 Task: Find connections with filter location Berck with filter topic #househunting with filter profile language Potuguese with filter current company US Pharmacopeia with filter school Indian Institute of Technology, Madras with filter industry Consumer Goods Rental with filter service category Auto Insurance with filter keywords title Church Volunteer
Action: Mouse moved to (540, 77)
Screenshot: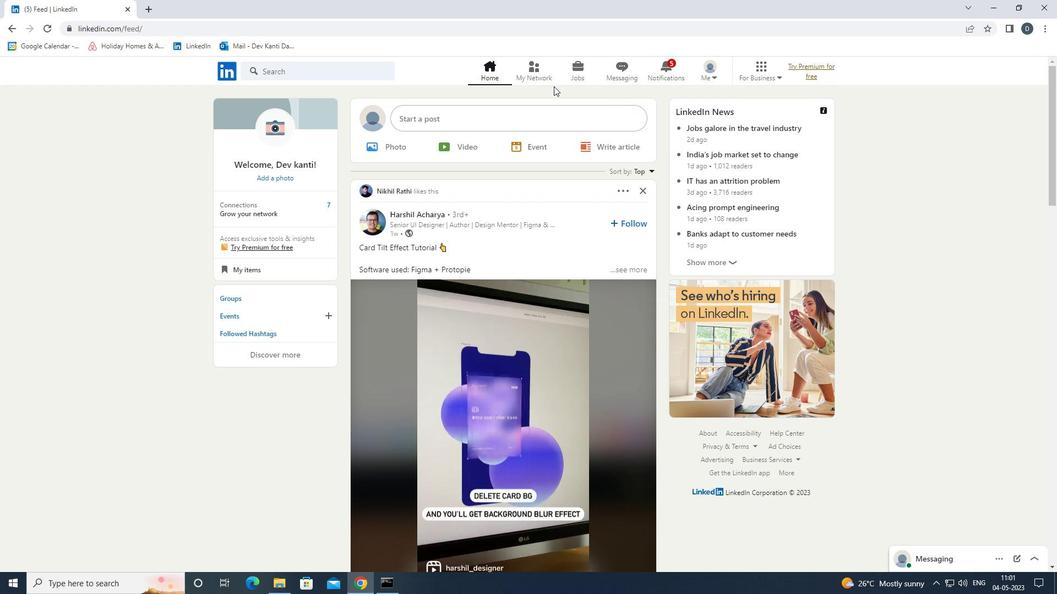 
Action: Mouse pressed left at (540, 77)
Screenshot: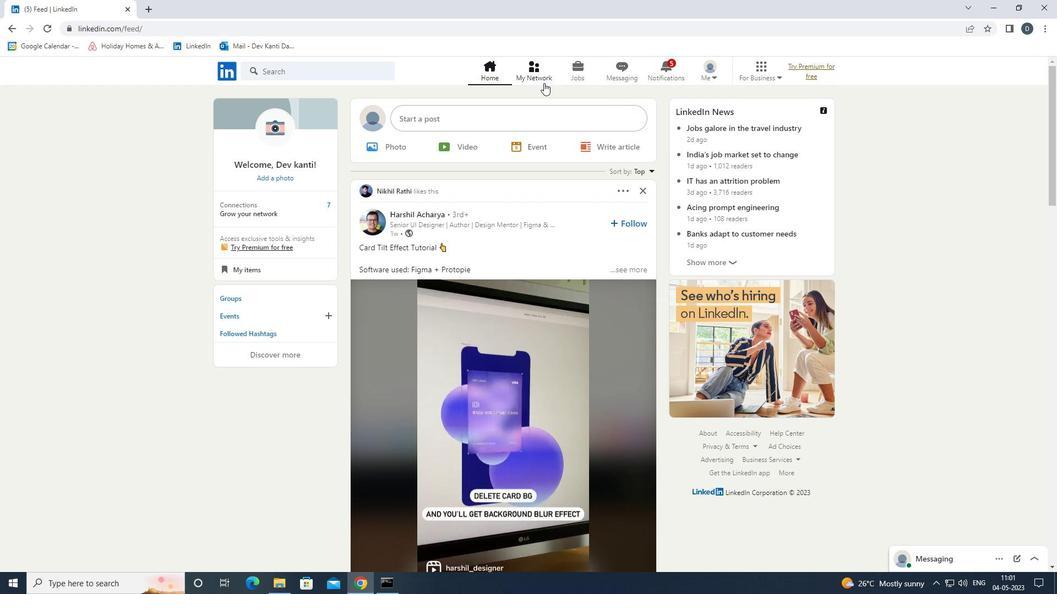 
Action: Mouse moved to (365, 132)
Screenshot: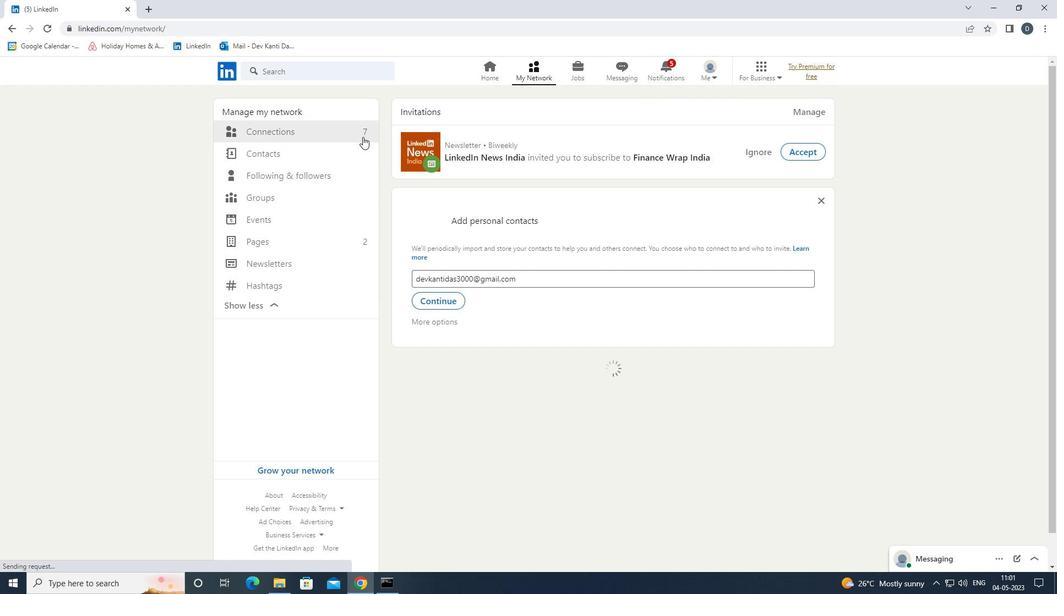 
Action: Mouse pressed left at (365, 132)
Screenshot: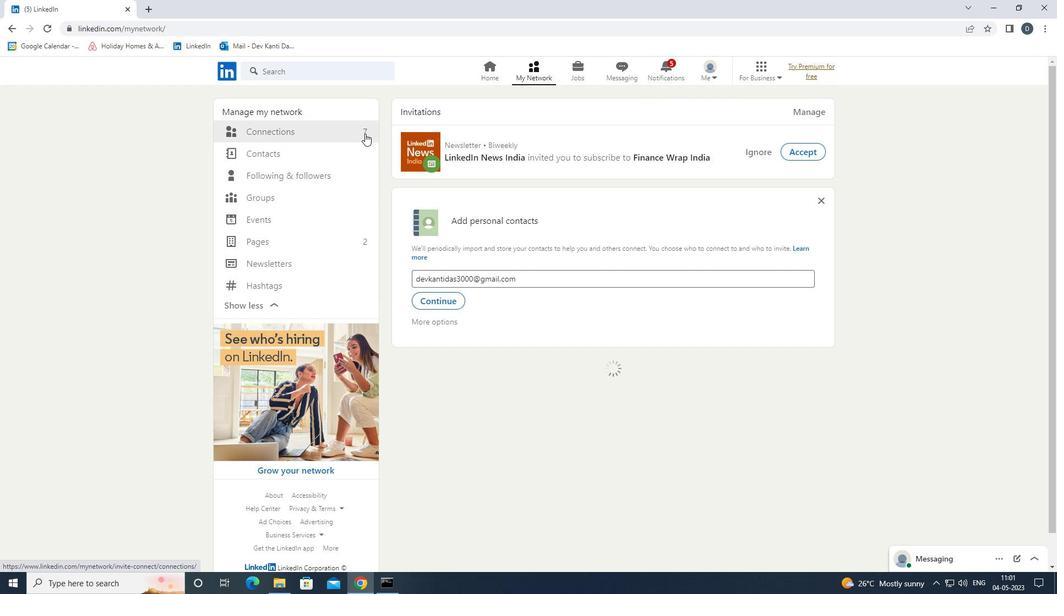 
Action: Mouse moved to (622, 134)
Screenshot: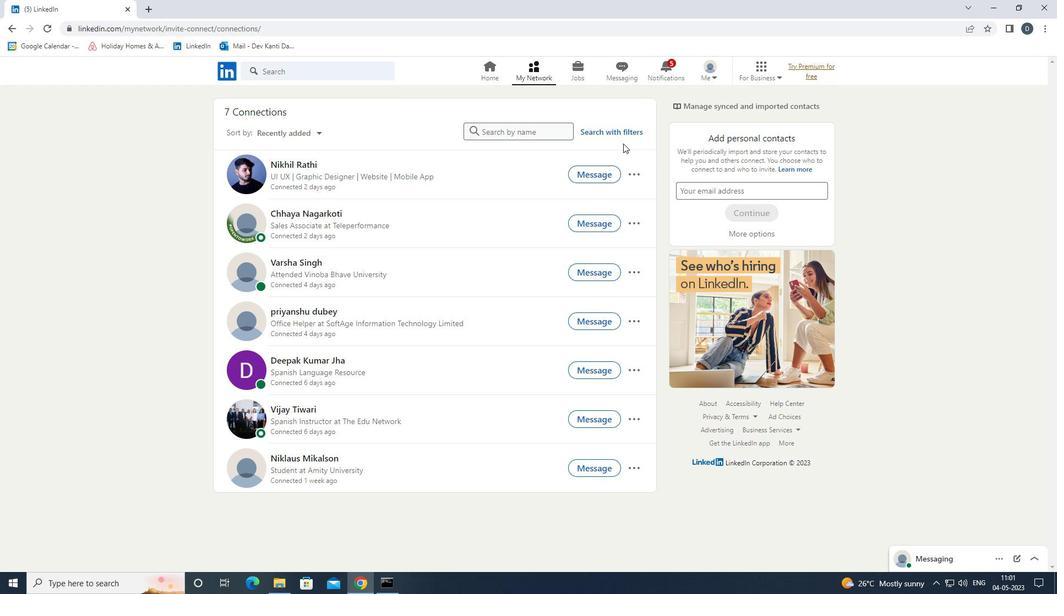 
Action: Mouse pressed left at (622, 134)
Screenshot: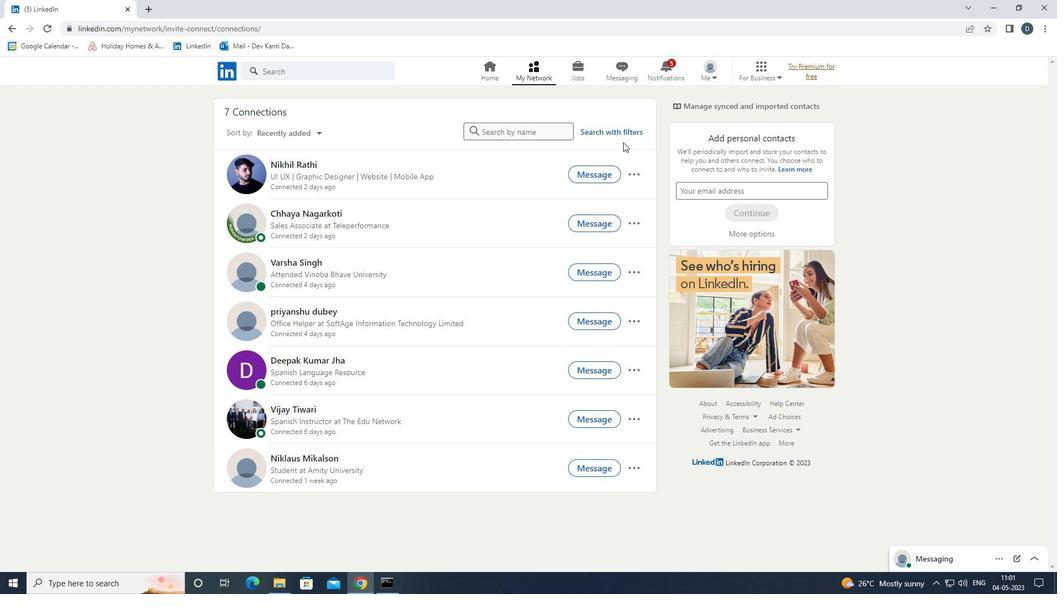 
Action: Mouse moved to (573, 102)
Screenshot: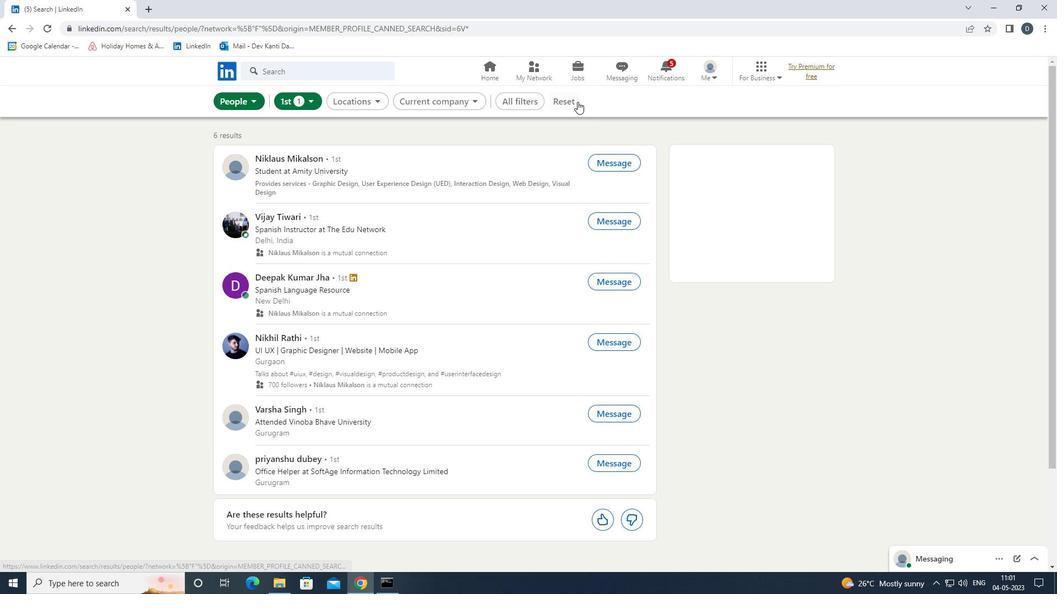 
Action: Mouse pressed left at (573, 102)
Screenshot: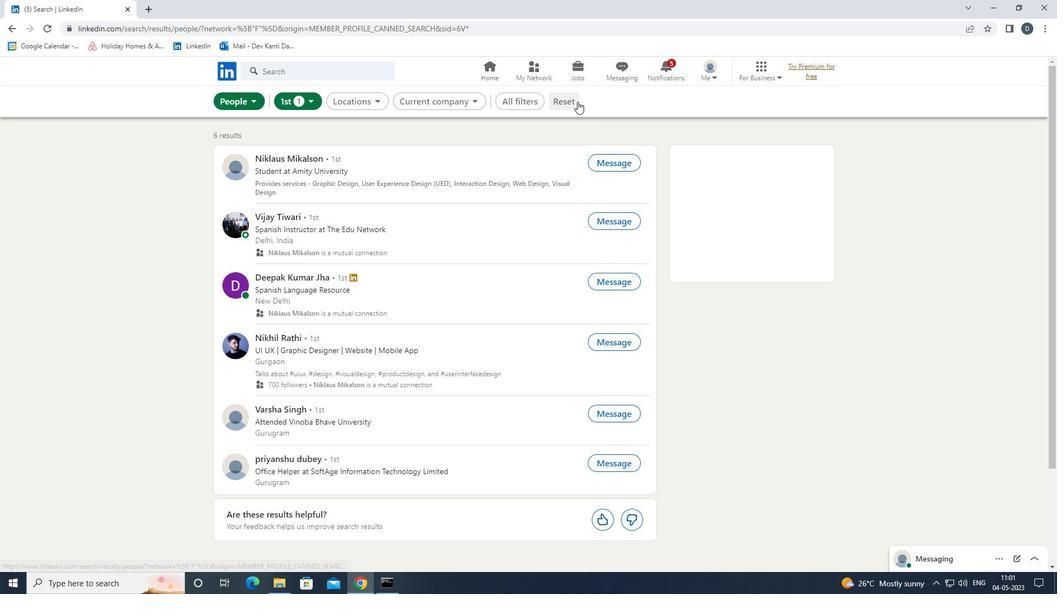 
Action: Mouse moved to (551, 98)
Screenshot: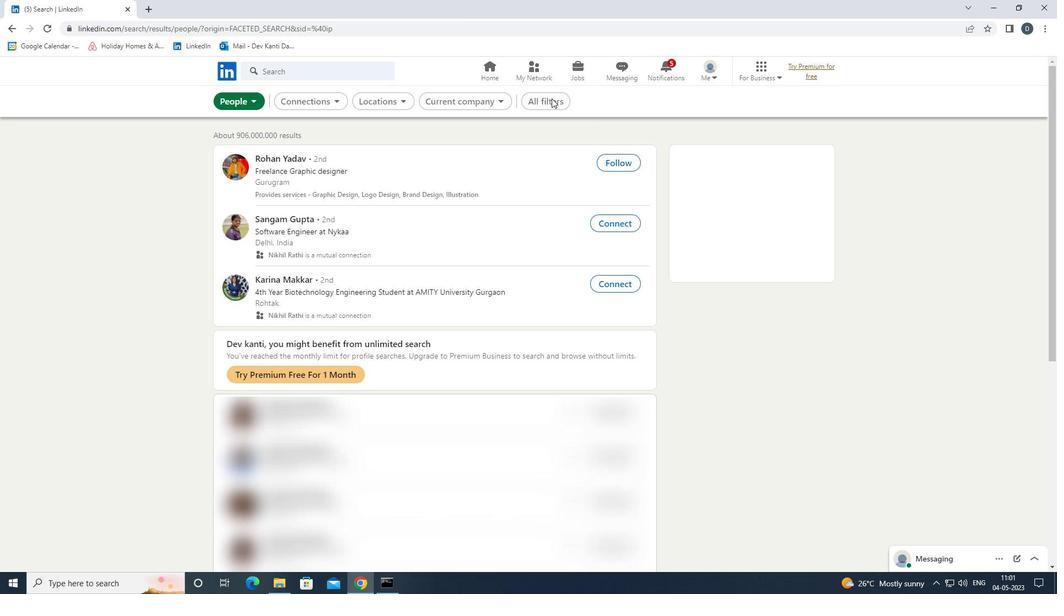 
Action: Mouse pressed left at (551, 98)
Screenshot: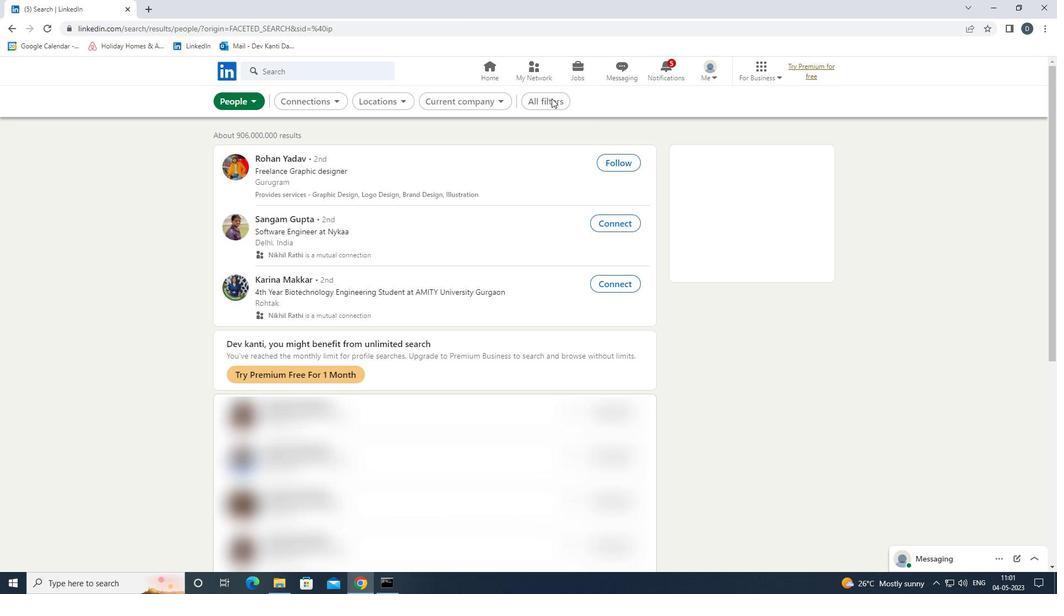 
Action: Mouse moved to (981, 357)
Screenshot: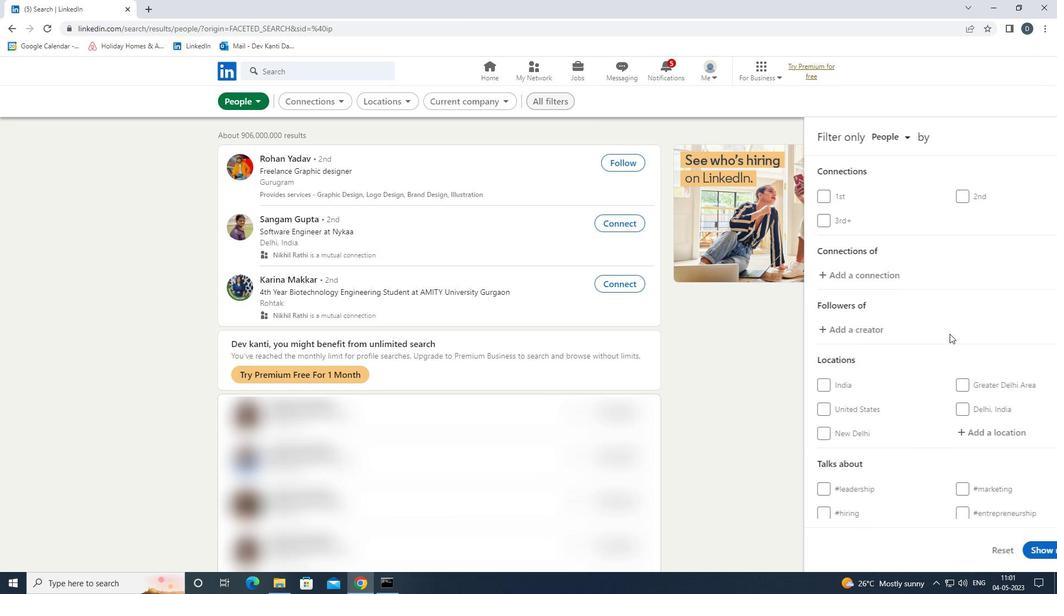 
Action: Mouse scrolled (981, 357) with delta (0, 0)
Screenshot: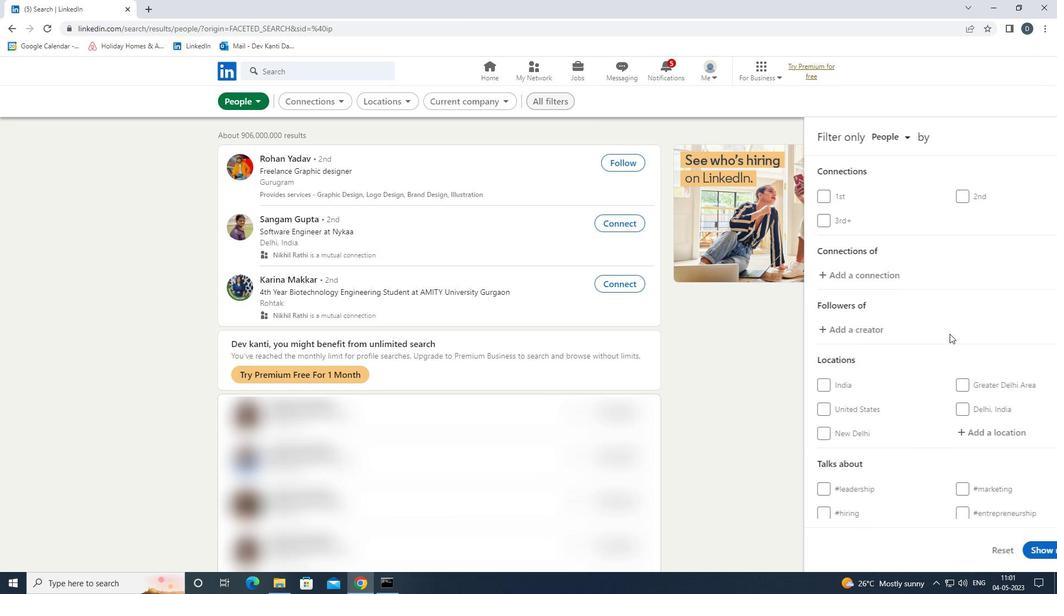 
Action: Mouse moved to (982, 357)
Screenshot: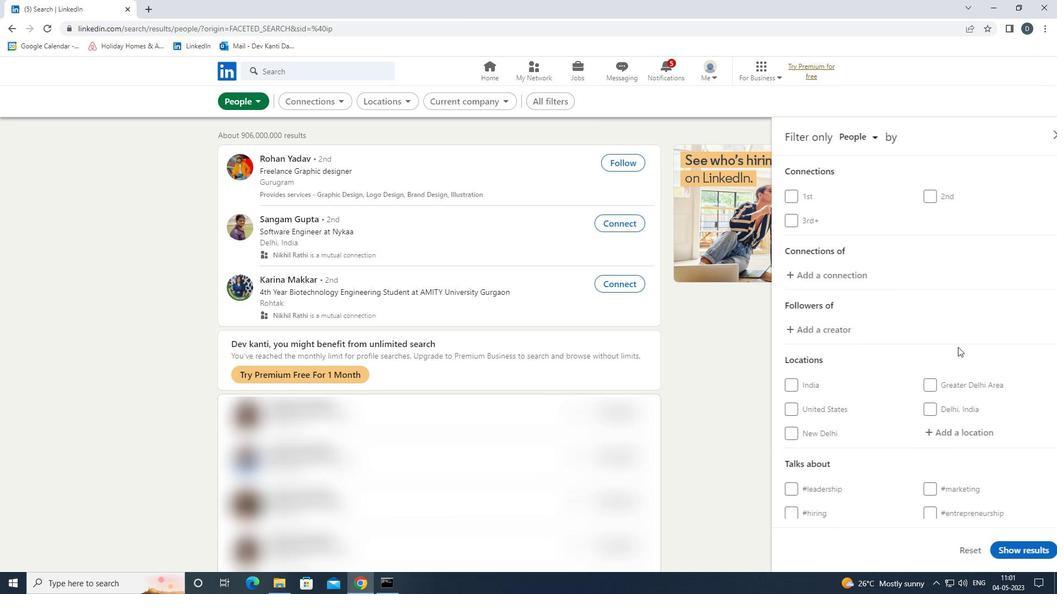 
Action: Mouse scrolled (982, 357) with delta (0, 0)
Screenshot: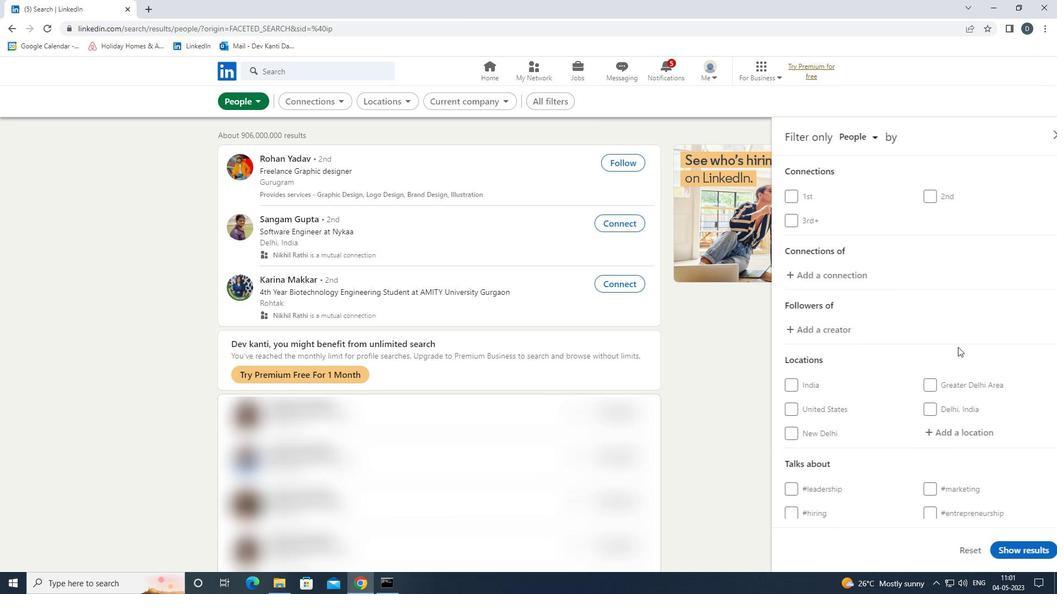 
Action: Mouse moved to (960, 327)
Screenshot: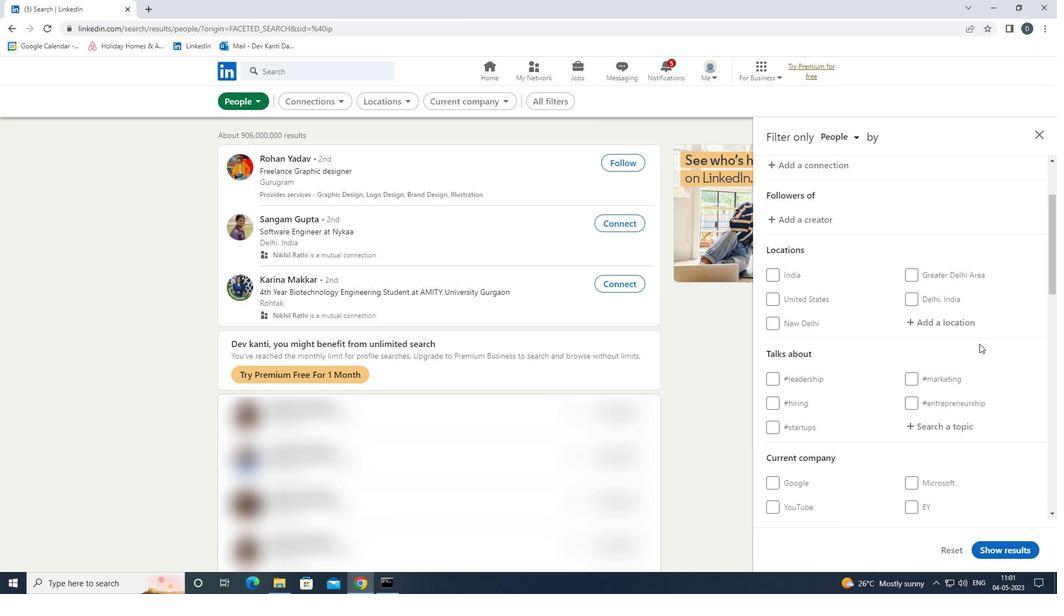 
Action: Mouse pressed left at (960, 327)
Screenshot: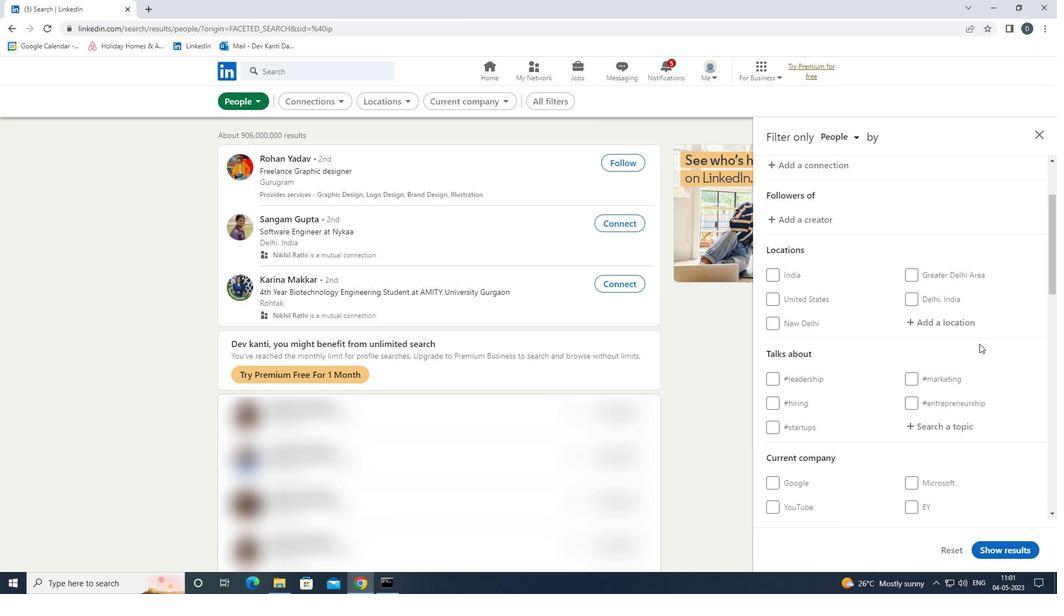 
Action: Mouse moved to (949, 329)
Screenshot: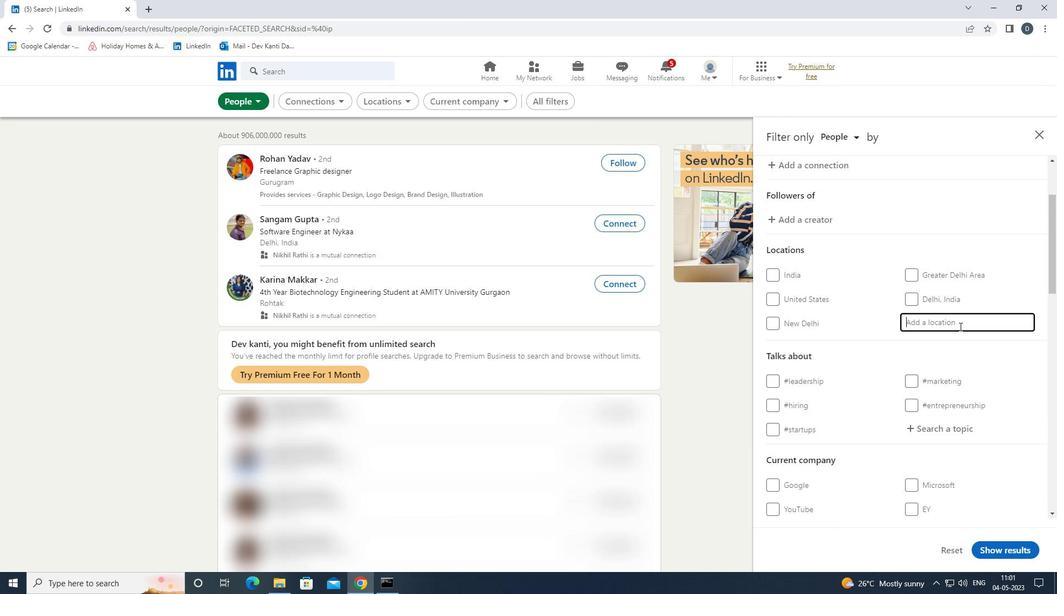 
Action: Key pressed <Key.shift>BERCK<Key.down><Key.enter>
Screenshot: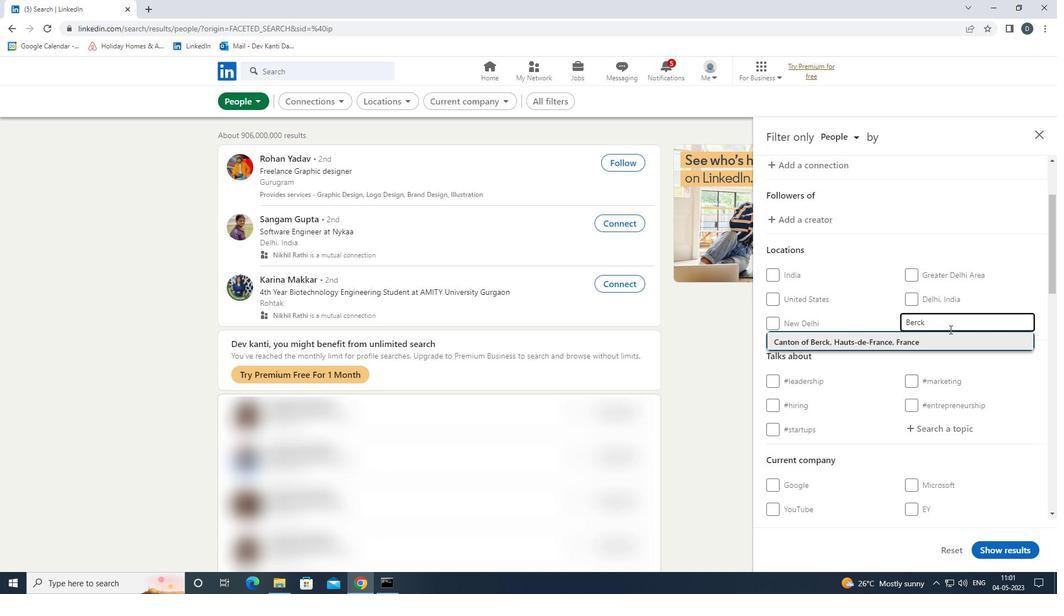 
Action: Mouse moved to (947, 332)
Screenshot: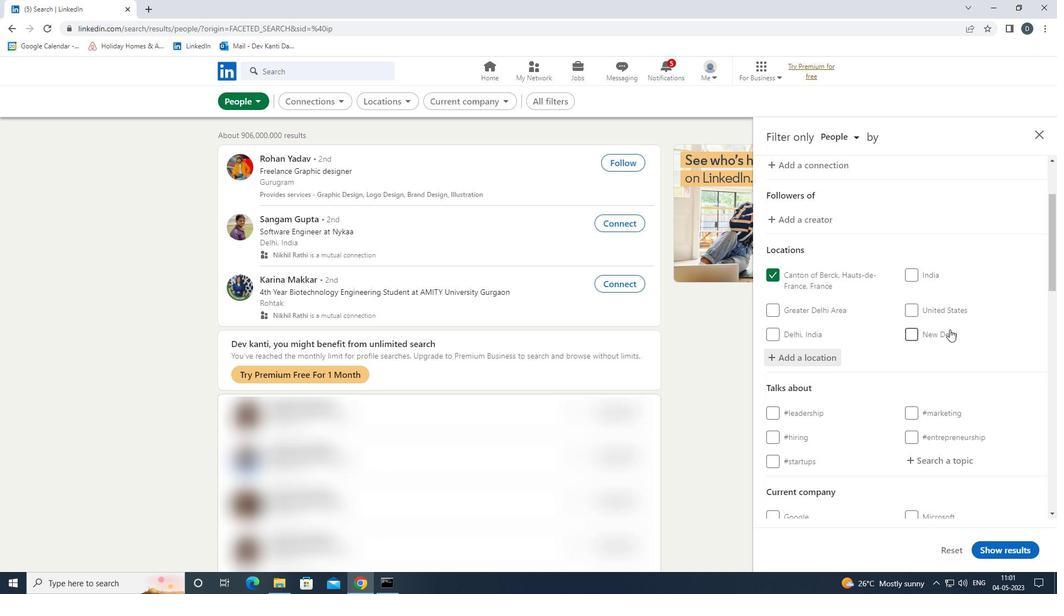 
Action: Mouse scrolled (947, 331) with delta (0, 0)
Screenshot: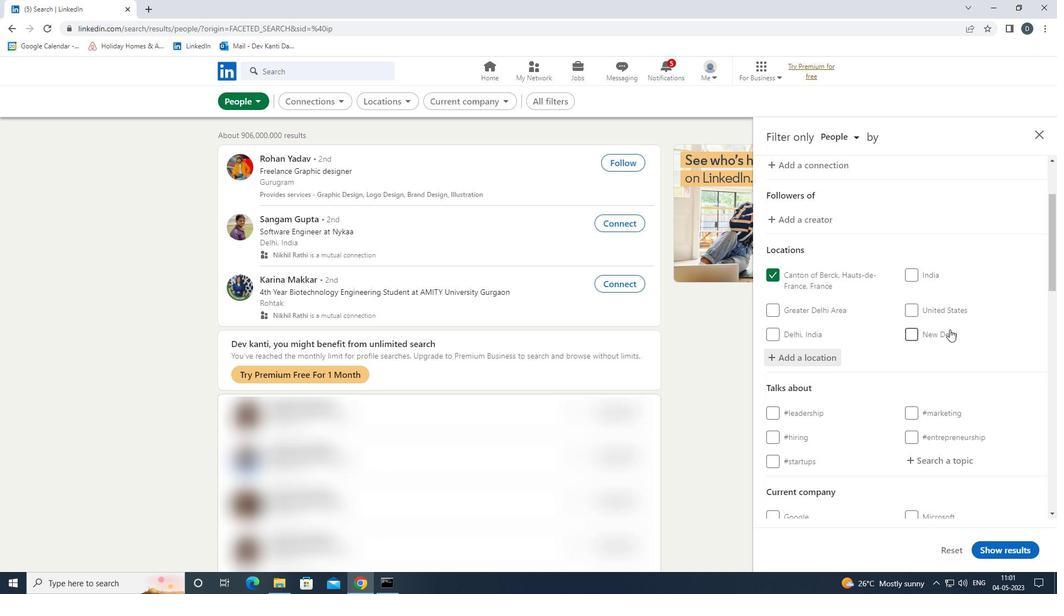 
Action: Mouse moved to (945, 336)
Screenshot: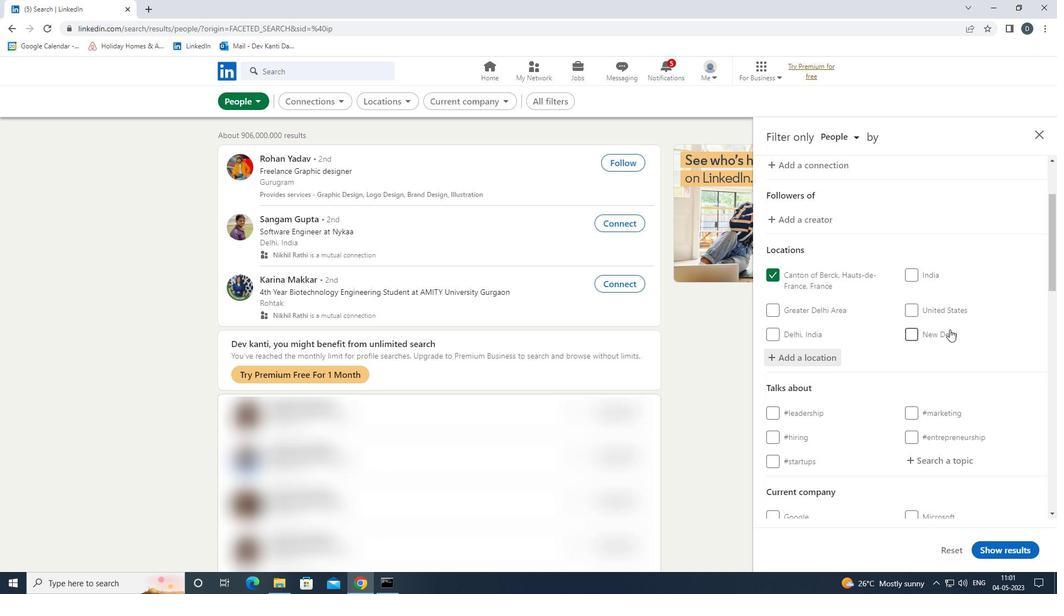 
Action: Mouse scrolled (945, 335) with delta (0, 0)
Screenshot: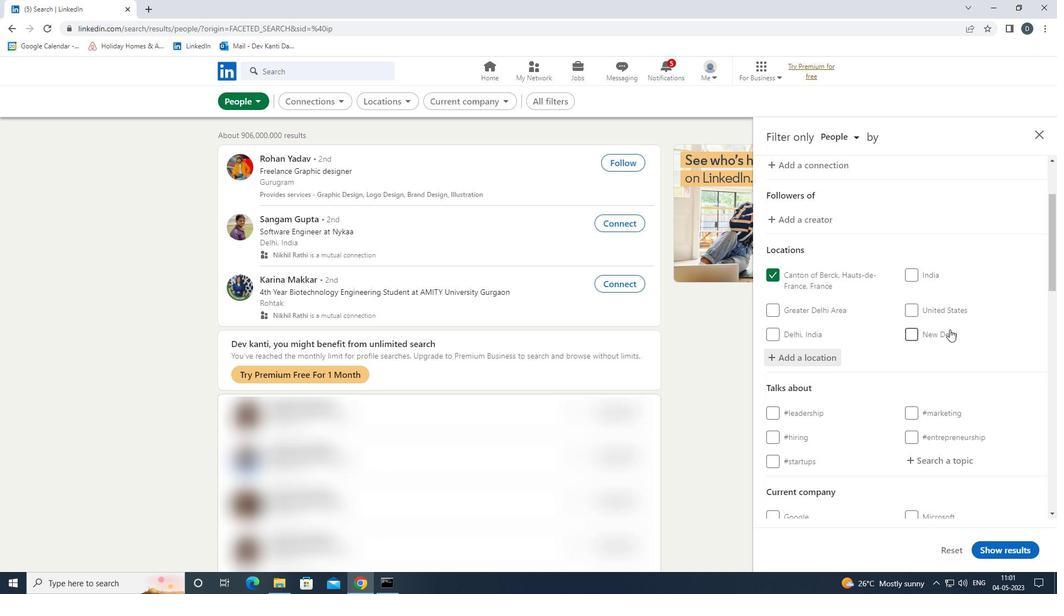 
Action: Mouse moved to (945, 336)
Screenshot: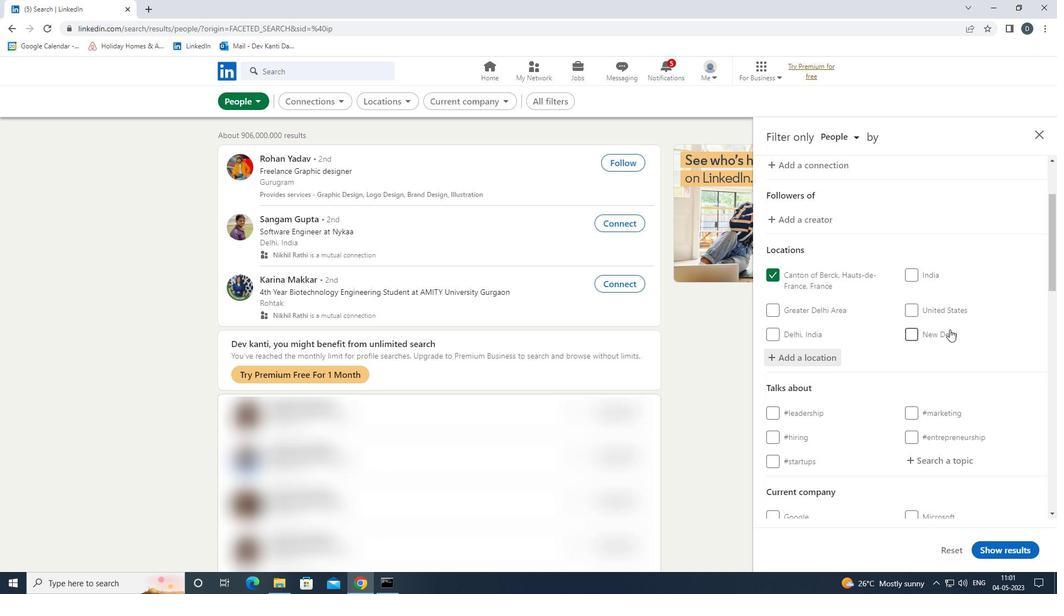 
Action: Mouse scrolled (945, 335) with delta (0, 0)
Screenshot: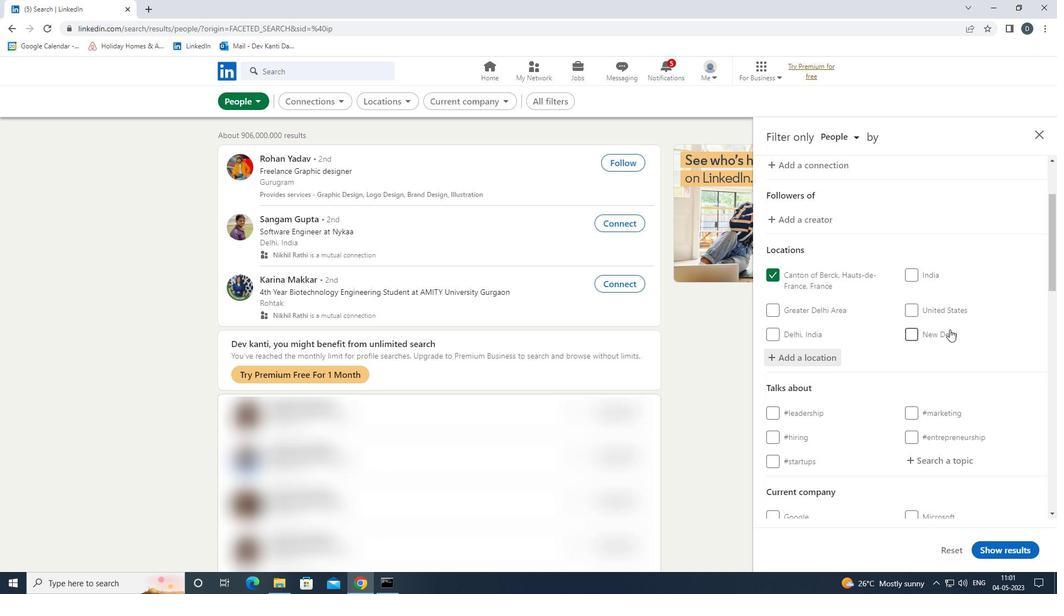
Action: Mouse moved to (943, 310)
Screenshot: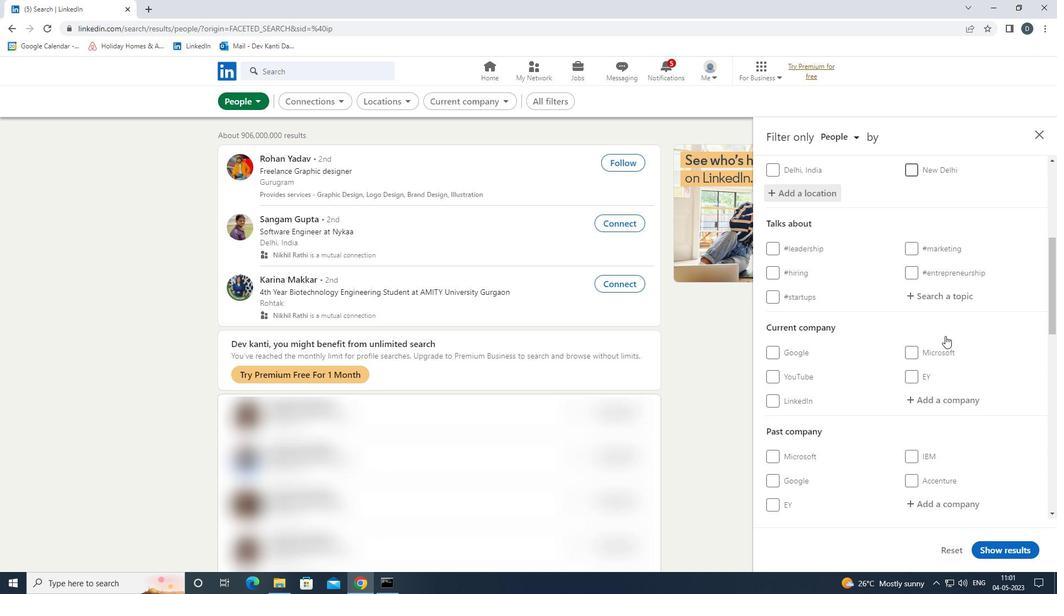 
Action: Mouse pressed left at (943, 310)
Screenshot: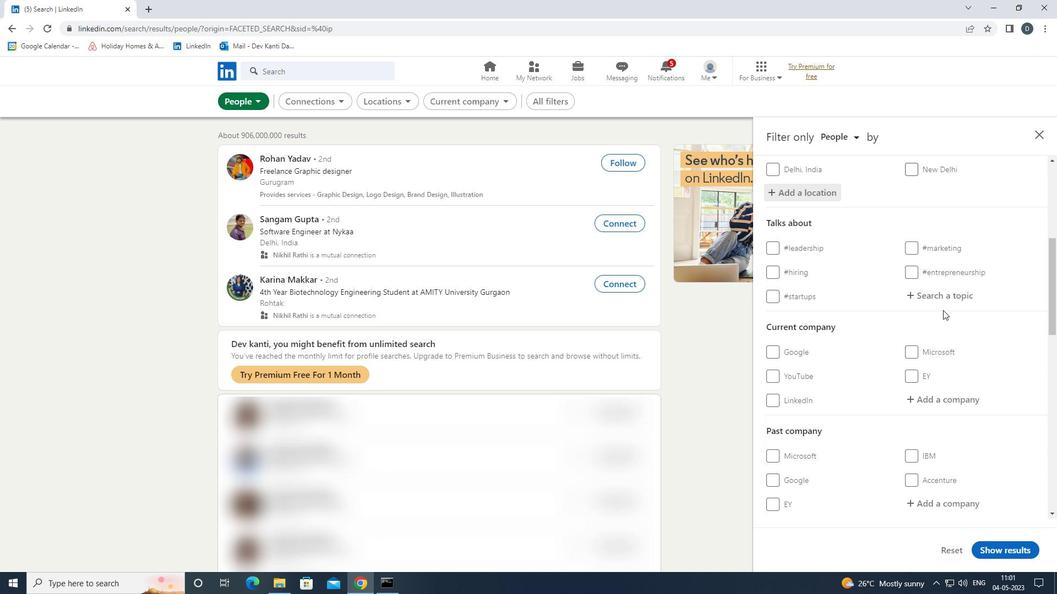 
Action: Mouse moved to (945, 304)
Screenshot: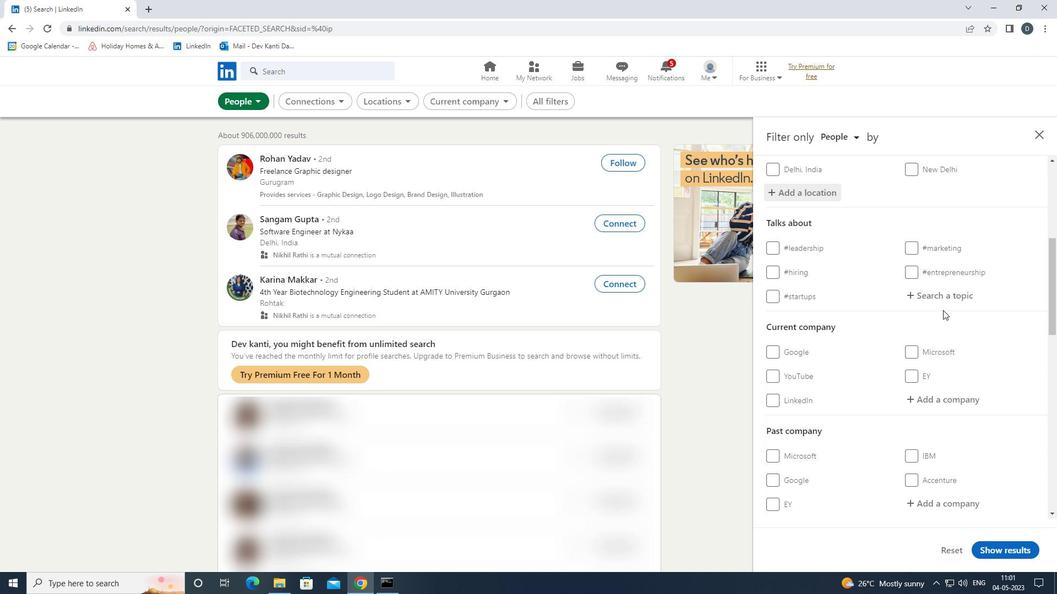 
Action: Mouse pressed left at (945, 304)
Screenshot: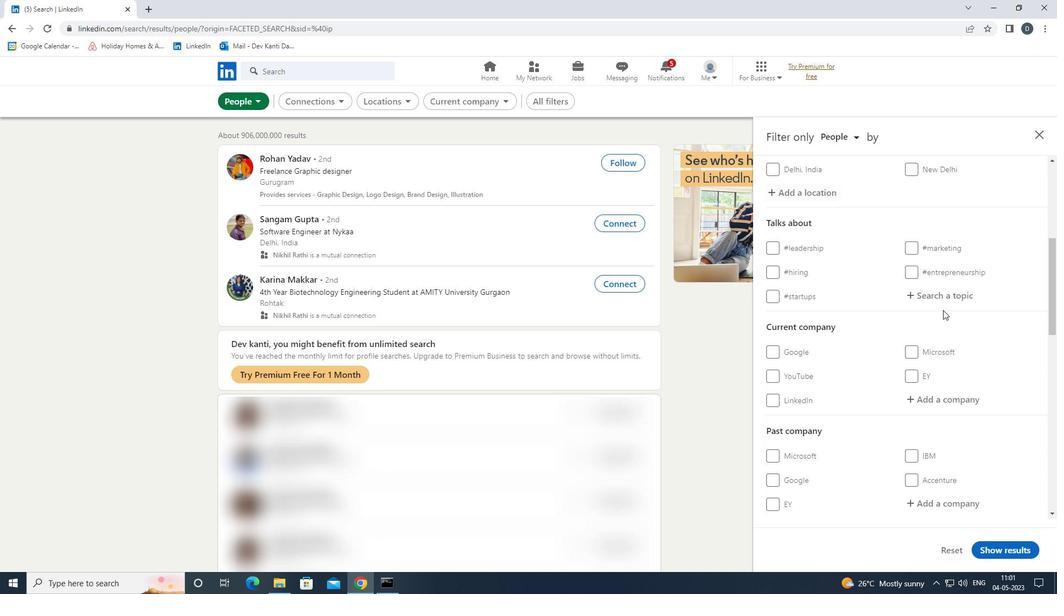 
Action: Mouse moved to (949, 299)
Screenshot: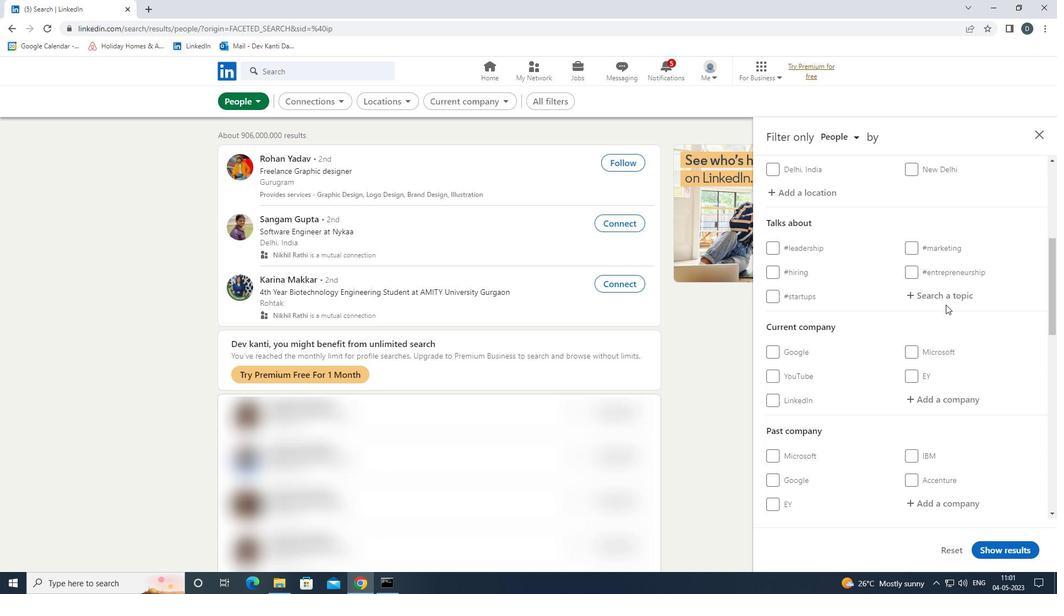 
Action: Mouse pressed left at (949, 299)
Screenshot: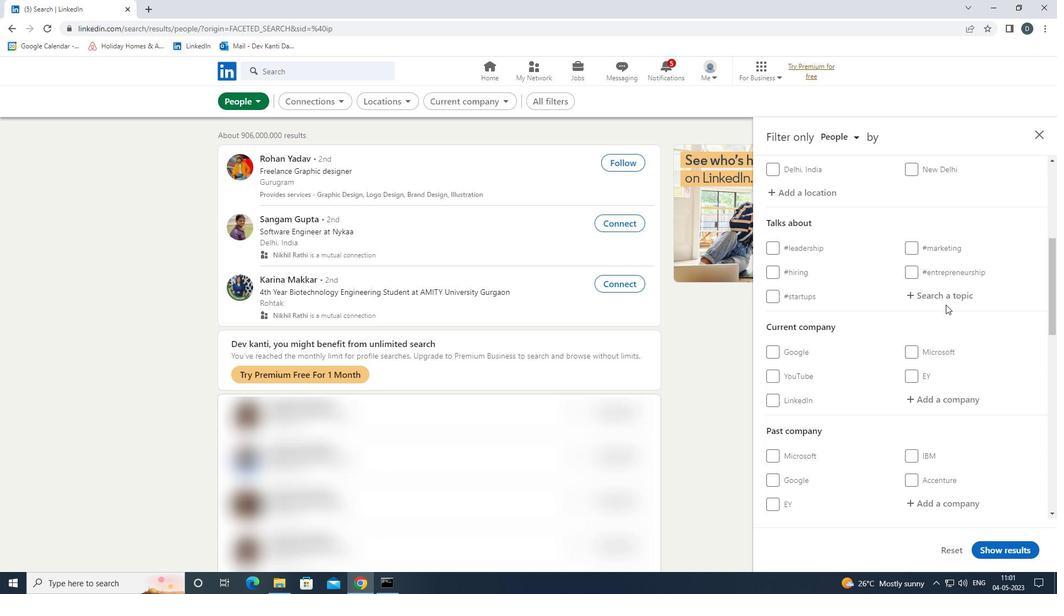 
Action: Mouse moved to (948, 299)
Screenshot: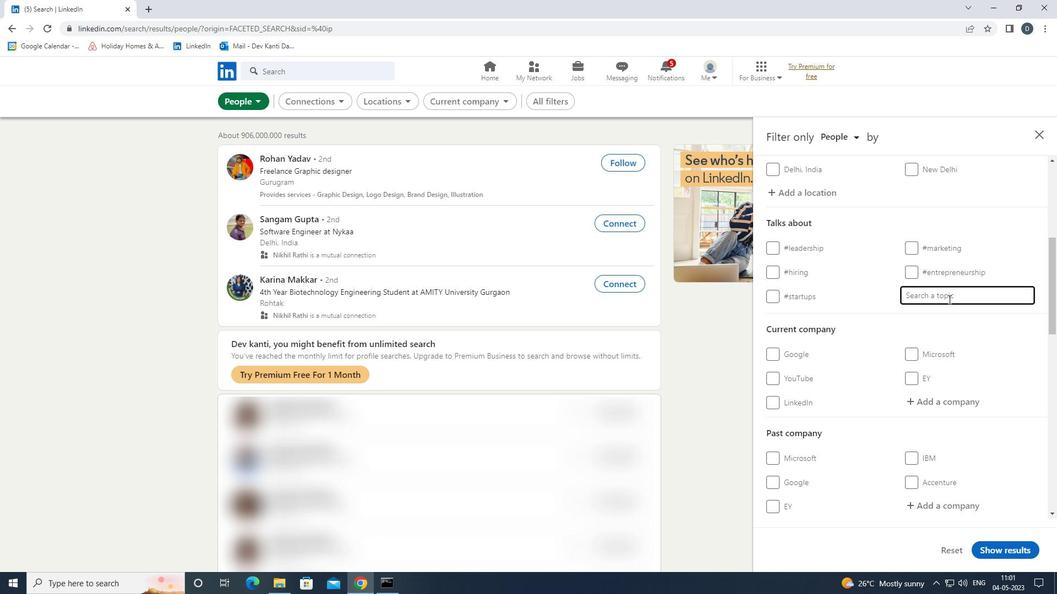 
Action: Key pressed HOUSEHUNTING<Key.down><Key.enter>
Screenshot: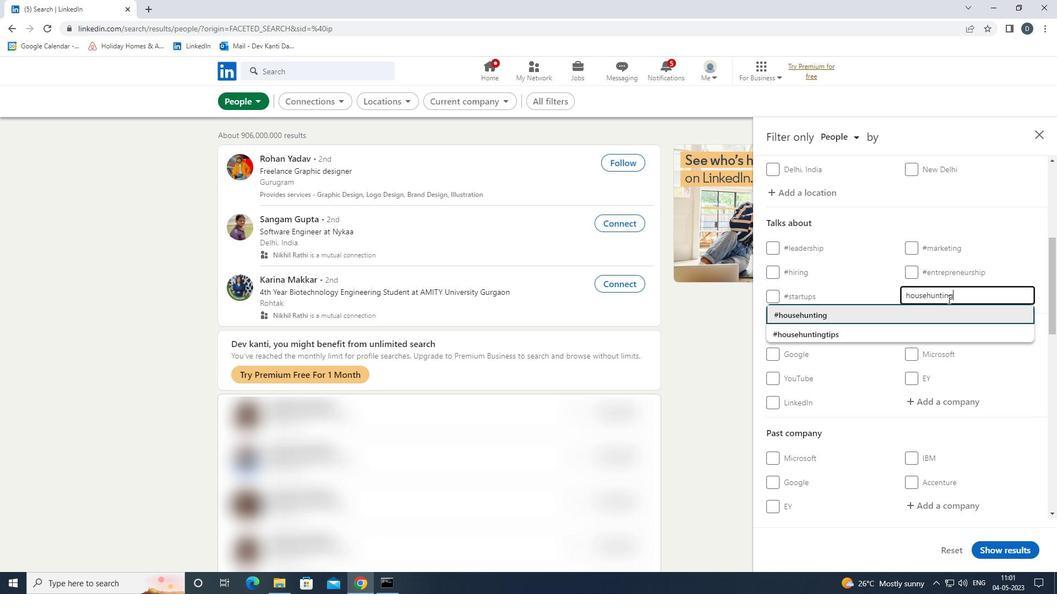 
Action: Mouse moved to (941, 322)
Screenshot: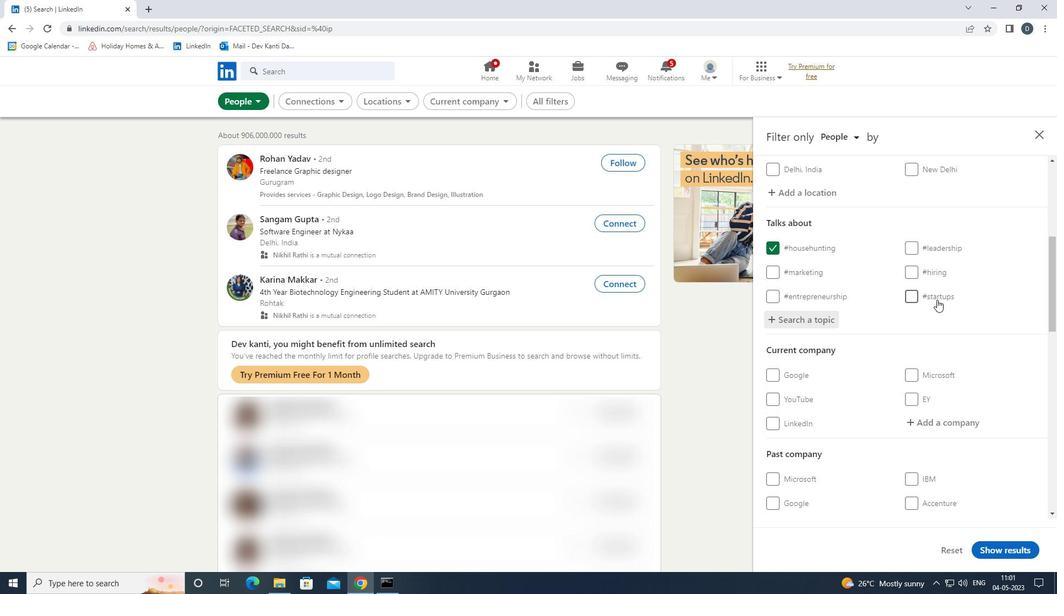 
Action: Mouse scrolled (941, 321) with delta (0, 0)
Screenshot: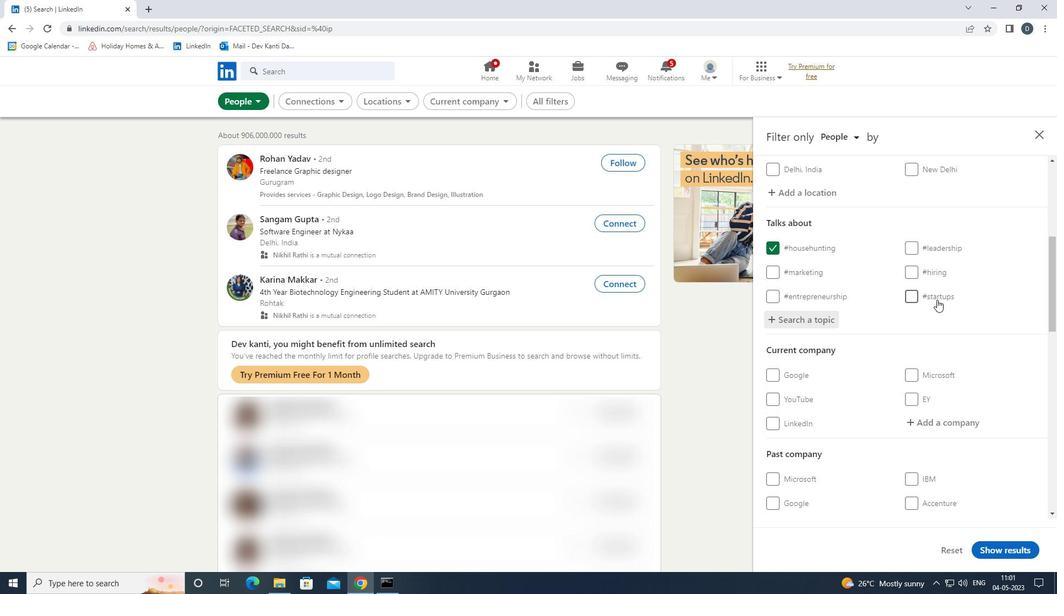 
Action: Mouse moved to (941, 322)
Screenshot: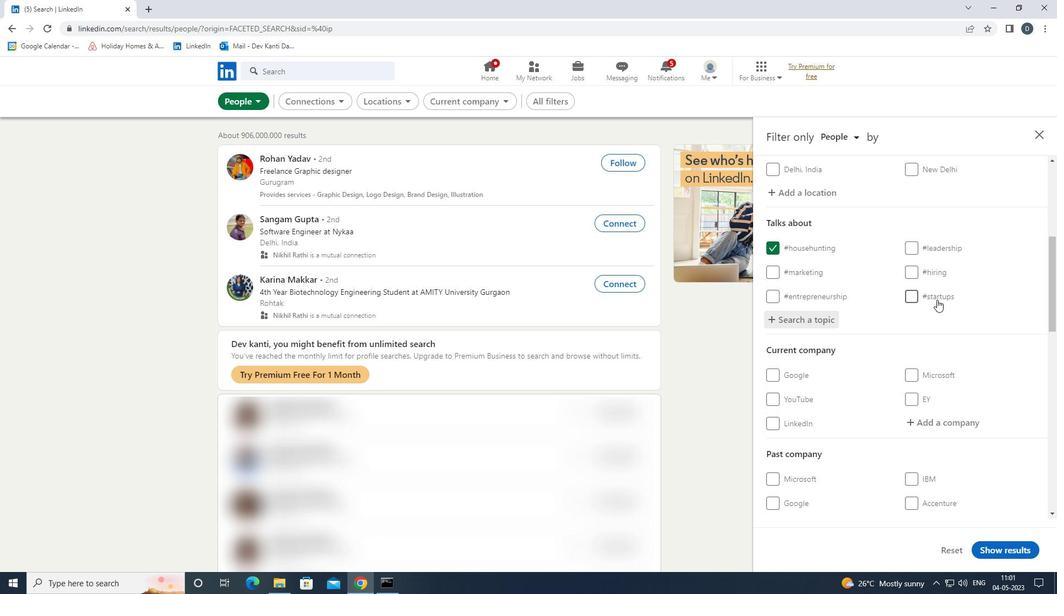 
Action: Mouse scrolled (941, 322) with delta (0, 0)
Screenshot: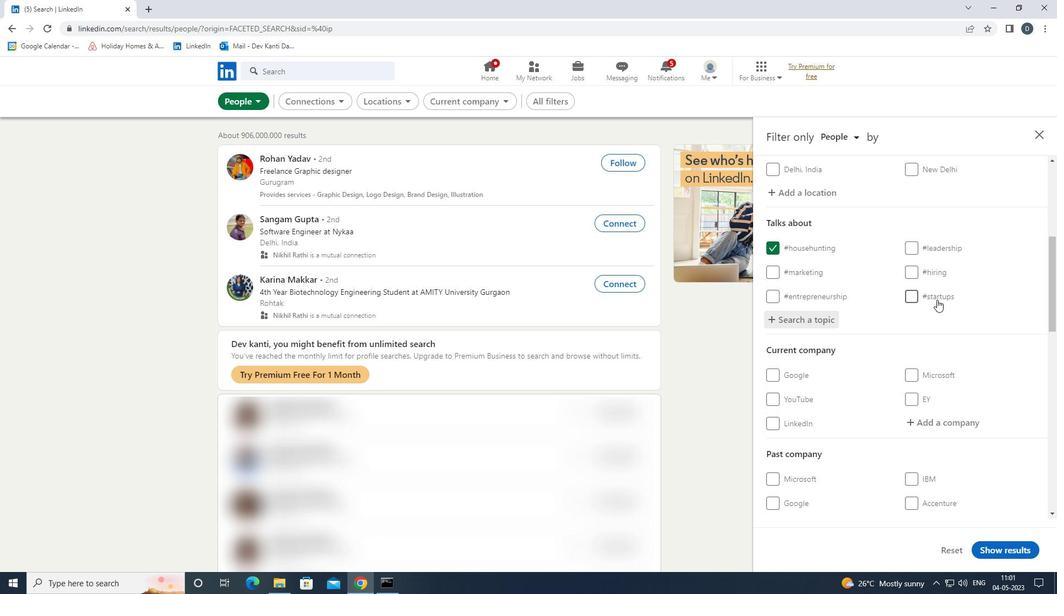 
Action: Mouse moved to (941, 323)
Screenshot: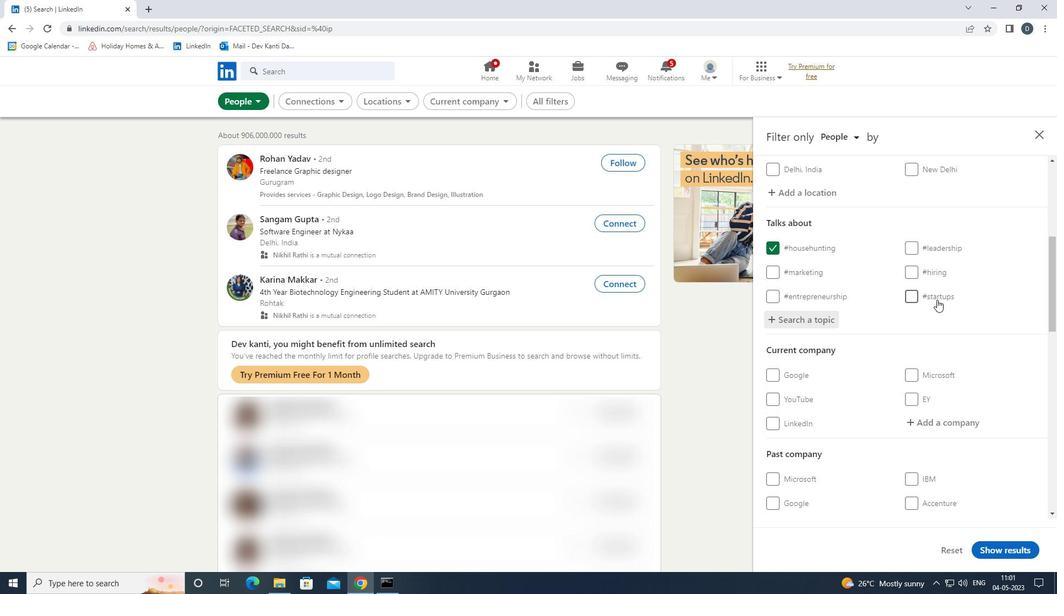 
Action: Mouse scrolled (941, 322) with delta (0, 0)
Screenshot: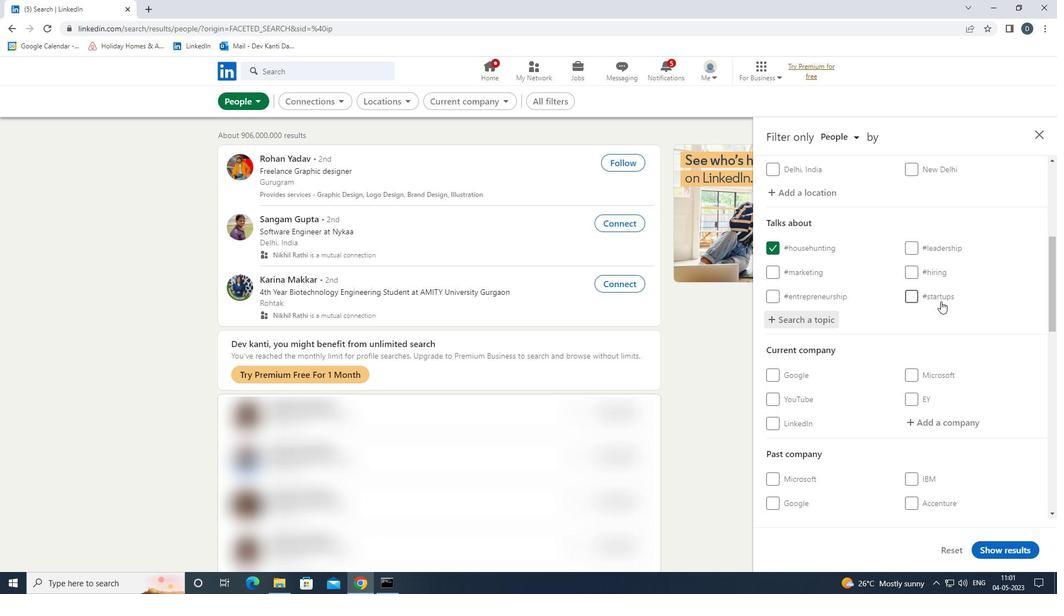 
Action: Mouse moved to (940, 329)
Screenshot: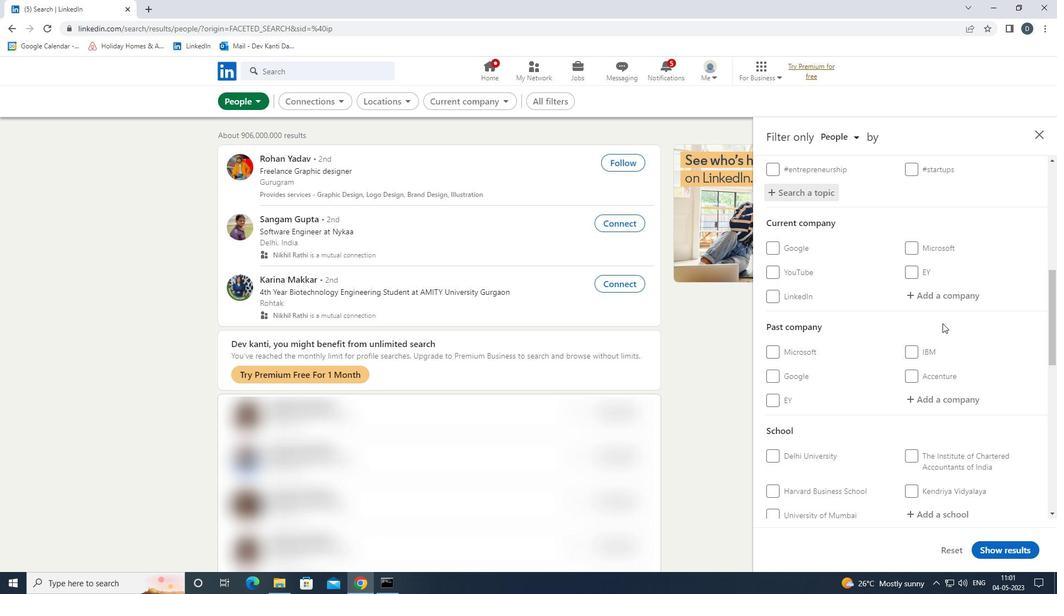 
Action: Mouse scrolled (940, 328) with delta (0, 0)
Screenshot: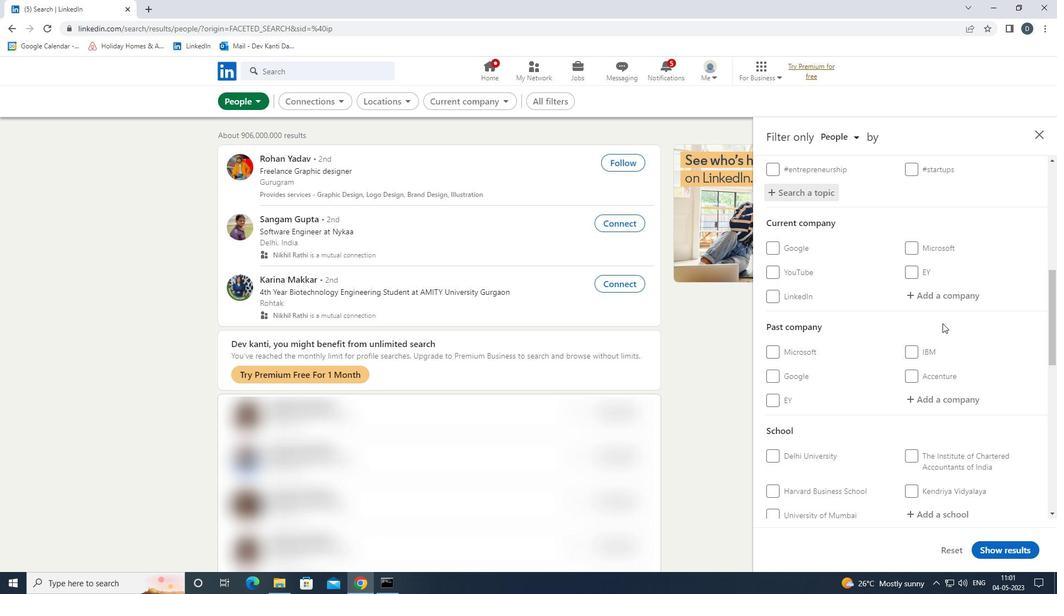 
Action: Mouse scrolled (940, 328) with delta (0, 0)
Screenshot: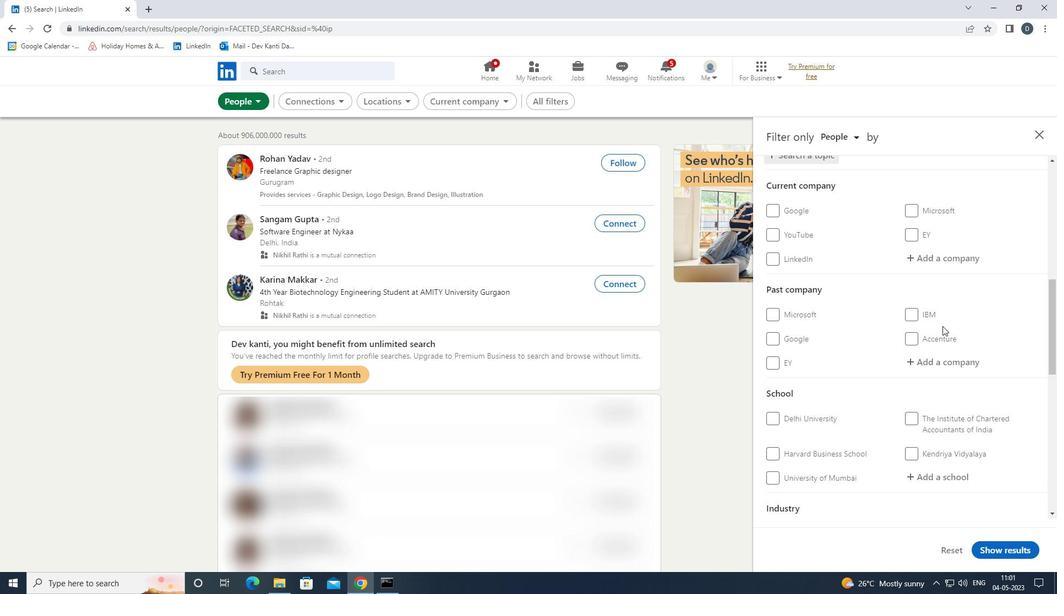
Action: Mouse scrolled (940, 328) with delta (0, 0)
Screenshot: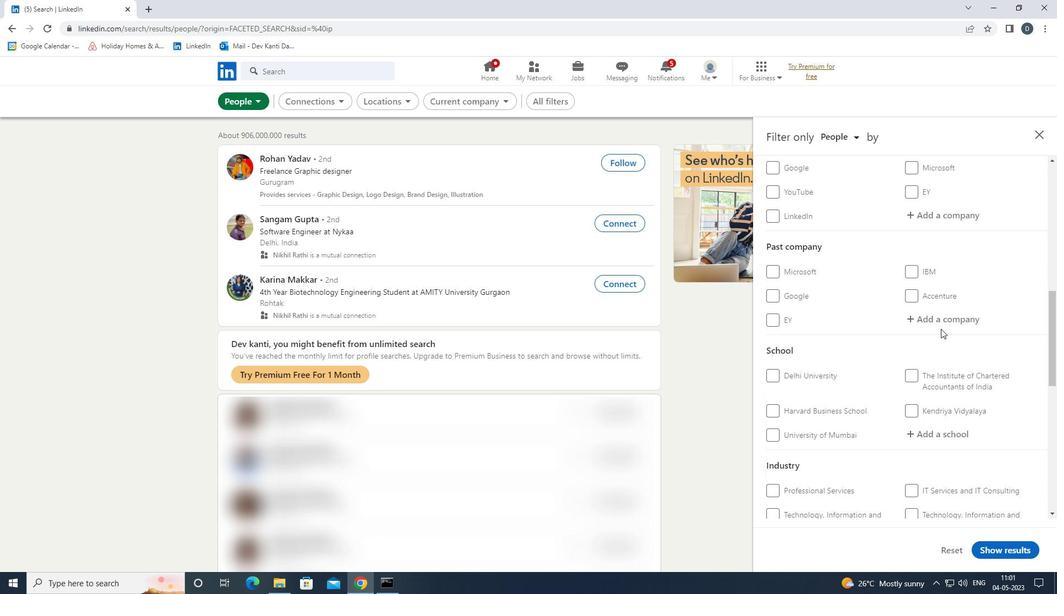 
Action: Mouse moved to (937, 320)
Screenshot: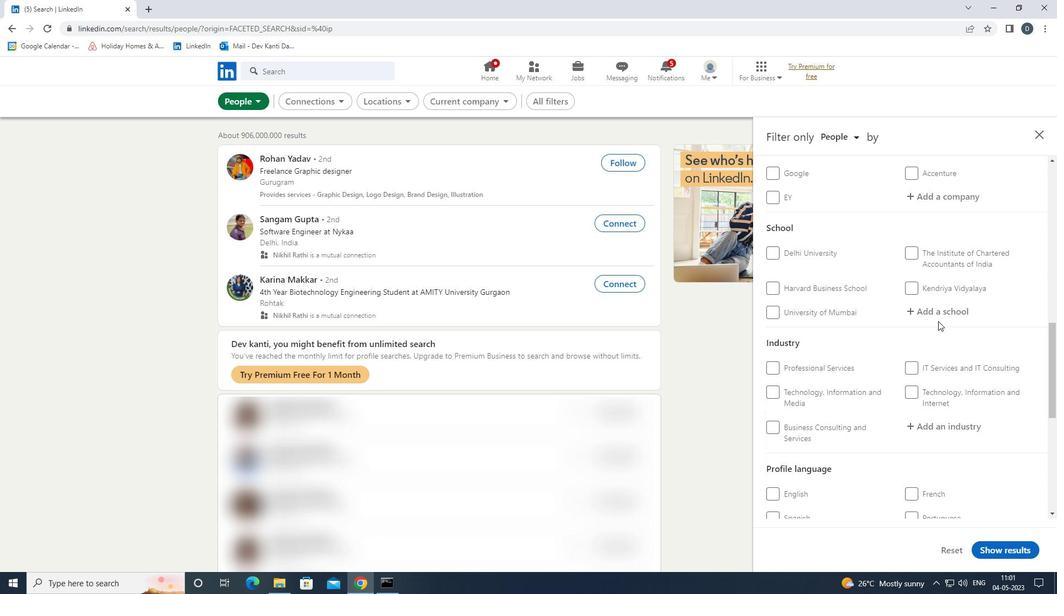 
Action: Mouse scrolled (937, 320) with delta (0, 0)
Screenshot: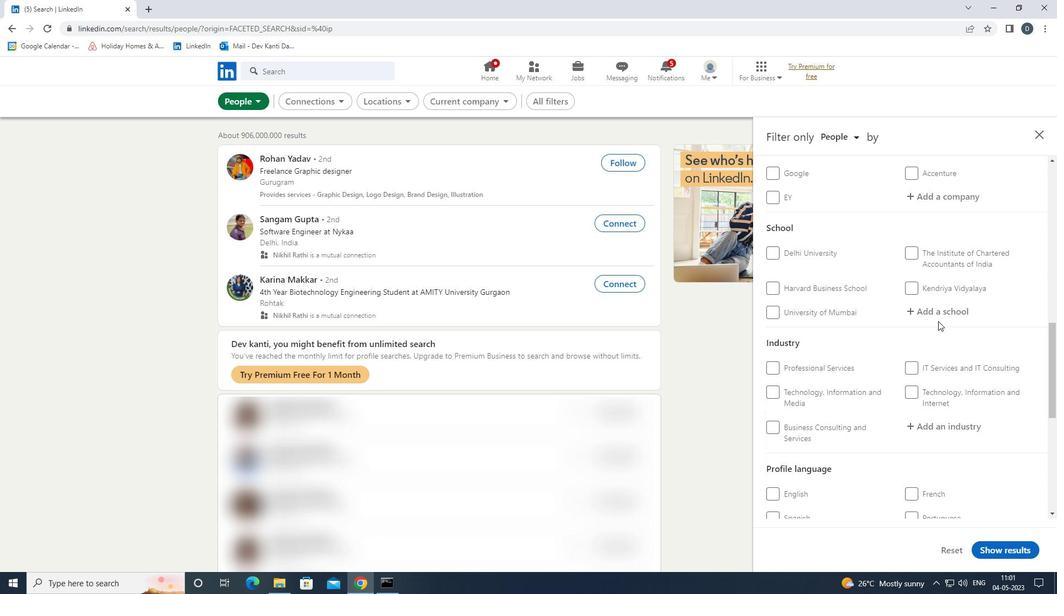 
Action: Mouse scrolled (937, 320) with delta (0, 0)
Screenshot: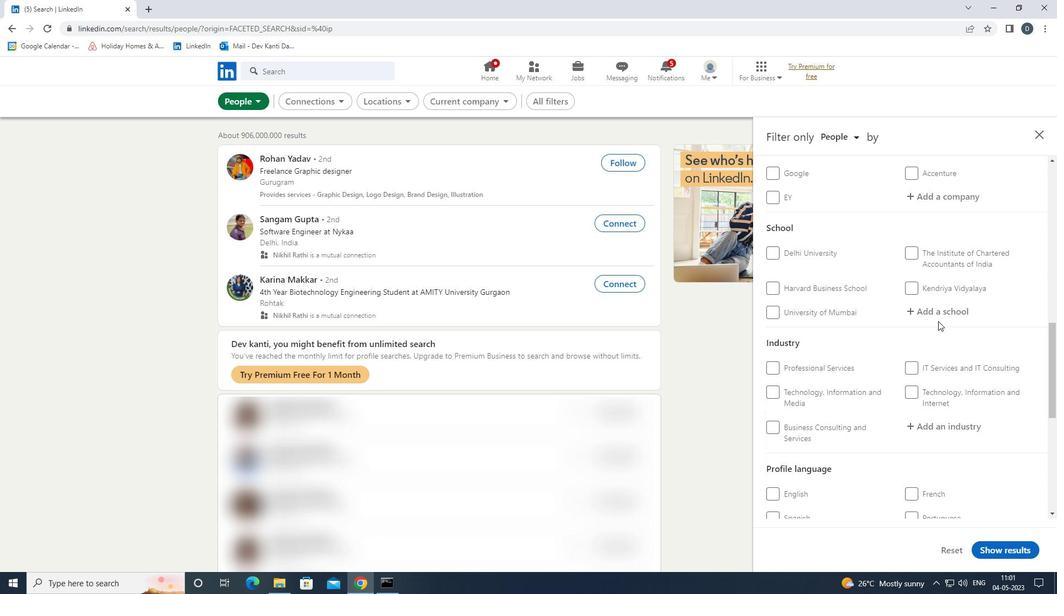 
Action: Mouse scrolled (937, 320) with delta (0, 0)
Screenshot: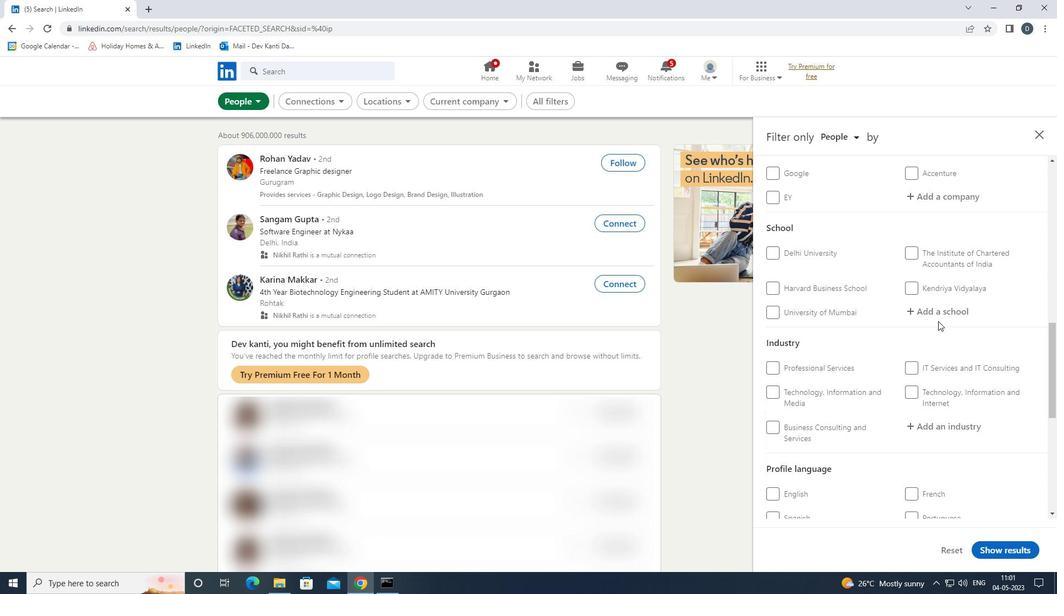 
Action: Mouse scrolled (937, 320) with delta (0, 0)
Screenshot: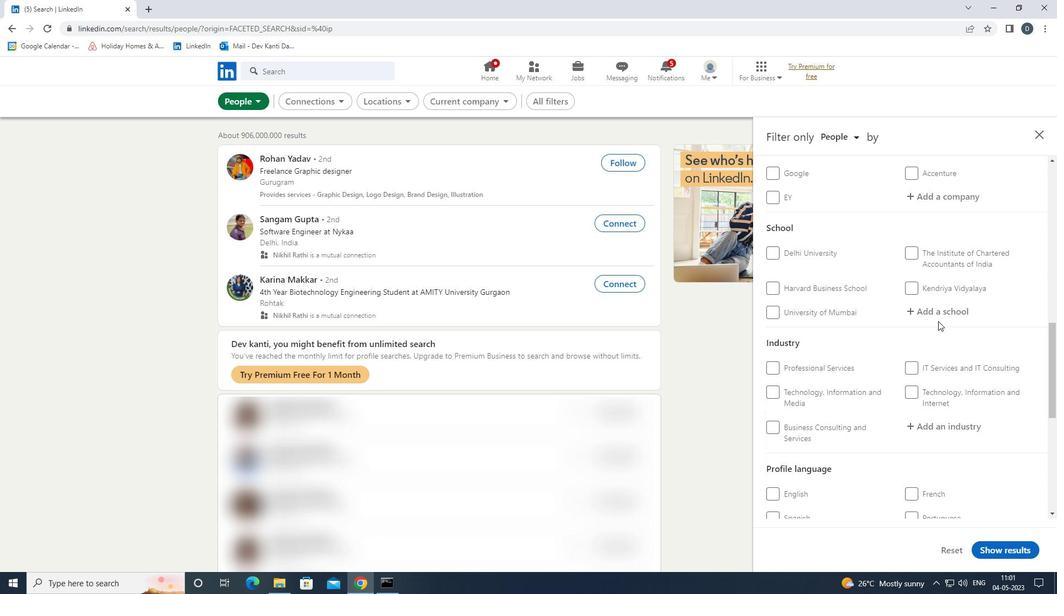 
Action: Mouse moved to (936, 320)
Screenshot: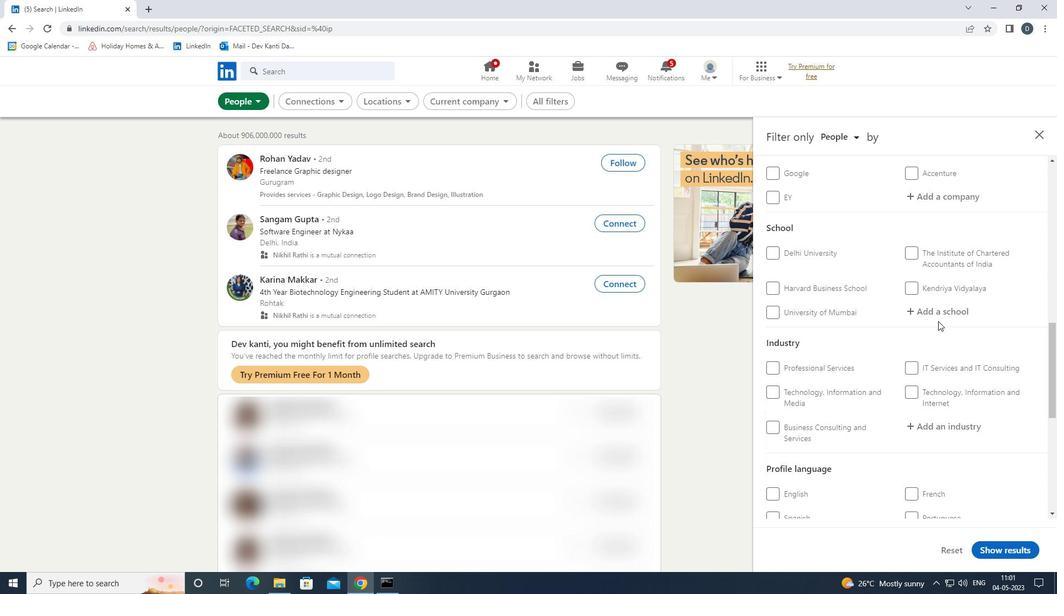 
Action: Mouse scrolled (936, 320) with delta (0, 0)
Screenshot: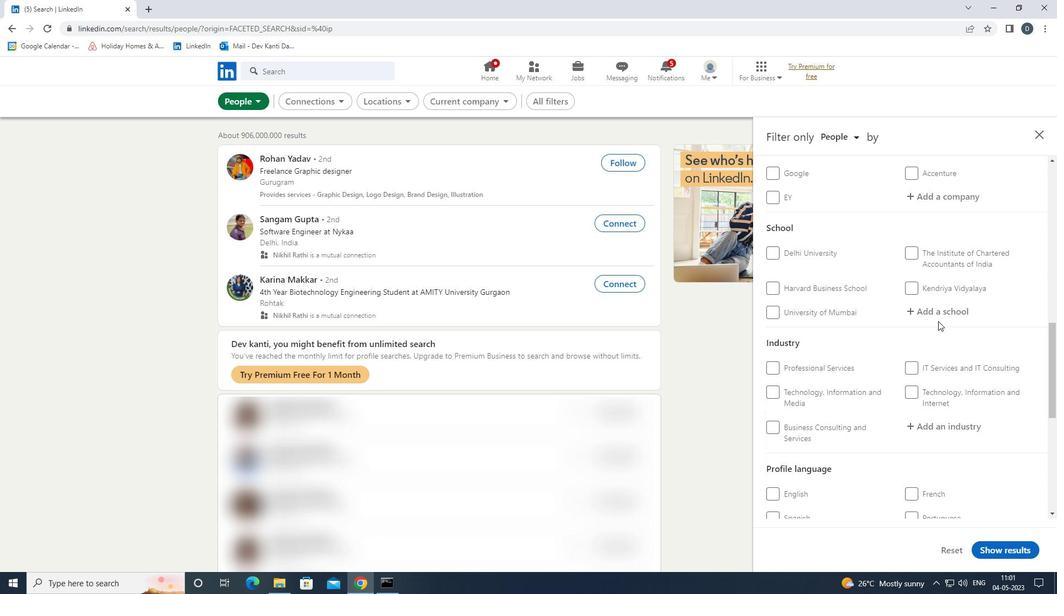
Action: Mouse moved to (919, 242)
Screenshot: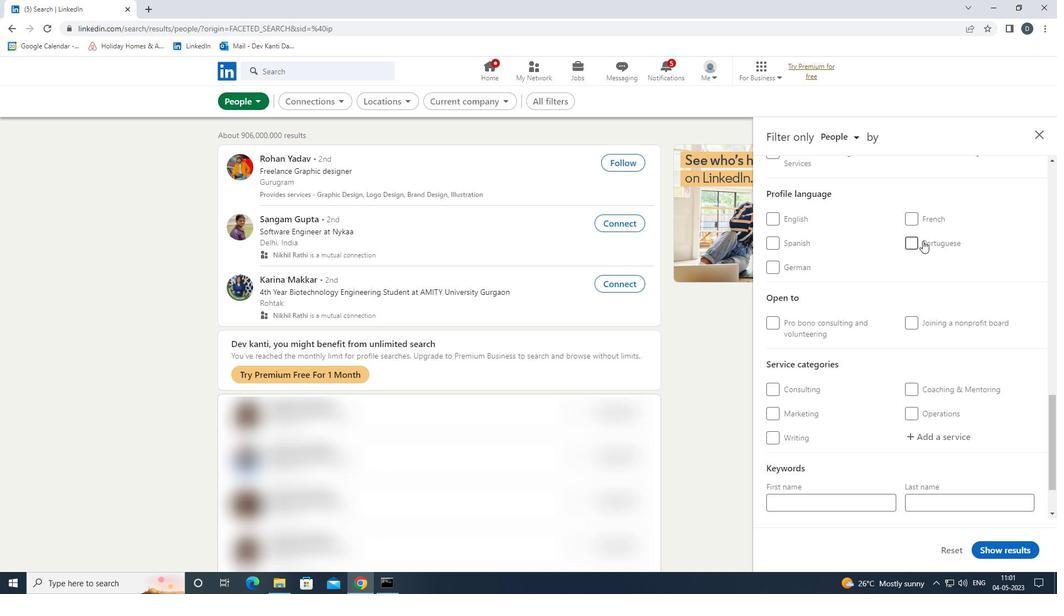 
Action: Mouse pressed left at (919, 242)
Screenshot: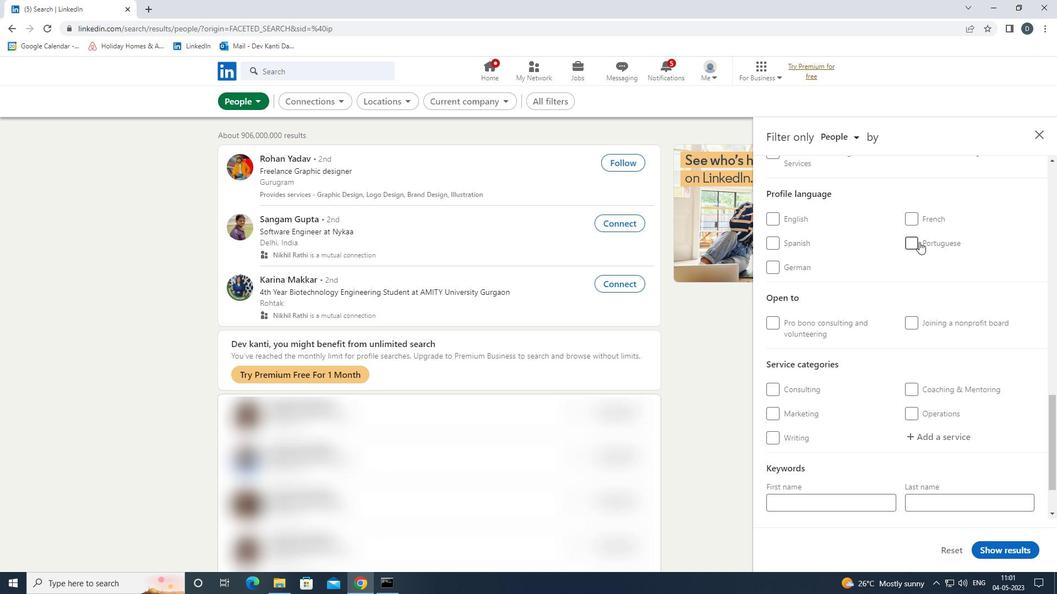 
Action: Mouse moved to (924, 282)
Screenshot: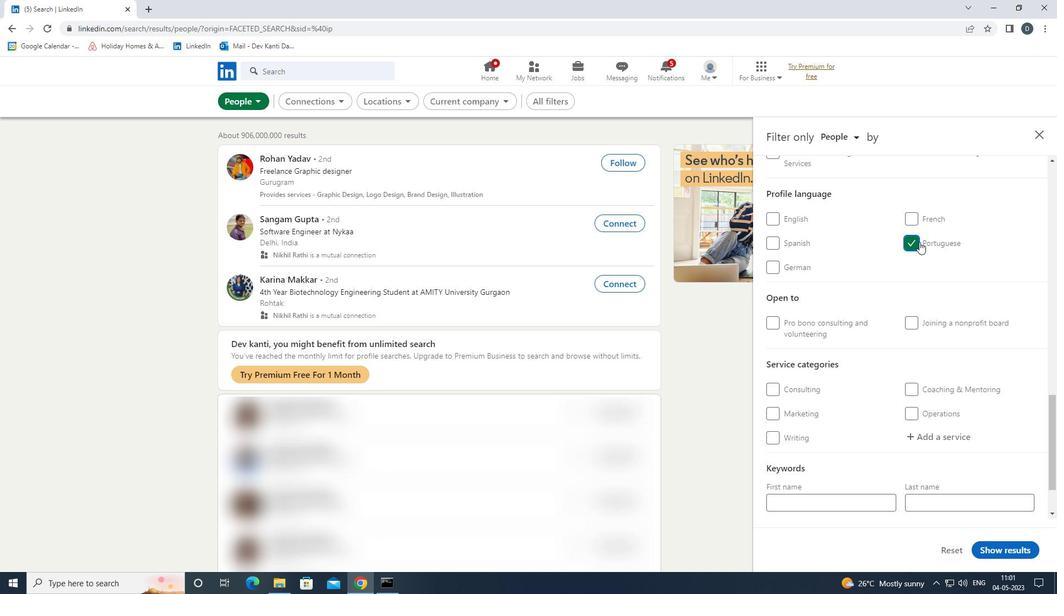 
Action: Mouse scrolled (924, 283) with delta (0, 0)
Screenshot: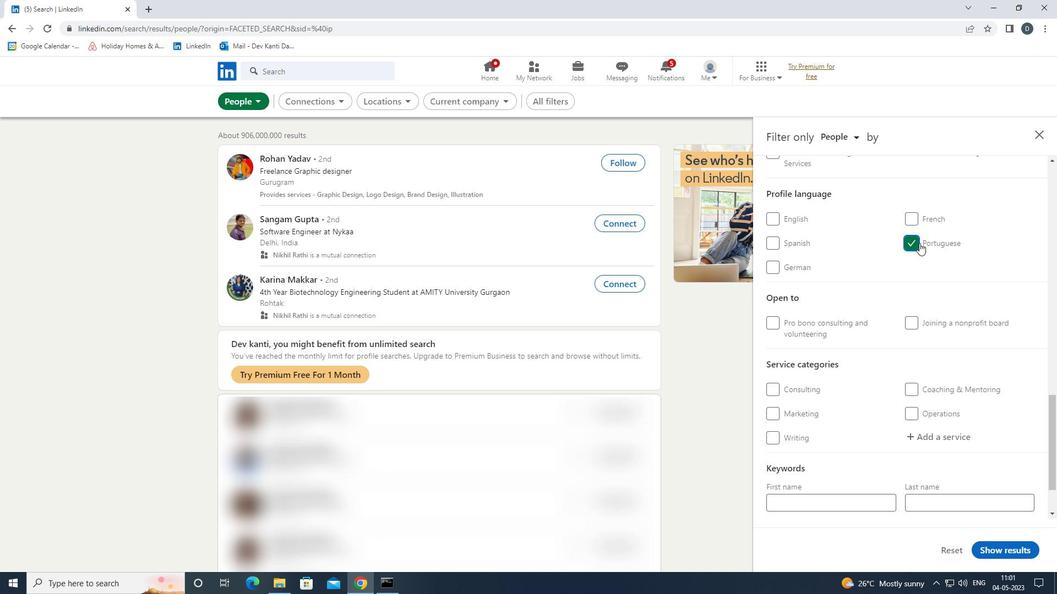 
Action: Mouse scrolled (924, 283) with delta (0, 0)
Screenshot: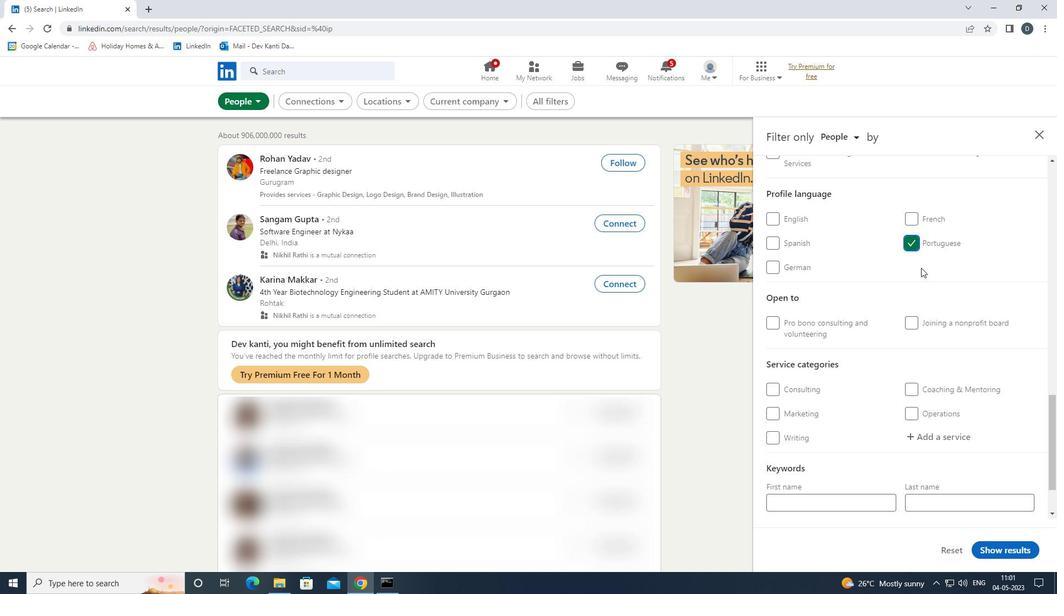 
Action: Mouse scrolled (924, 283) with delta (0, 0)
Screenshot: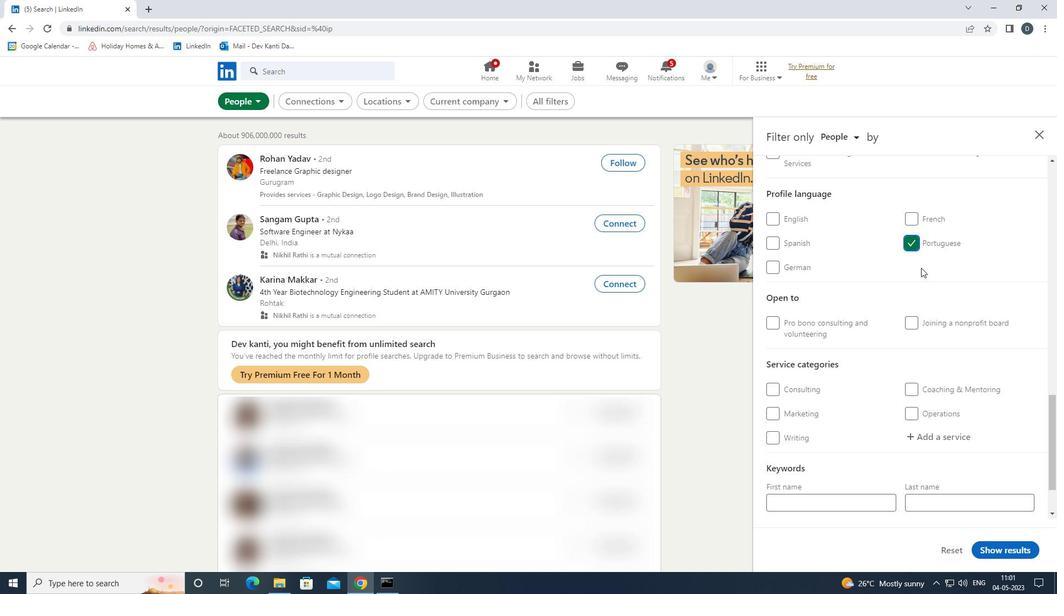 
Action: Mouse scrolled (924, 283) with delta (0, 0)
Screenshot: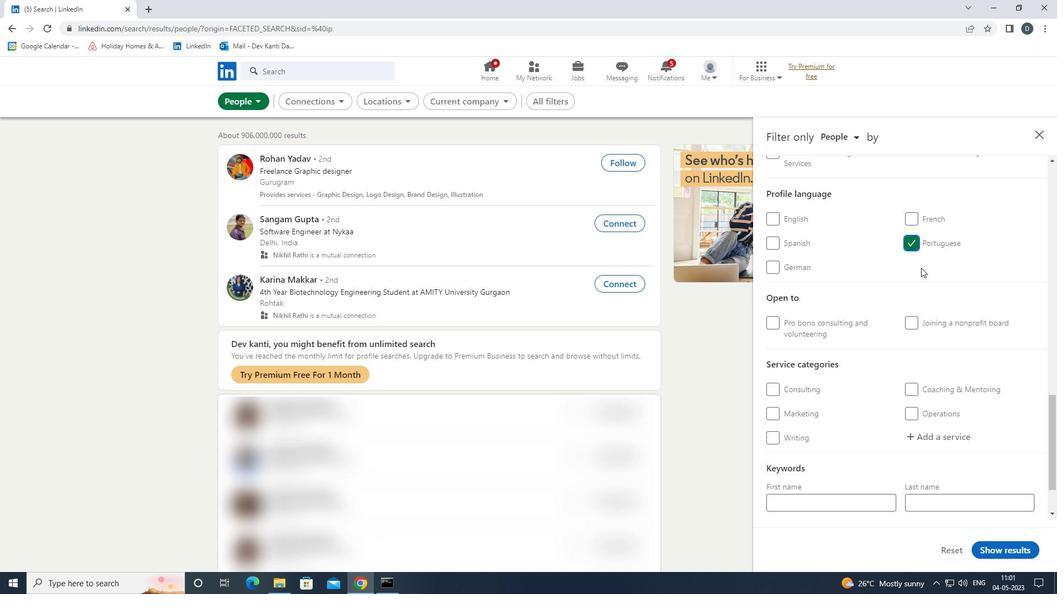 
Action: Mouse scrolled (924, 283) with delta (0, 0)
Screenshot: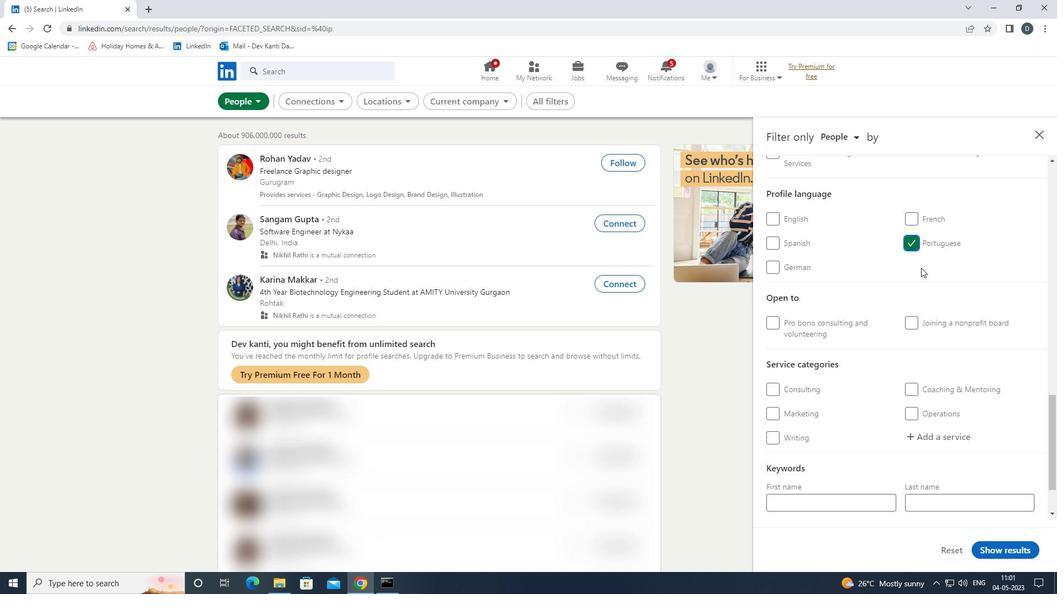 
Action: Mouse scrolled (924, 283) with delta (0, 0)
Screenshot: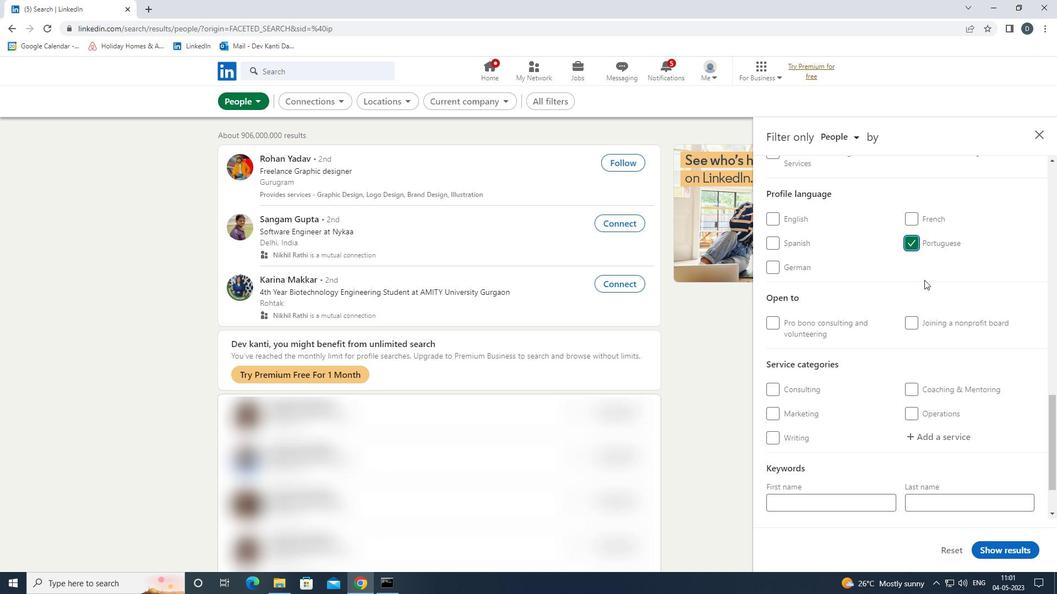 
Action: Mouse scrolled (924, 283) with delta (0, 0)
Screenshot: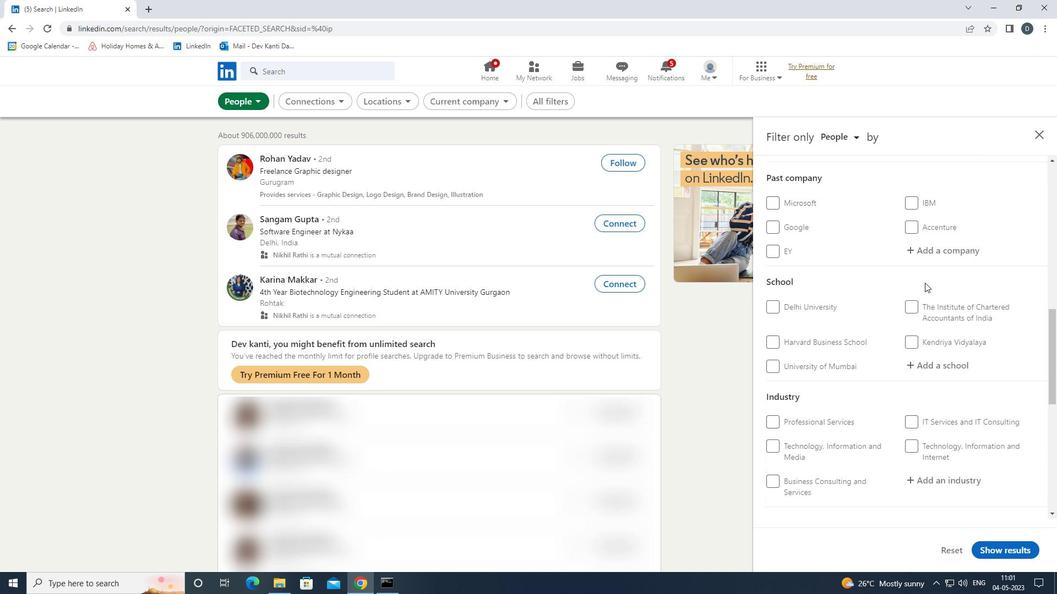 
Action: Mouse moved to (924, 275)
Screenshot: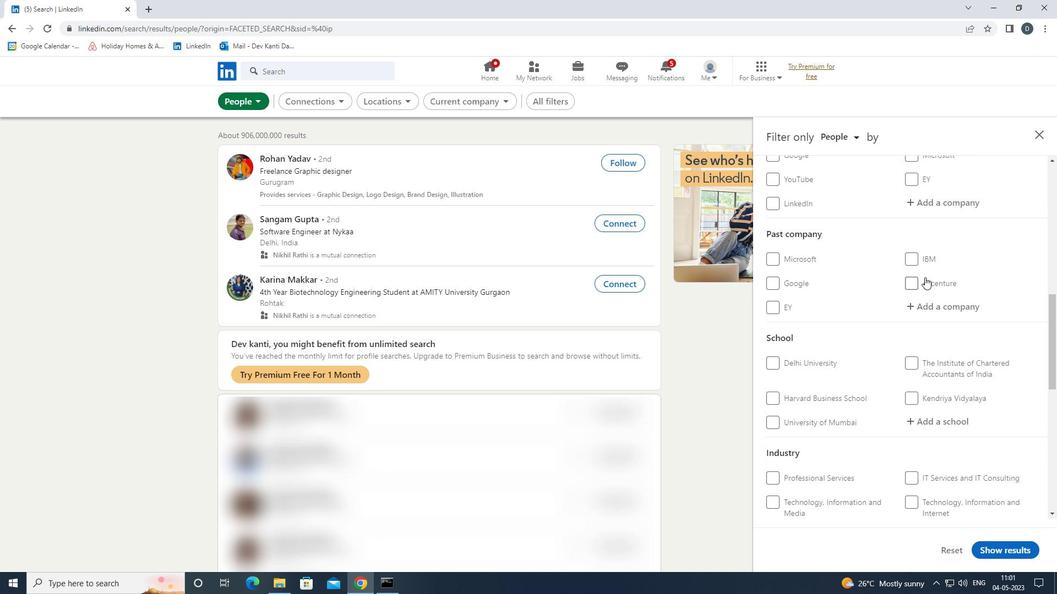 
Action: Mouse scrolled (924, 276) with delta (0, 0)
Screenshot: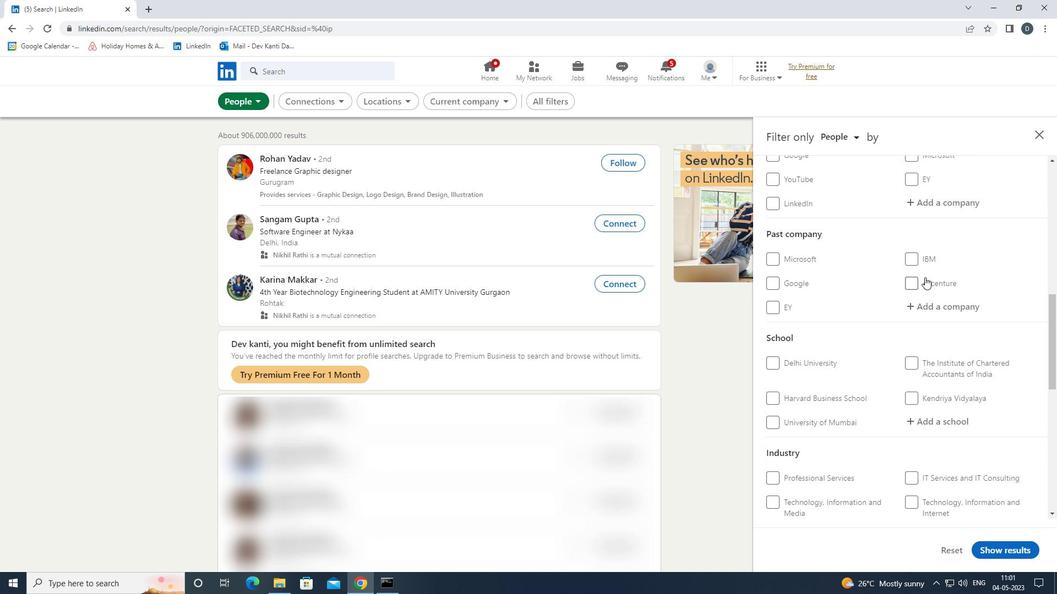 
Action: Mouse moved to (923, 260)
Screenshot: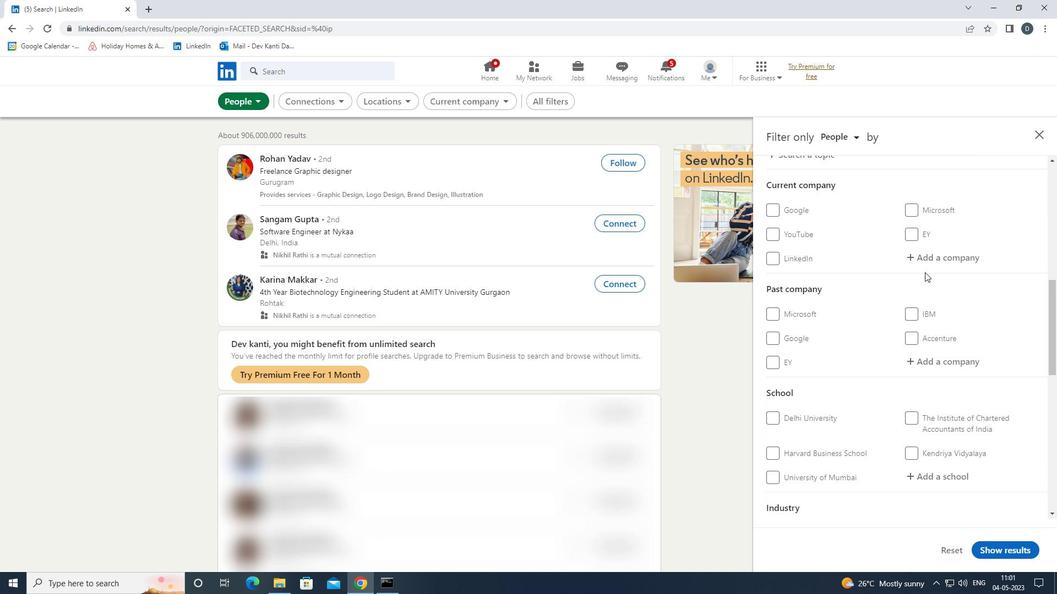 
Action: Mouse pressed left at (923, 260)
Screenshot: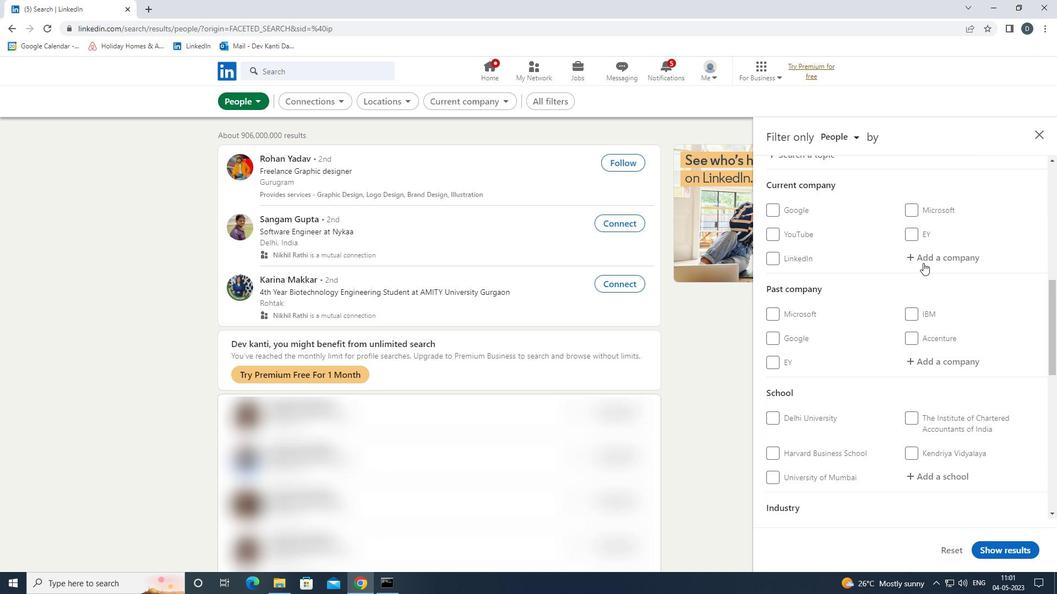 
Action: Mouse moved to (919, 268)
Screenshot: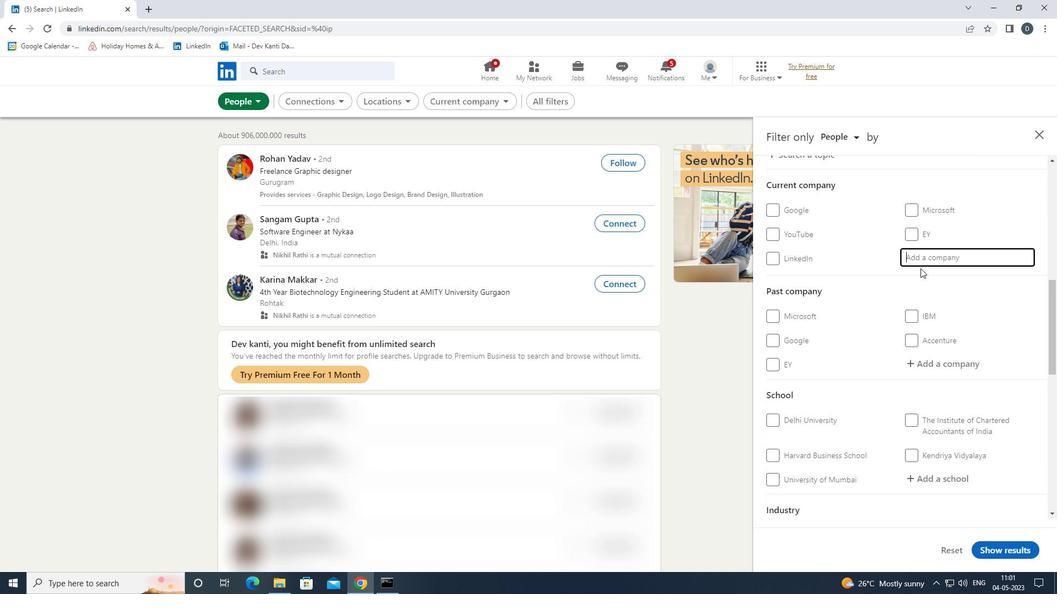 
Action: Key pressed <Key.shift>US<Key.space><Key.shift>PHAR<Key.down><Key.enter>
Screenshot: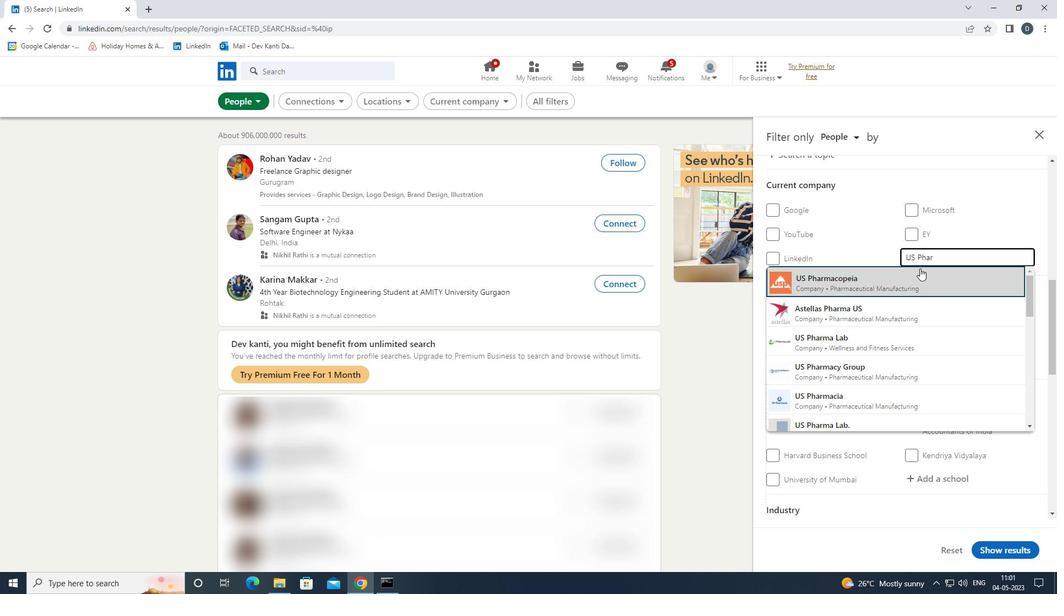 
Action: Mouse scrolled (919, 268) with delta (0, 0)
Screenshot: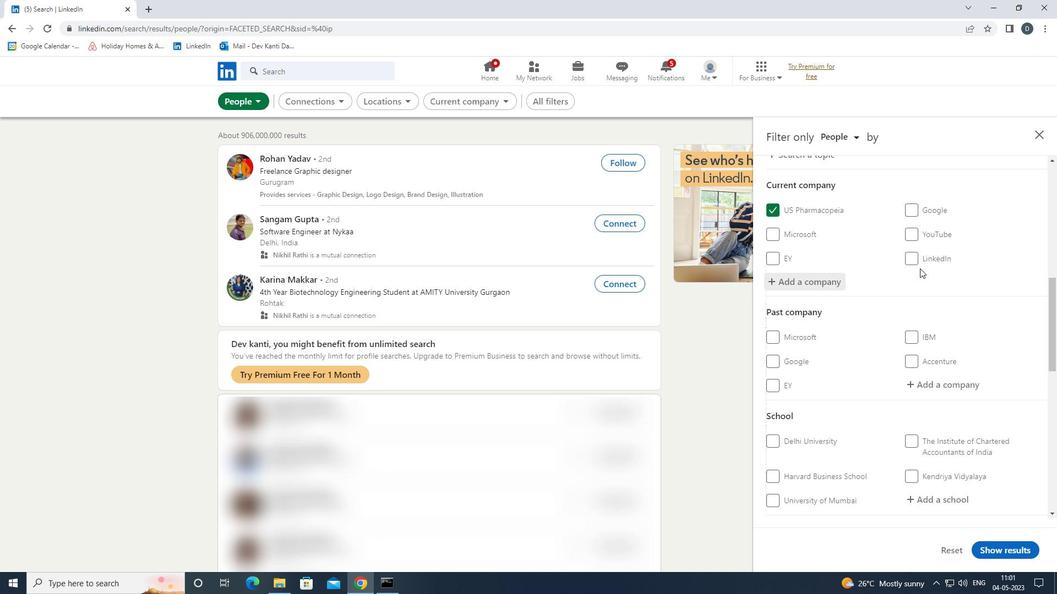 
Action: Mouse moved to (918, 276)
Screenshot: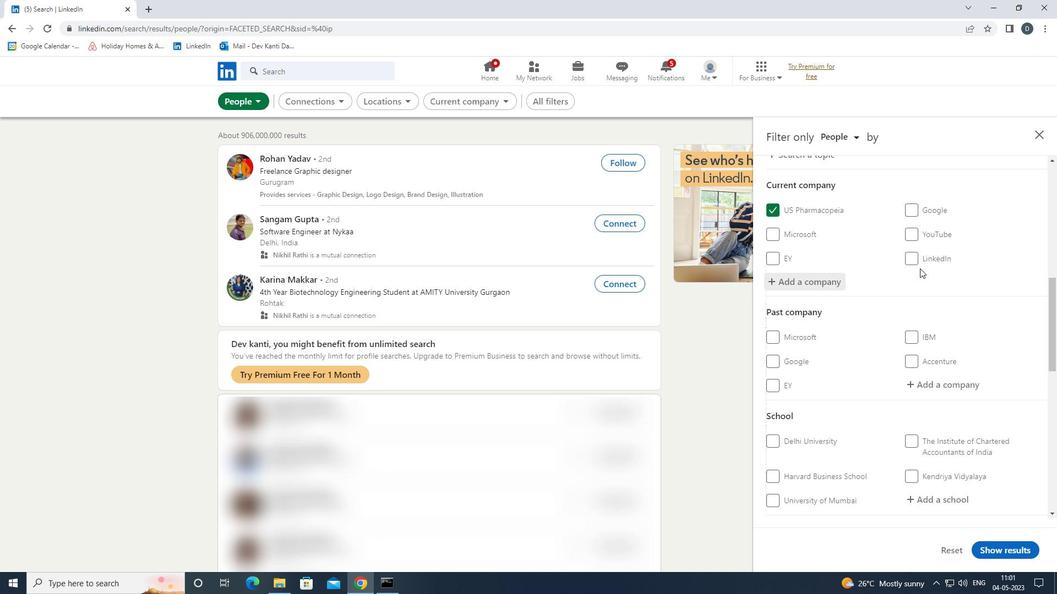 
Action: Mouse scrolled (918, 275) with delta (0, 0)
Screenshot: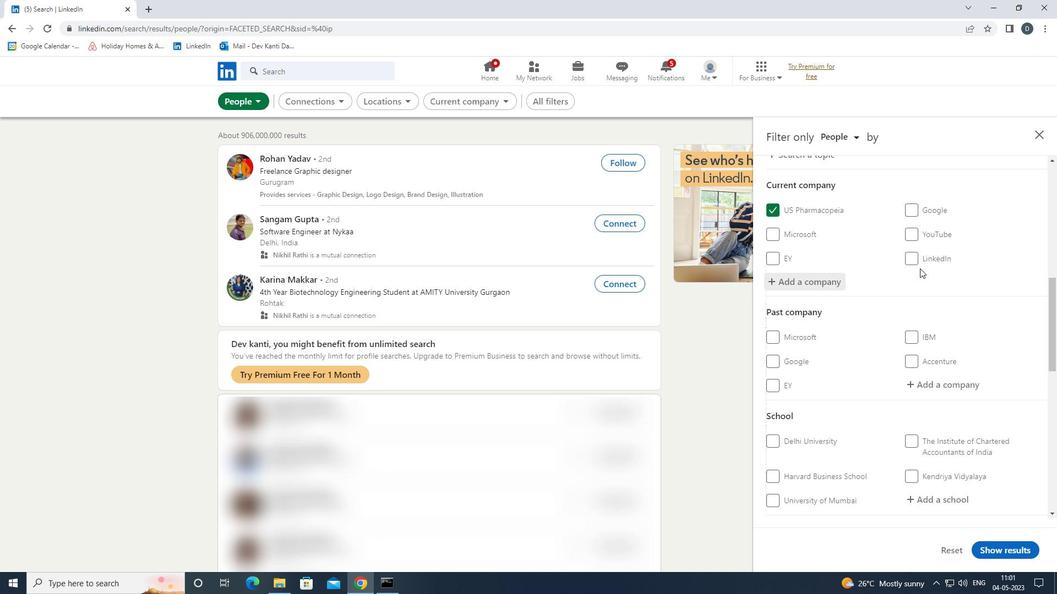 
Action: Mouse moved to (918, 280)
Screenshot: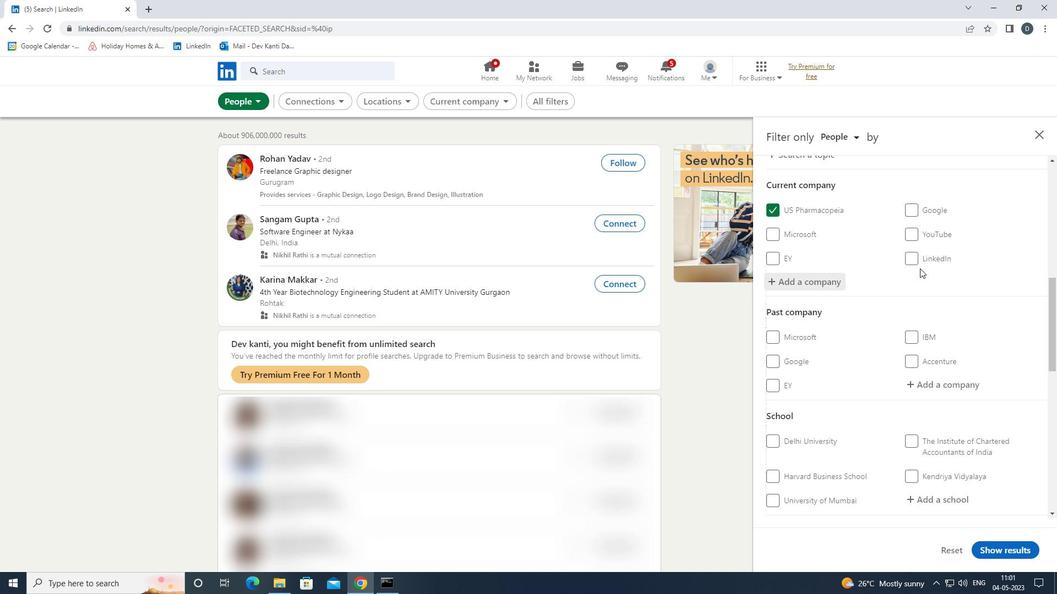 
Action: Mouse scrolled (918, 279) with delta (0, 0)
Screenshot: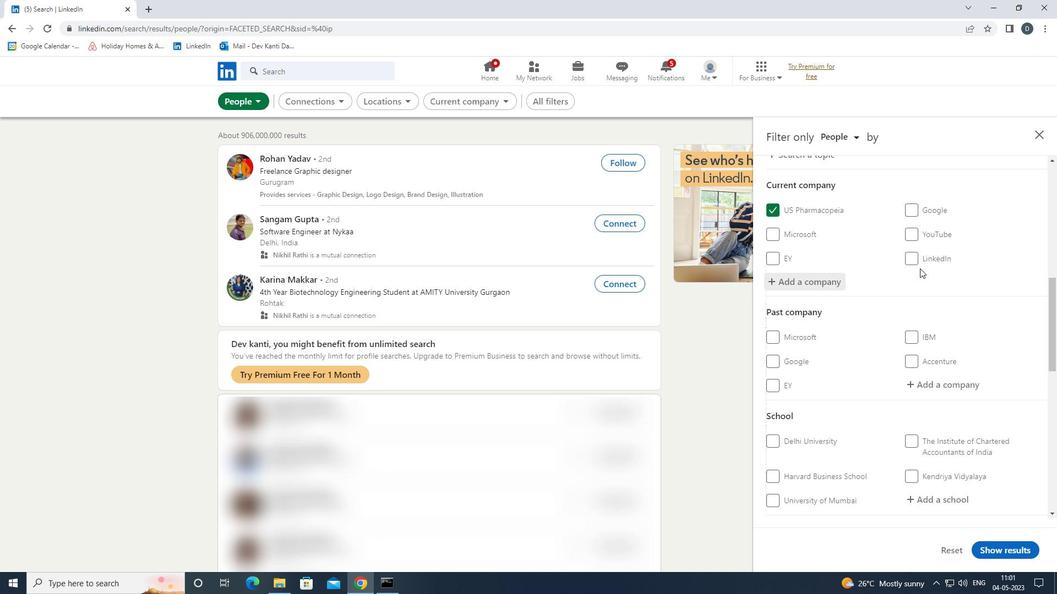 
Action: Mouse moved to (918, 280)
Screenshot: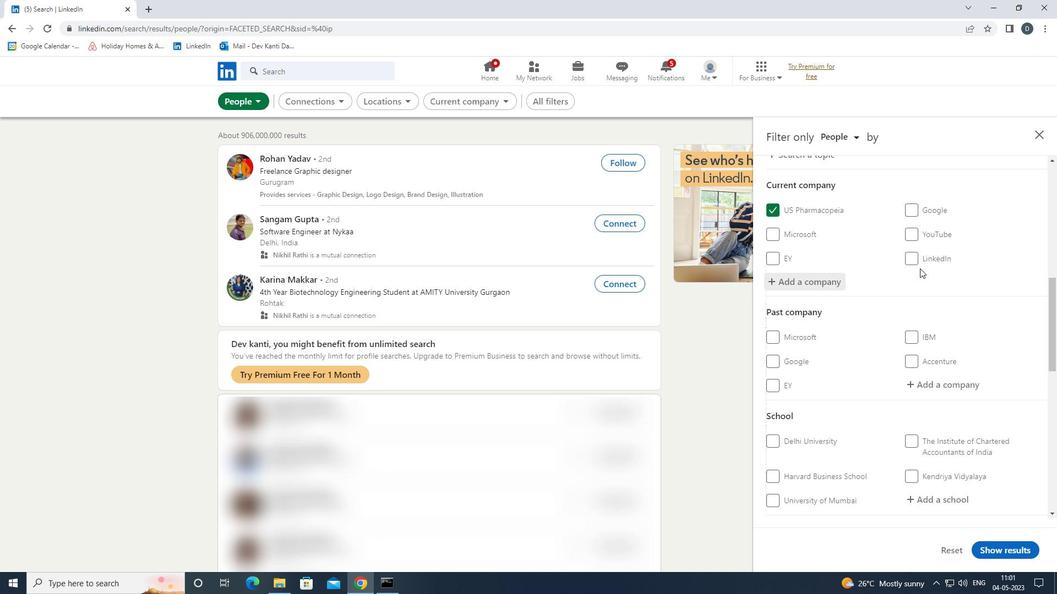 
Action: Mouse scrolled (918, 279) with delta (0, 0)
Screenshot: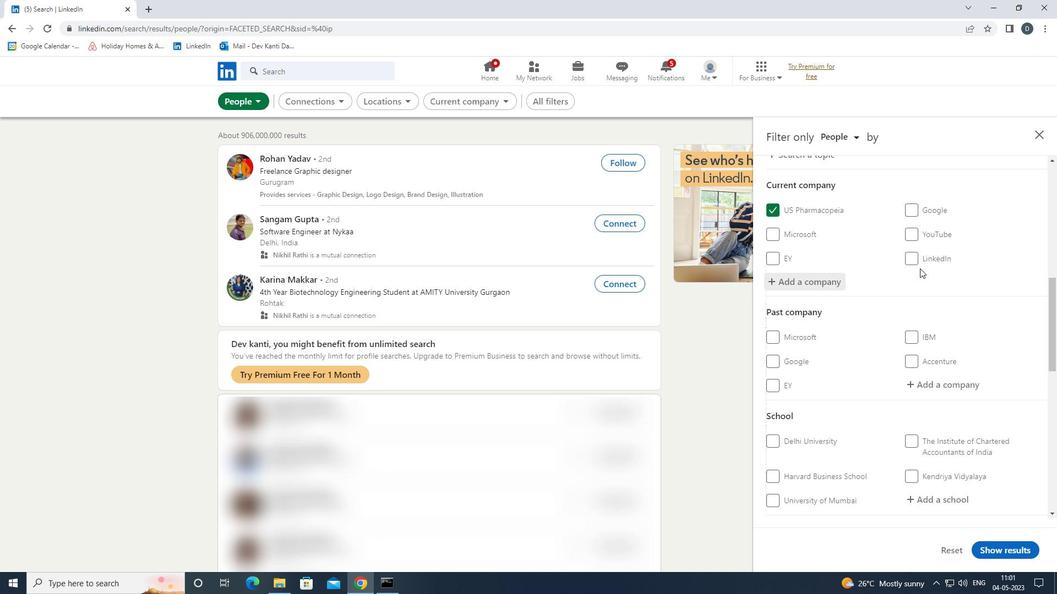 
Action: Mouse moved to (920, 281)
Screenshot: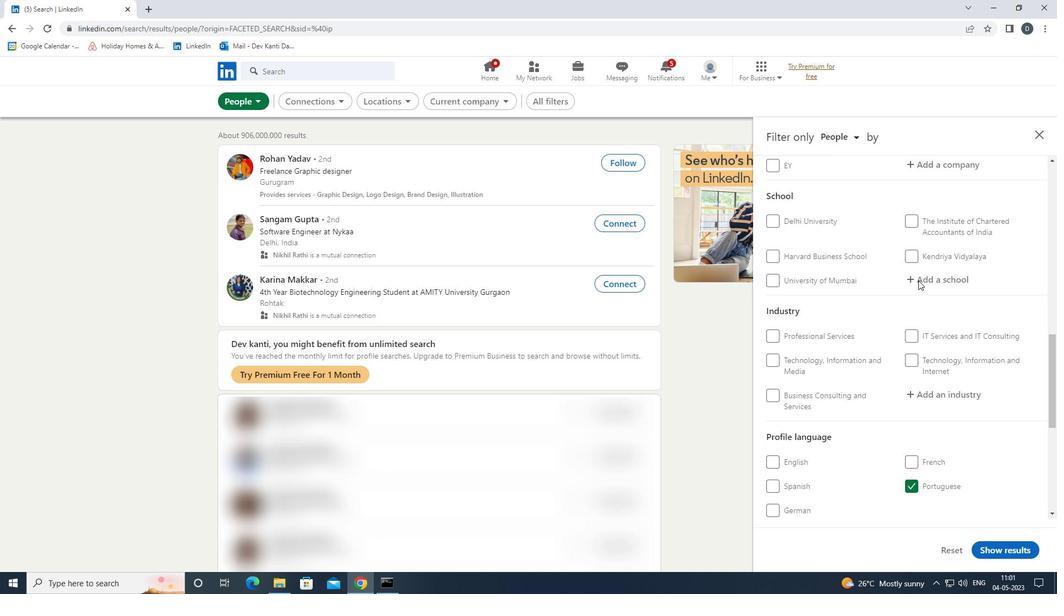 
Action: Mouse pressed left at (920, 281)
Screenshot: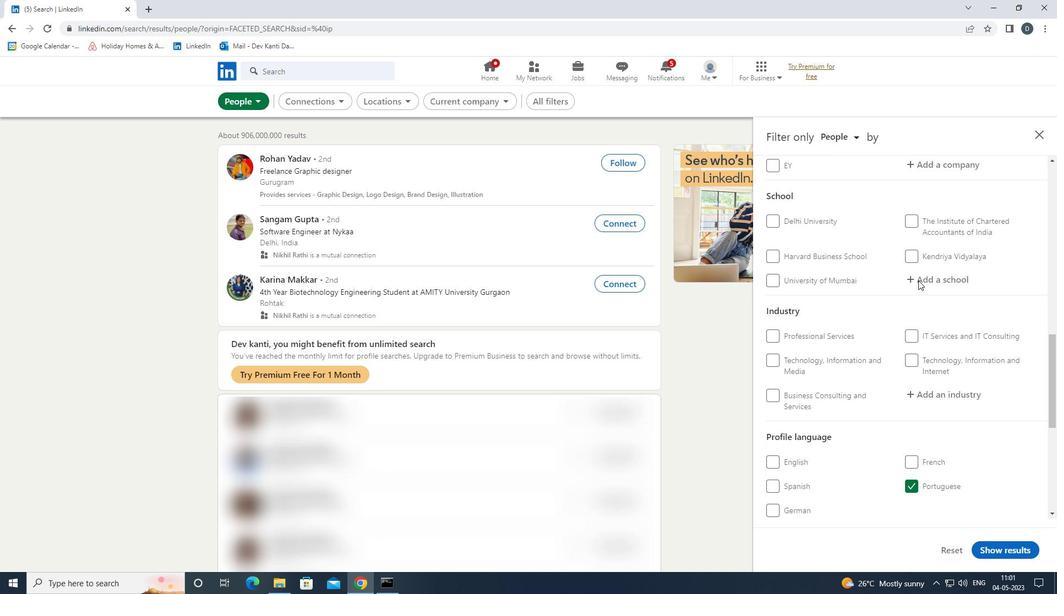 
Action: Mouse moved to (920, 281)
Screenshot: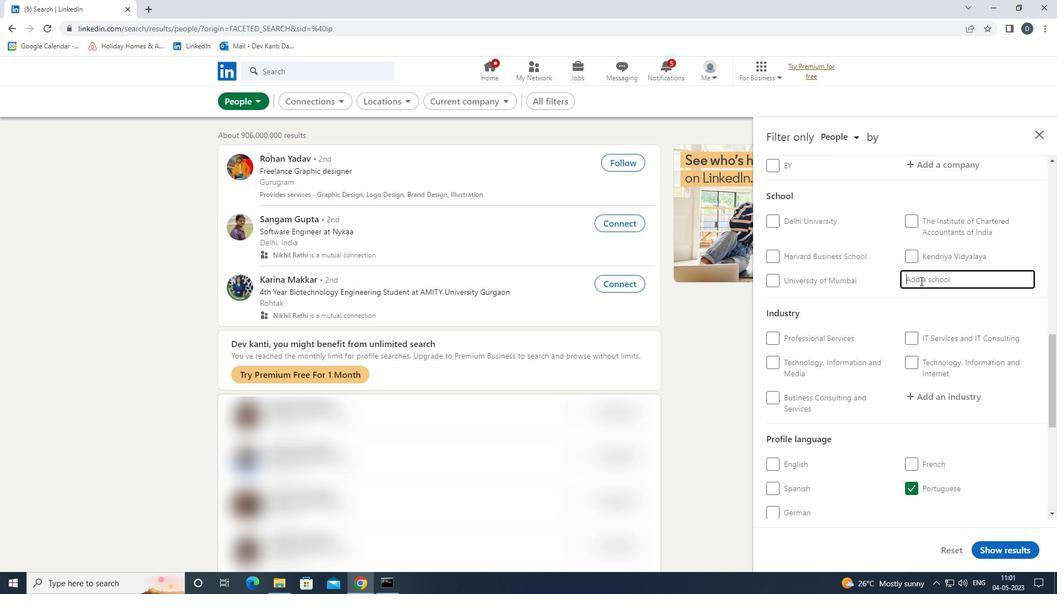 
Action: Key pressed <Key.shift>INDIAN<Key.space><Key.shift>INSTITUTE<Key.space>OF<Key.space><Key.shift>TECHNOLOGY<Key.down><Key.down><Key.enter>
Screenshot: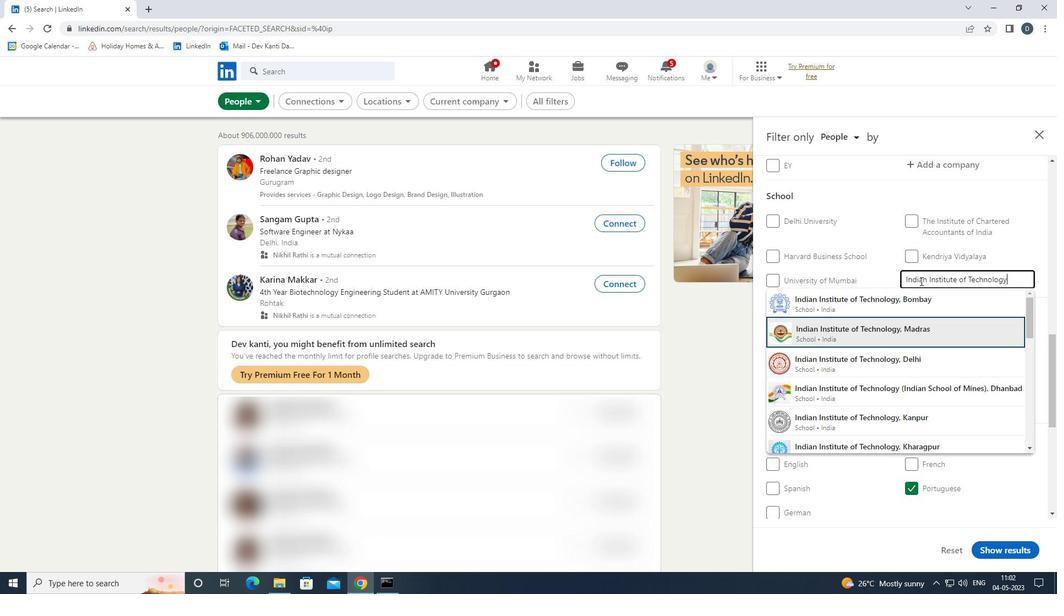 
Action: Mouse moved to (926, 251)
Screenshot: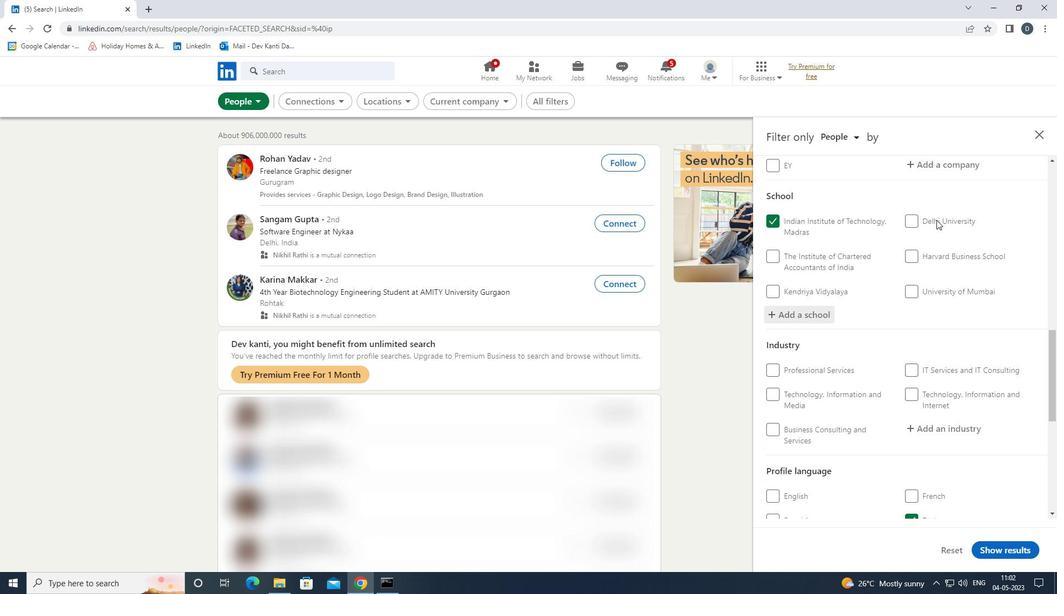 
Action: Mouse scrolled (926, 251) with delta (0, 0)
Screenshot: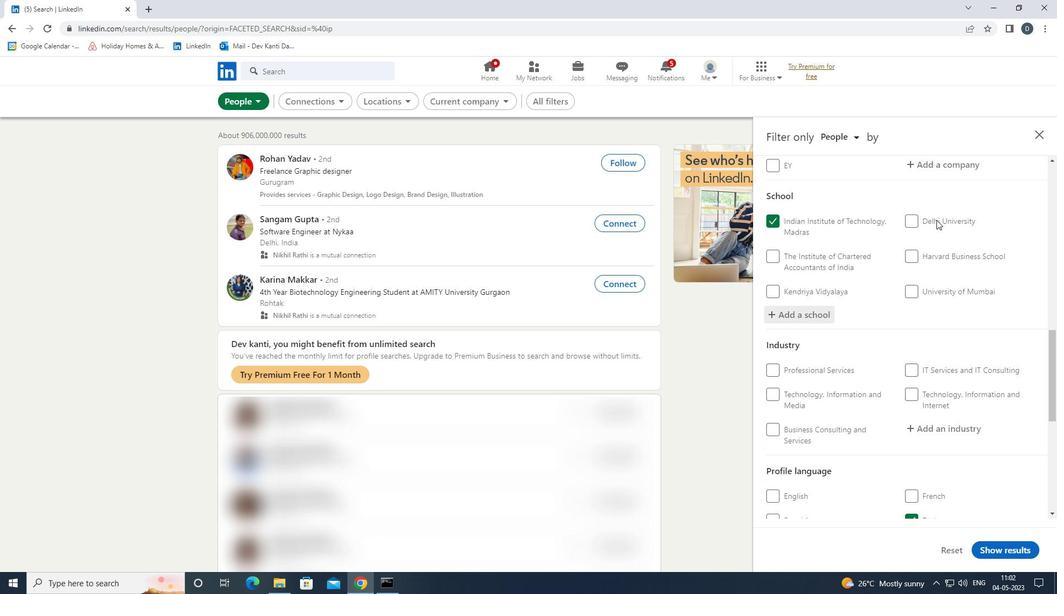 
Action: Mouse moved to (926, 255)
Screenshot: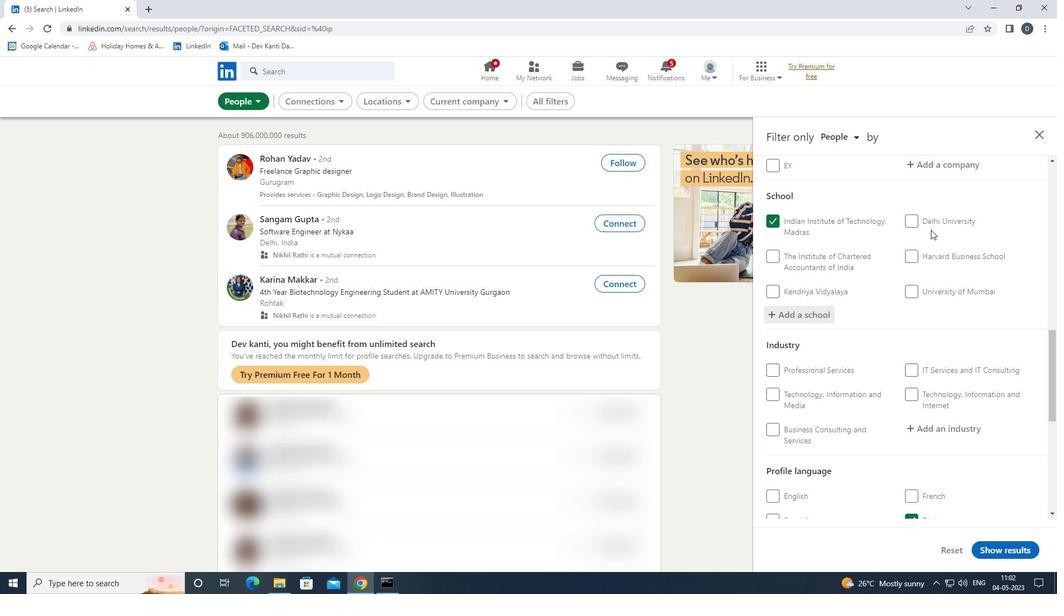 
Action: Mouse scrolled (926, 255) with delta (0, 0)
Screenshot: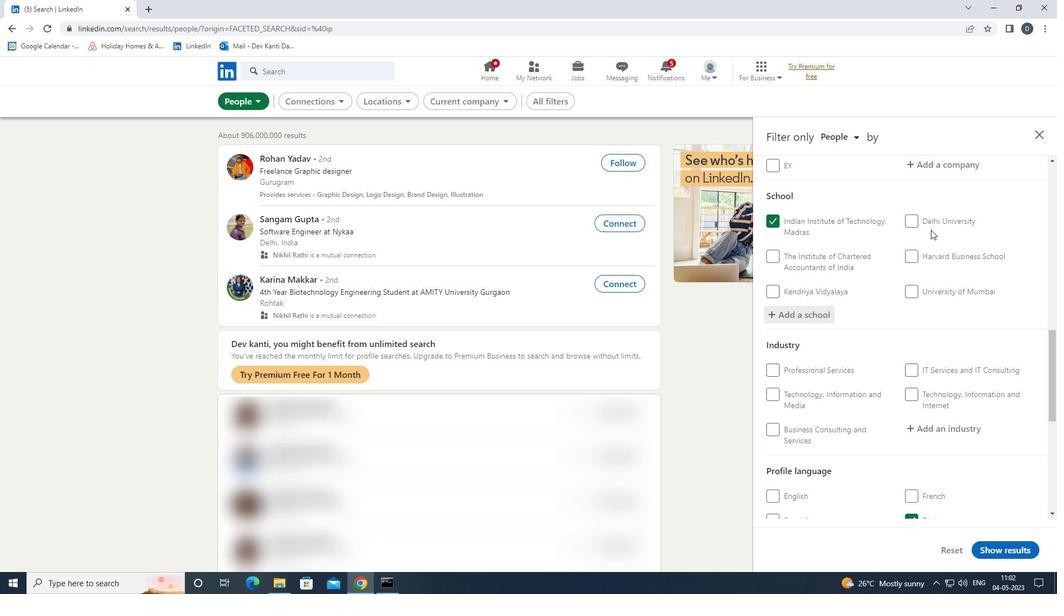 
Action: Mouse moved to (952, 319)
Screenshot: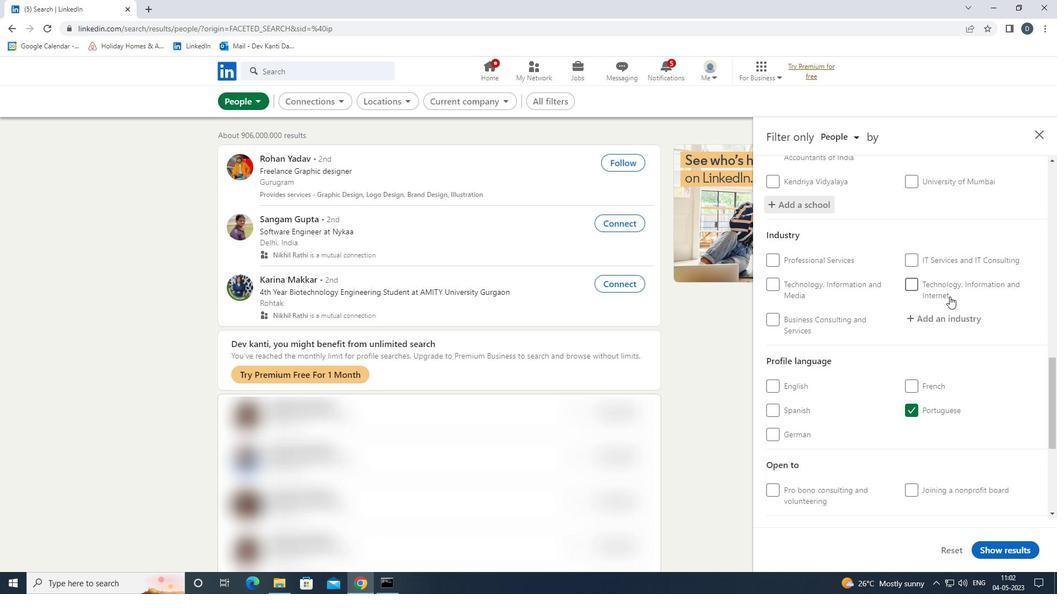 
Action: Mouse pressed left at (952, 319)
Screenshot: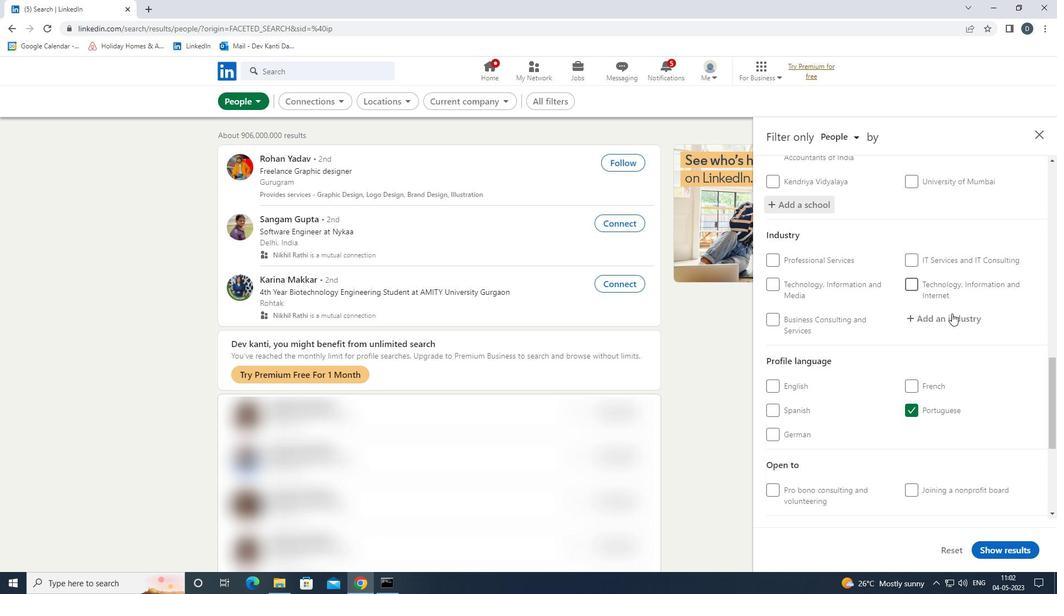 
Action: Mouse moved to (953, 319)
Screenshot: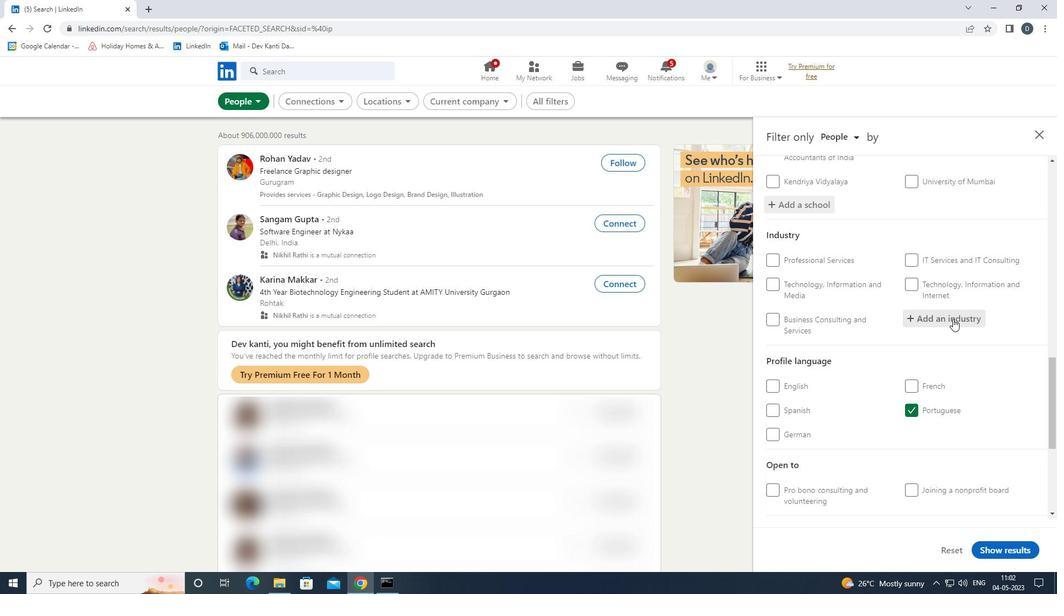 
Action: Key pressed <Key.shift>CONSUMER<Key.space><Key.shift>GOODS<Key.down><Key.enter><Key.down><Key.down><Key.down><Key.enter>
Screenshot: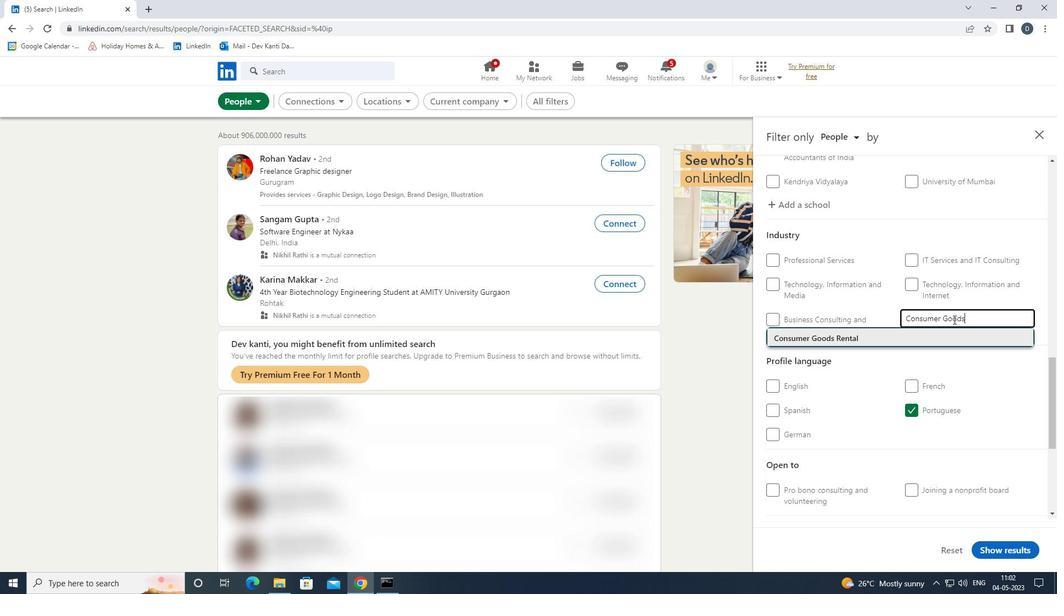 
Action: Mouse moved to (949, 320)
Screenshot: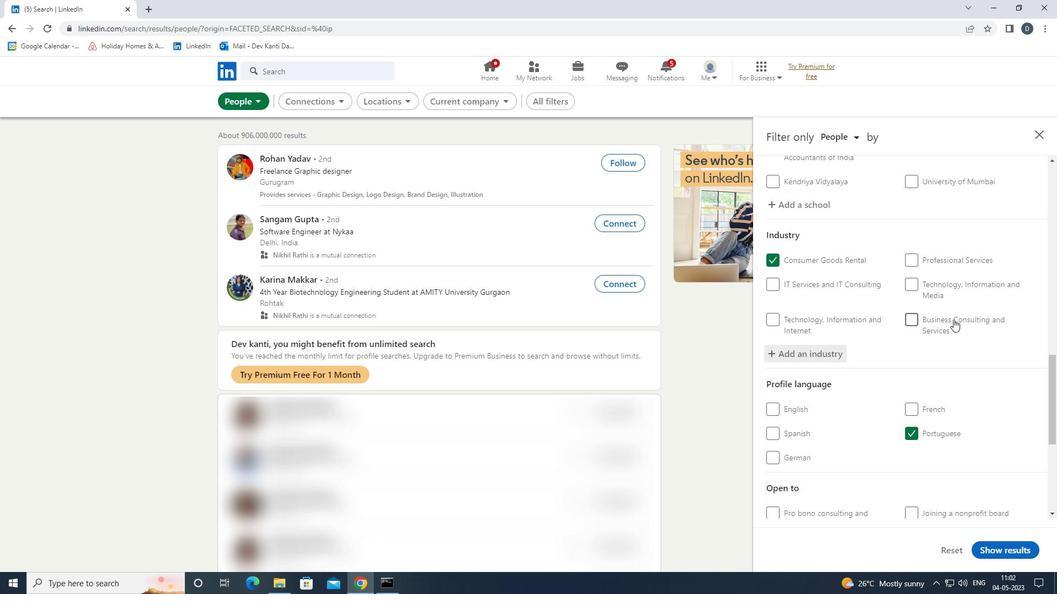 
Action: Mouse scrolled (949, 319) with delta (0, 0)
Screenshot: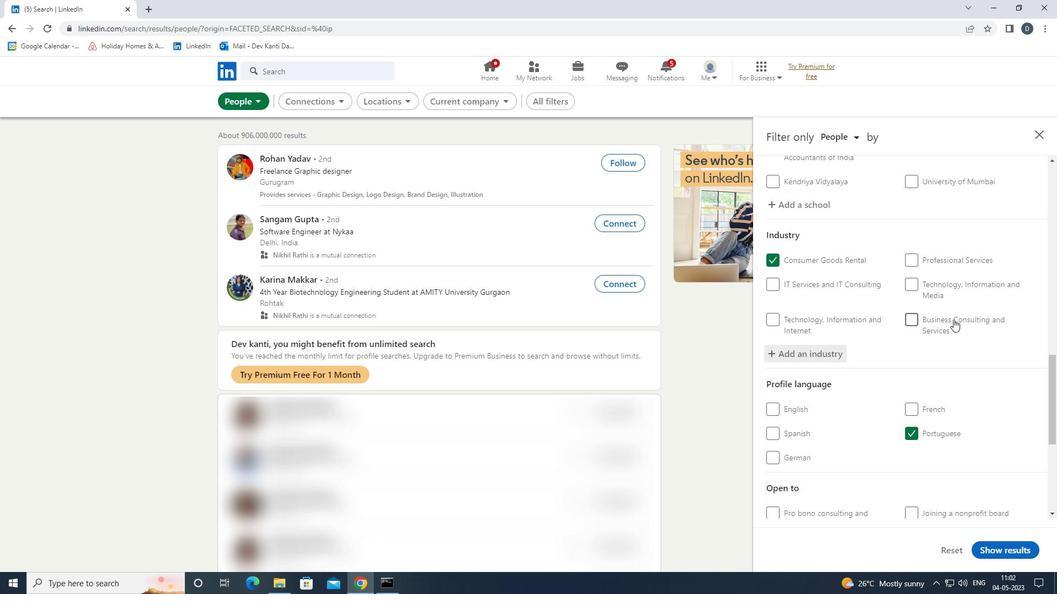
Action: Mouse scrolled (949, 319) with delta (0, 0)
Screenshot: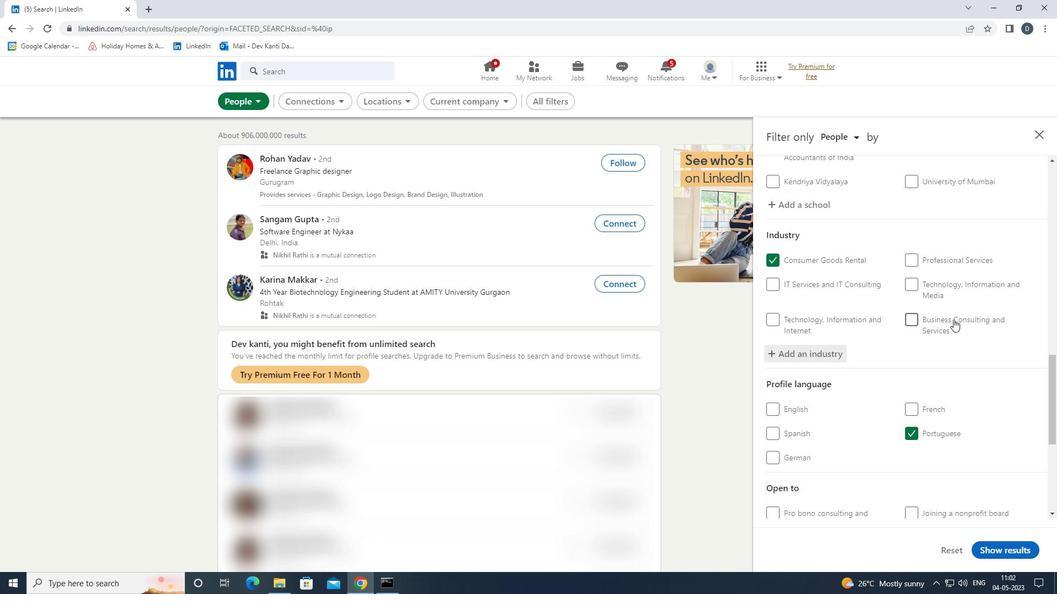 
Action: Mouse scrolled (949, 319) with delta (0, 0)
Screenshot: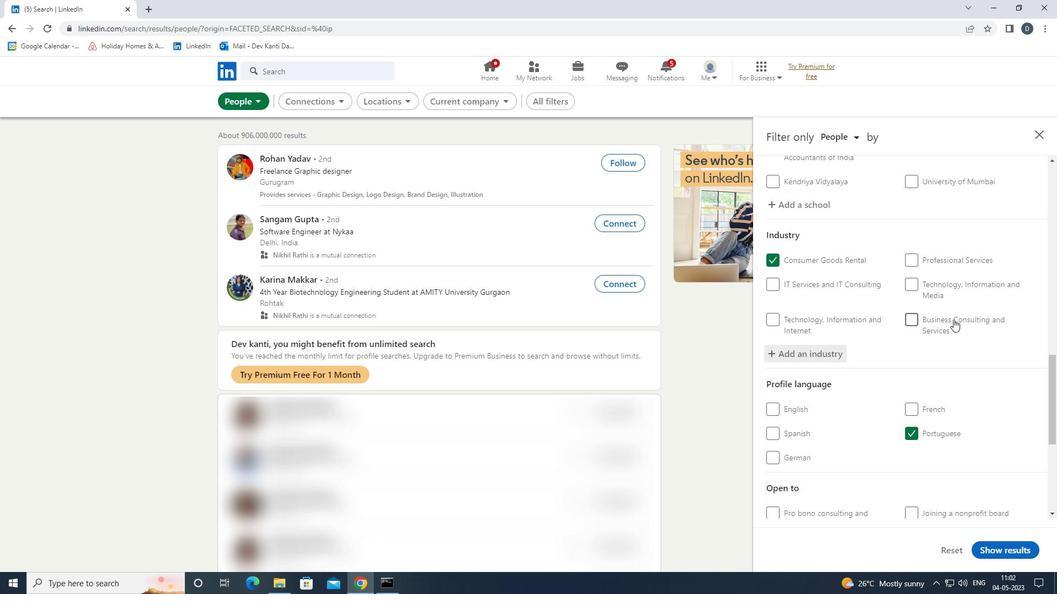 
Action: Mouse scrolled (949, 319) with delta (0, 0)
Screenshot: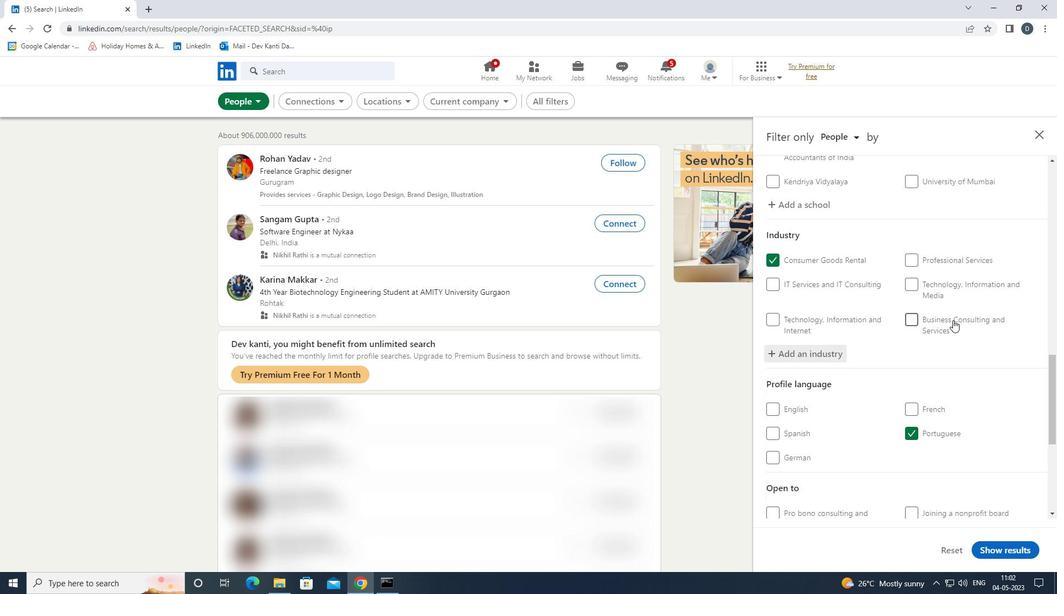 
Action: Mouse moved to (945, 323)
Screenshot: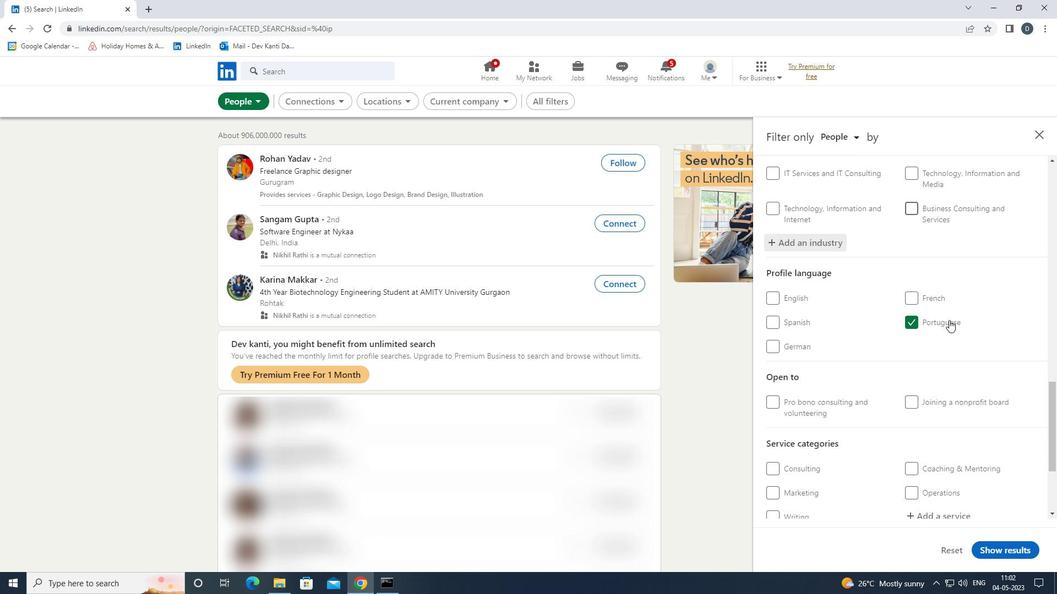 
Action: Mouse scrolled (945, 322) with delta (0, 0)
Screenshot: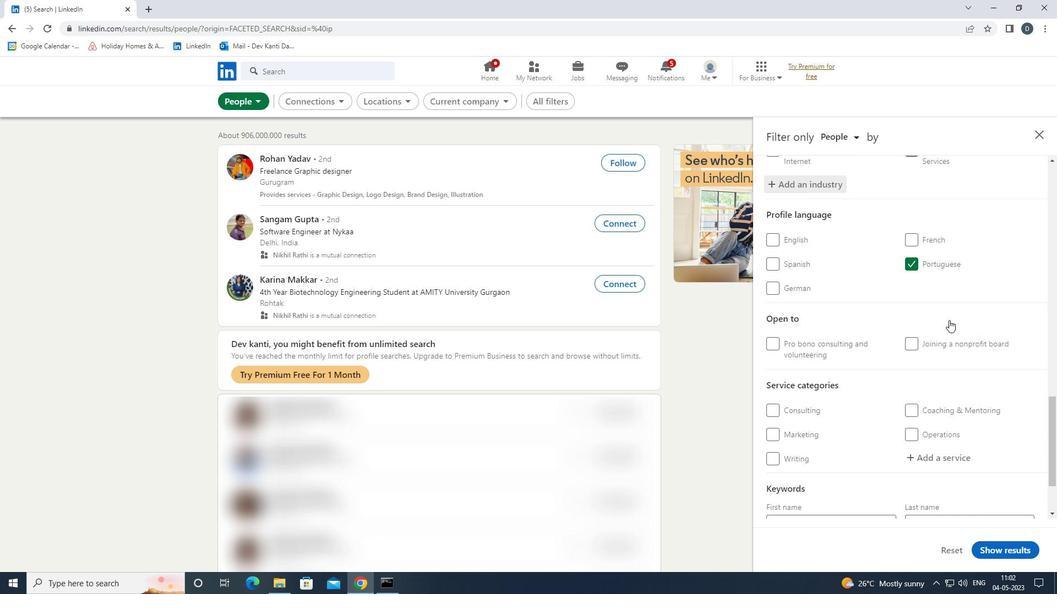 
Action: Mouse moved to (945, 323)
Screenshot: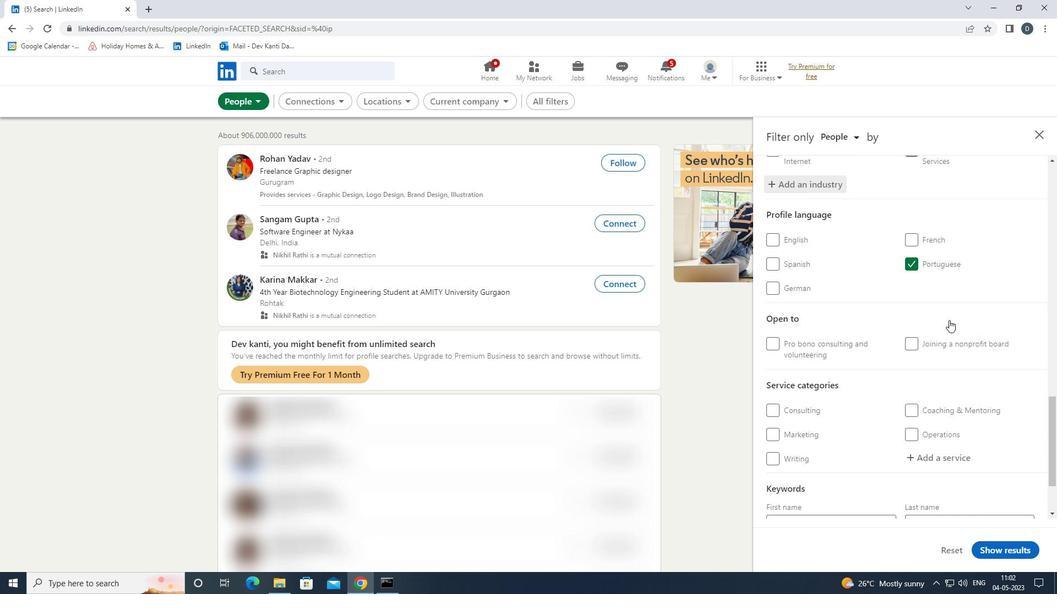 
Action: Mouse scrolled (945, 323) with delta (0, 0)
Screenshot: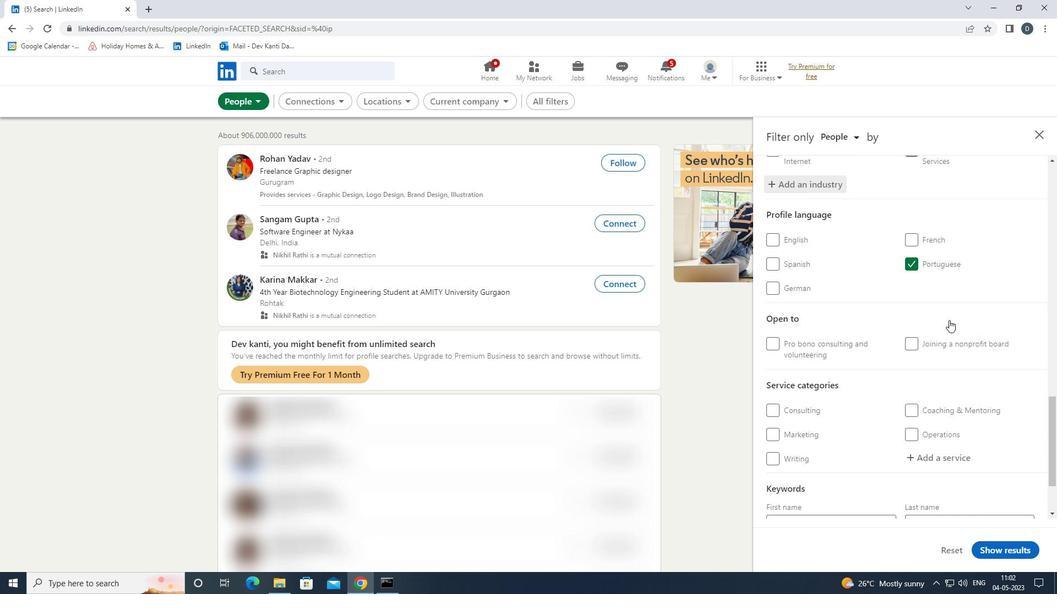 
Action: Mouse moved to (943, 361)
Screenshot: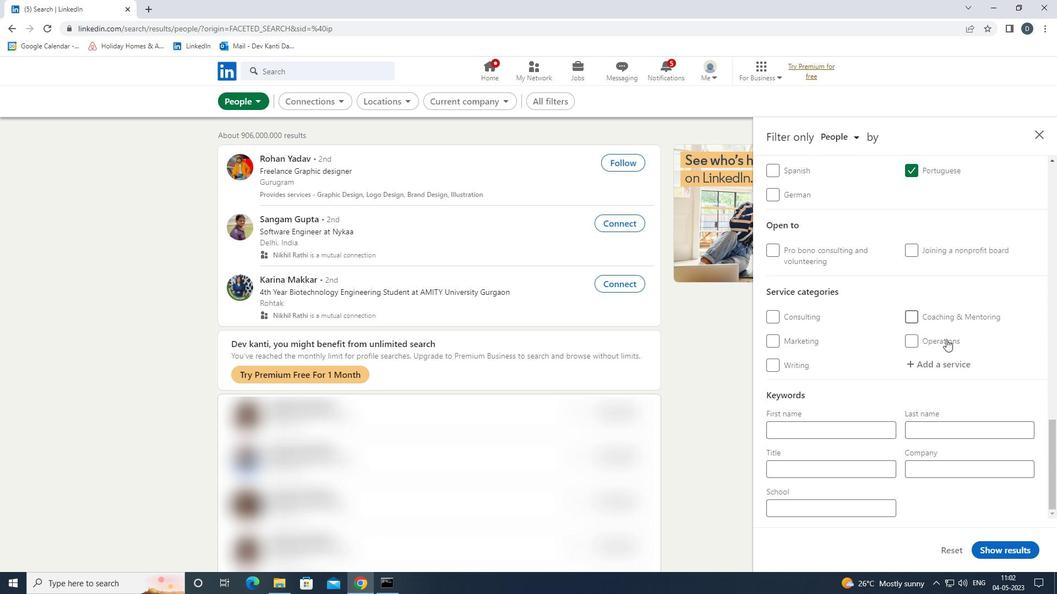 
Action: Mouse pressed left at (943, 361)
Screenshot: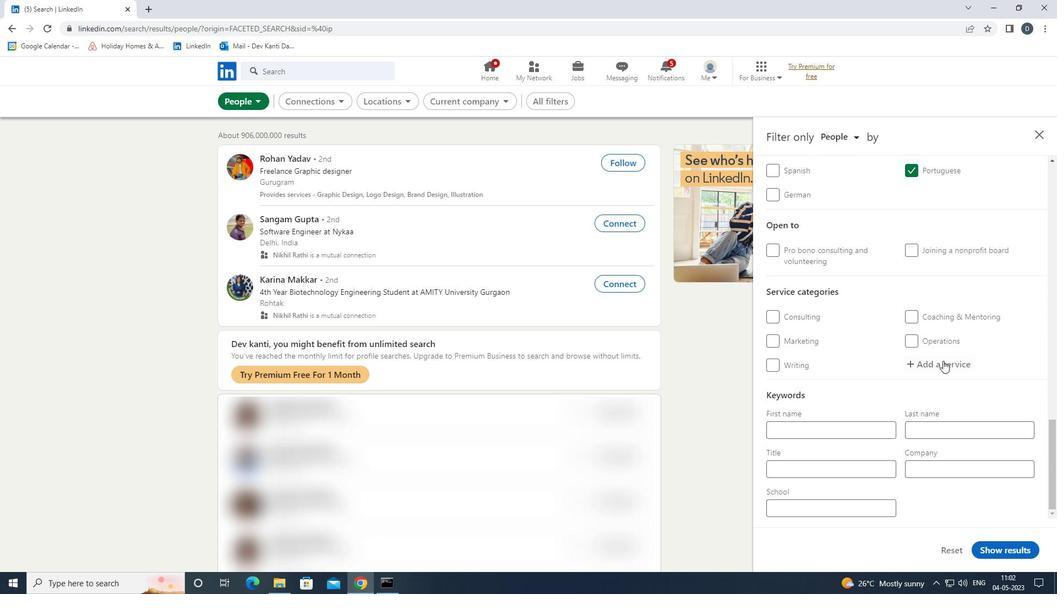 
Action: Key pressed <Key.shift>AUTO<Key.space><Key.shift>INSUA<Key.down><Key.backspace><Key.down><Key.enter>
Screenshot: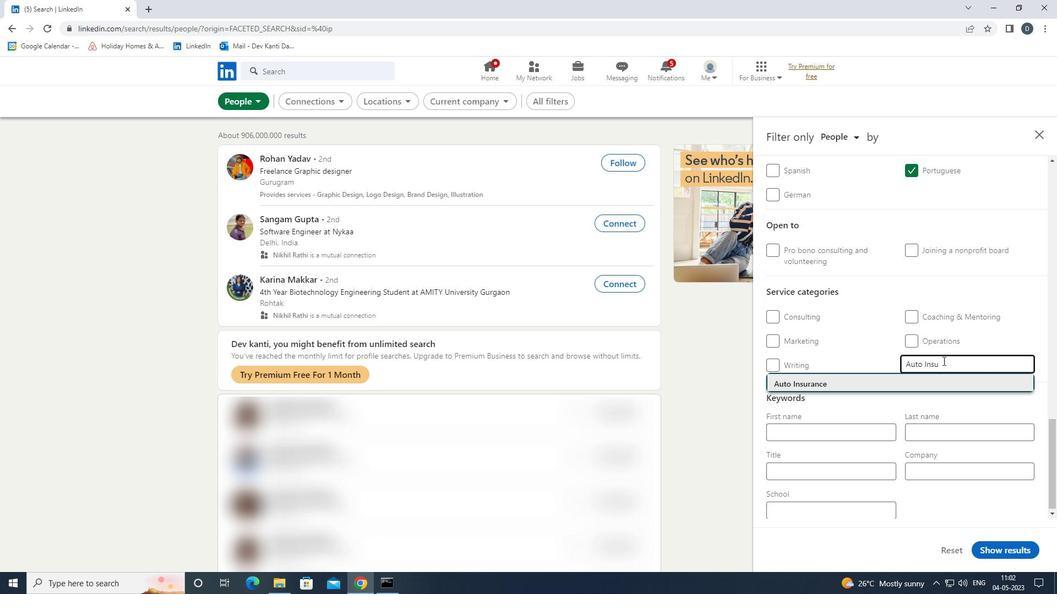 
Action: Mouse moved to (942, 361)
Screenshot: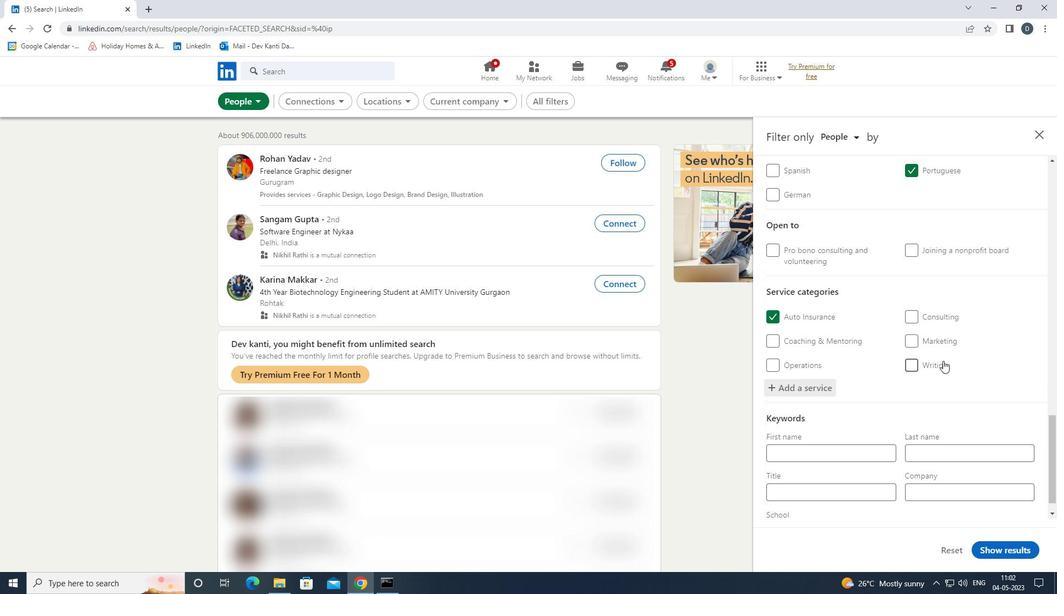 
Action: Mouse scrolled (942, 360) with delta (0, 0)
Screenshot: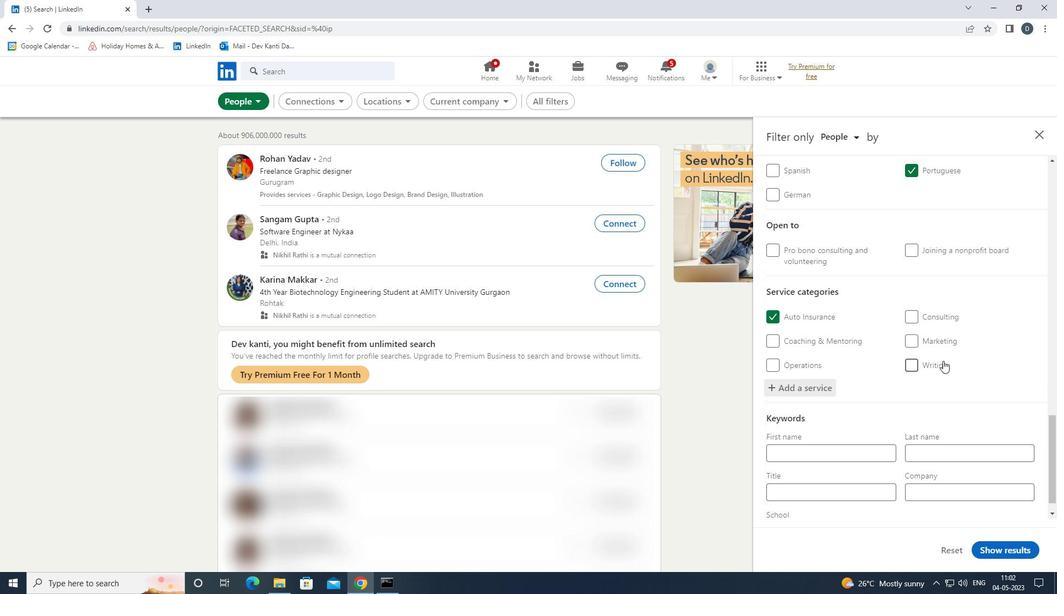 
Action: Mouse moved to (939, 367)
Screenshot: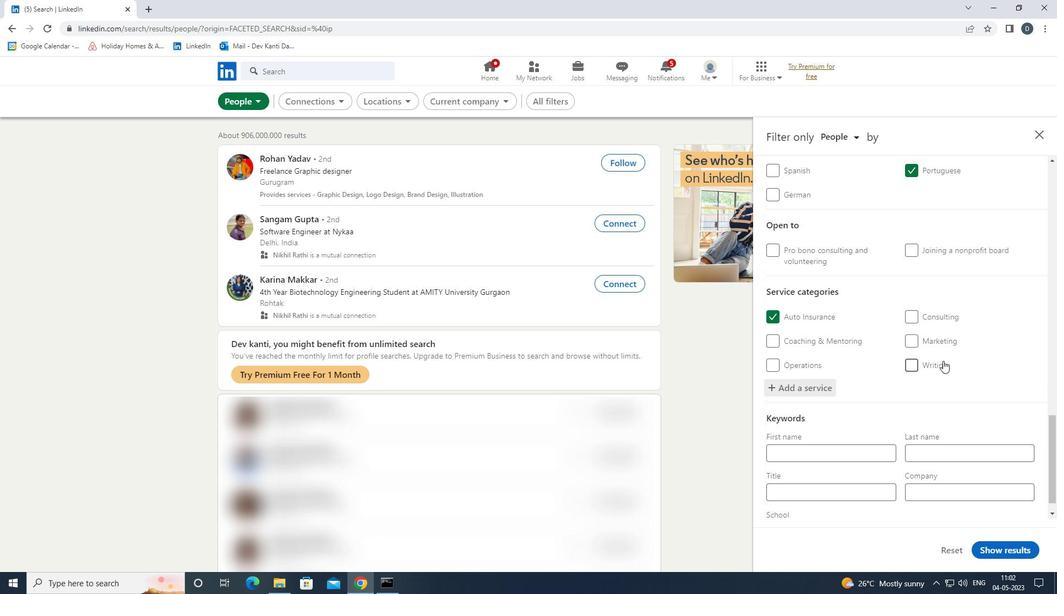 
Action: Mouse scrolled (939, 366) with delta (0, 0)
Screenshot: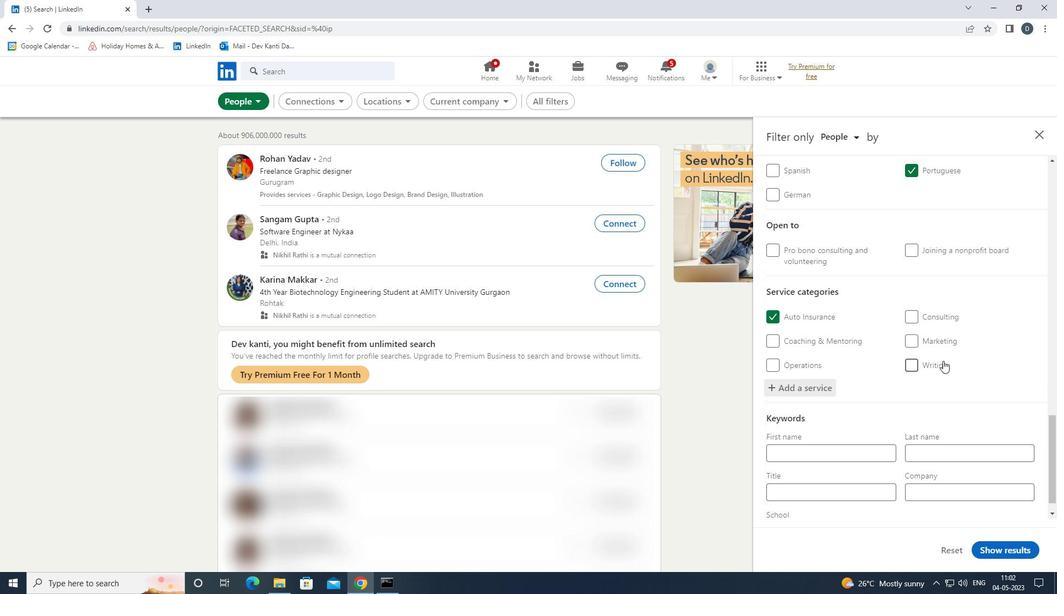 
Action: Mouse moved to (938, 369)
Screenshot: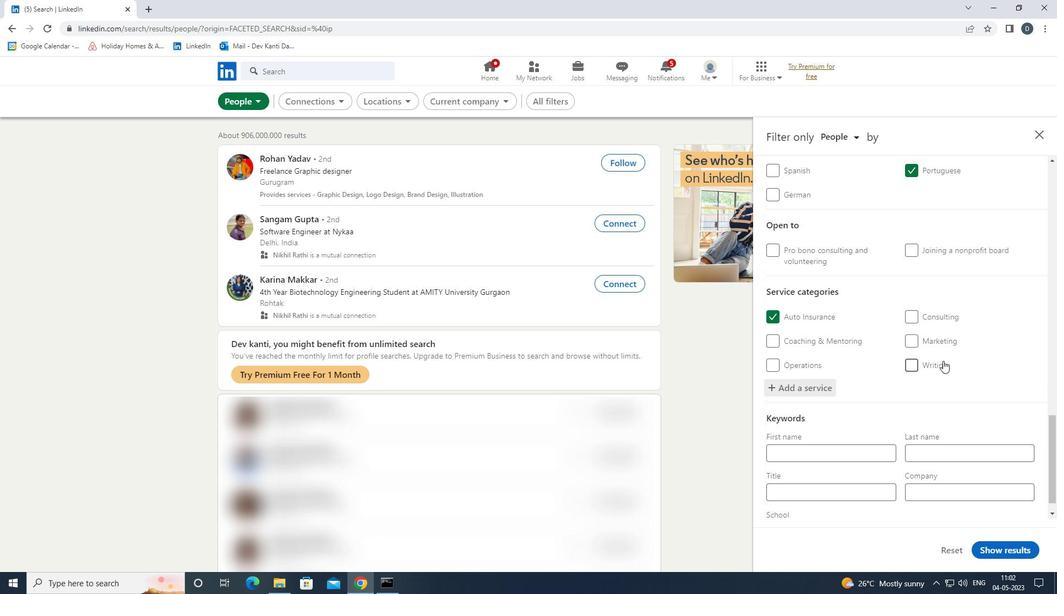 
Action: Mouse scrolled (938, 368) with delta (0, 0)
Screenshot: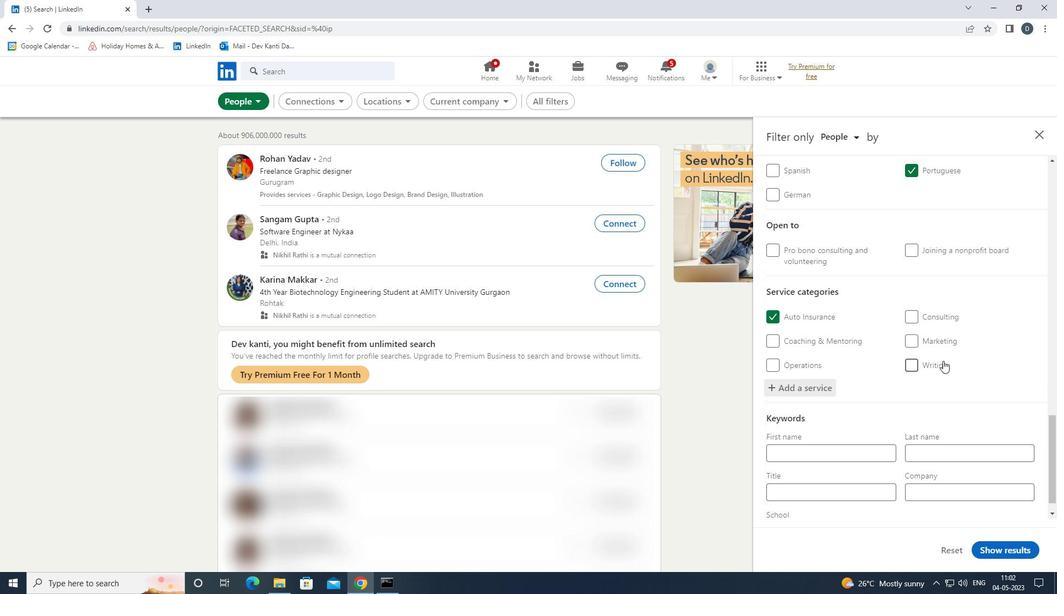 
Action: Mouse moved to (937, 372)
Screenshot: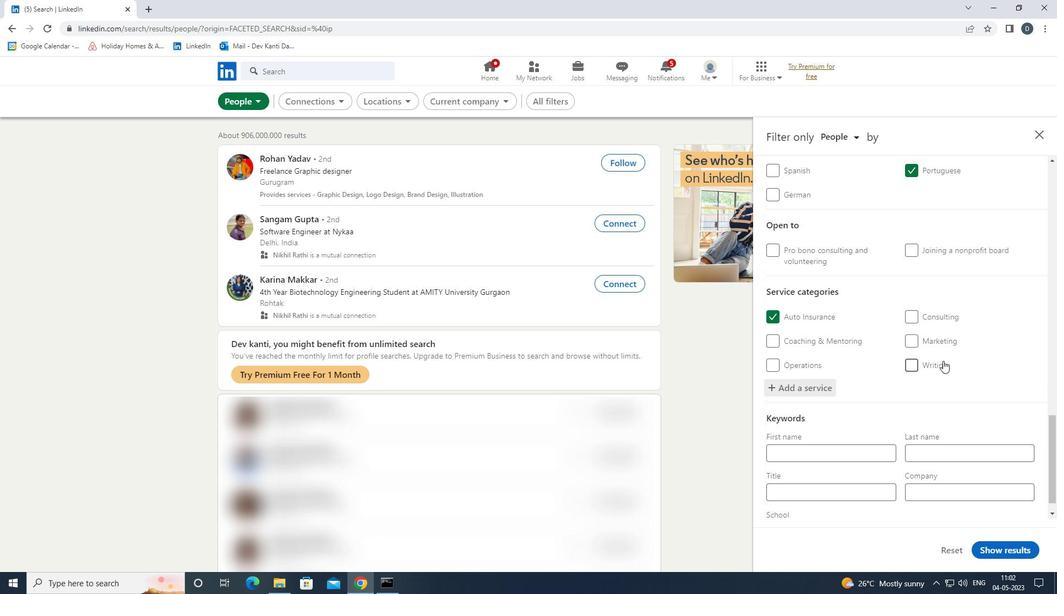 
Action: Mouse scrolled (937, 371) with delta (0, 0)
Screenshot: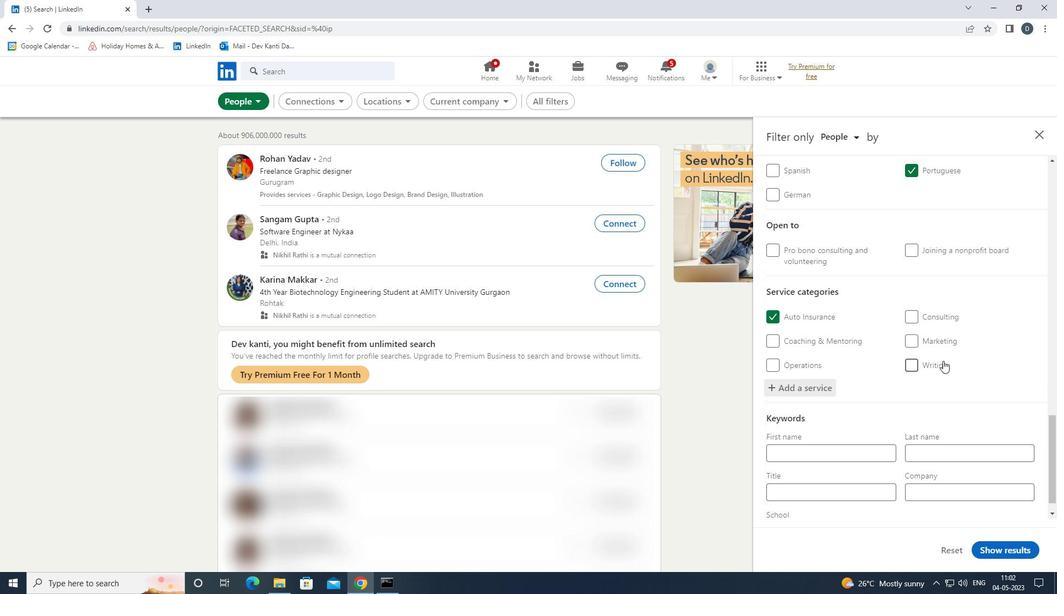 
Action: Mouse moved to (935, 373)
Screenshot: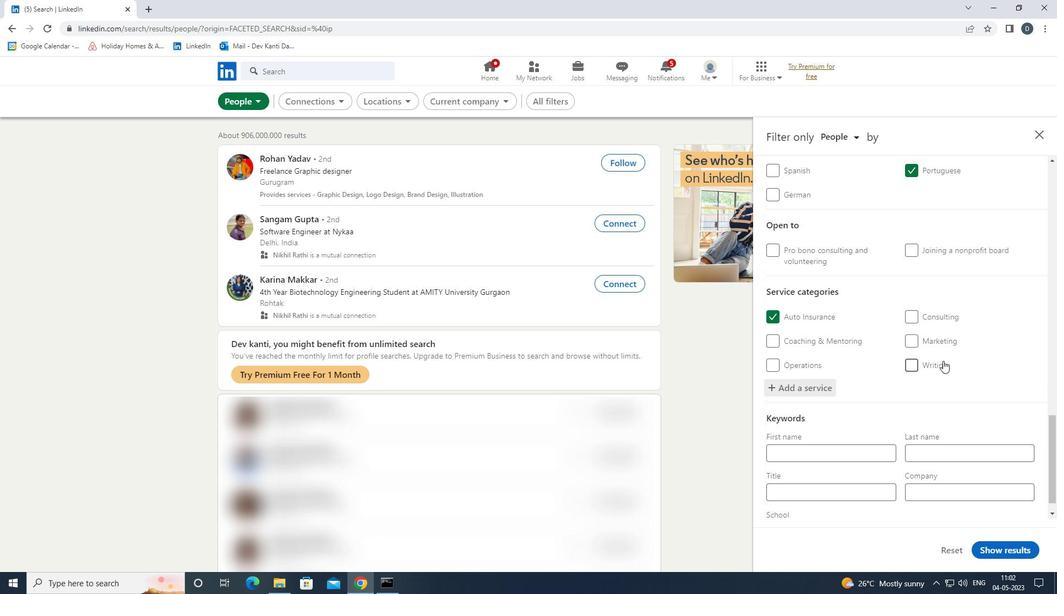 
Action: Mouse scrolled (935, 373) with delta (0, 0)
Screenshot: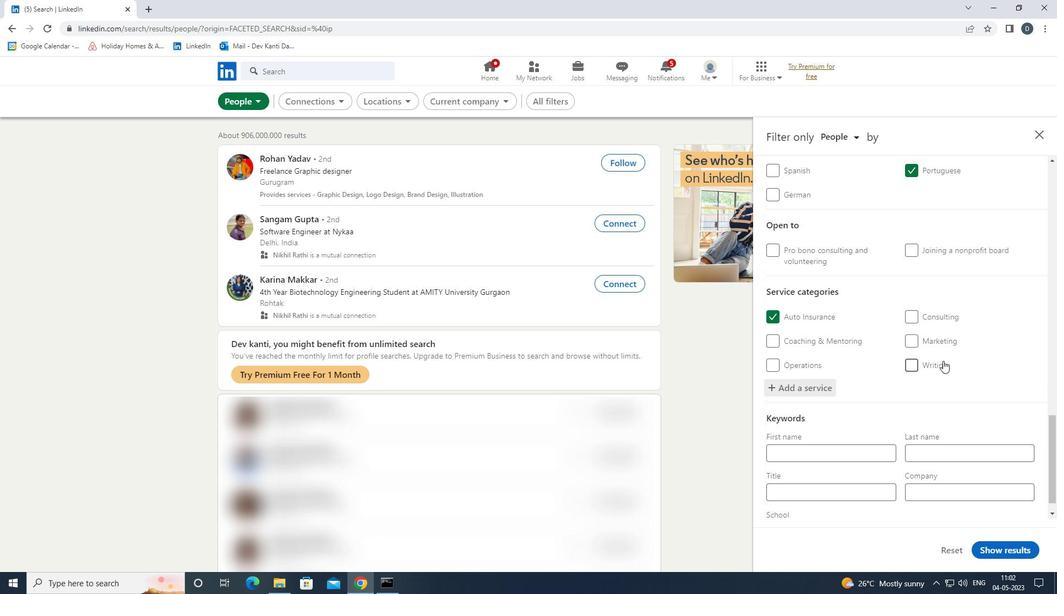 
Action: Mouse moved to (935, 376)
Screenshot: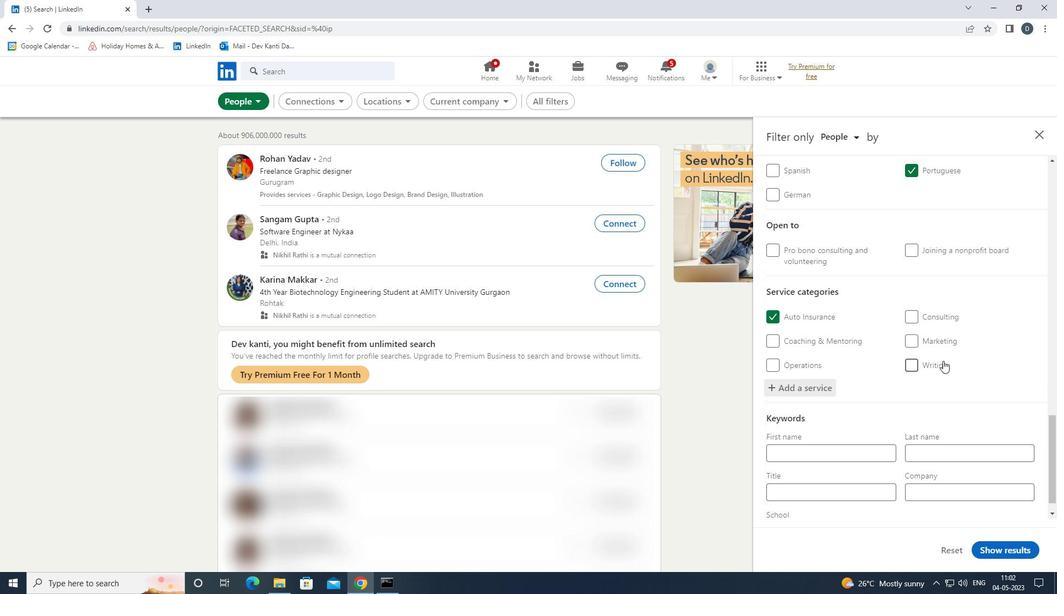
Action: Mouse scrolled (935, 375) with delta (0, 0)
Screenshot: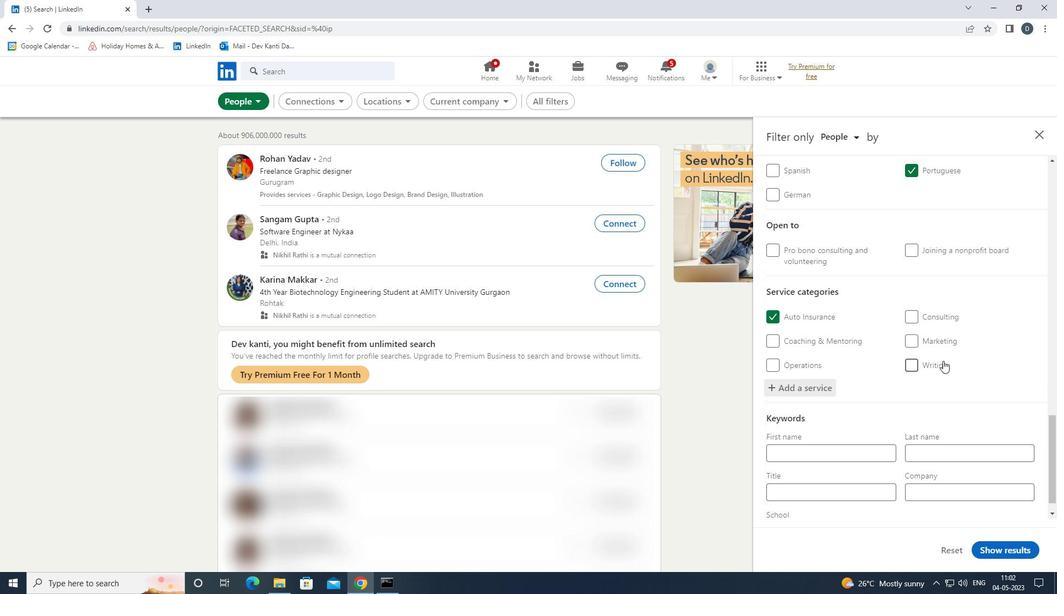 
Action: Mouse moved to (849, 467)
Screenshot: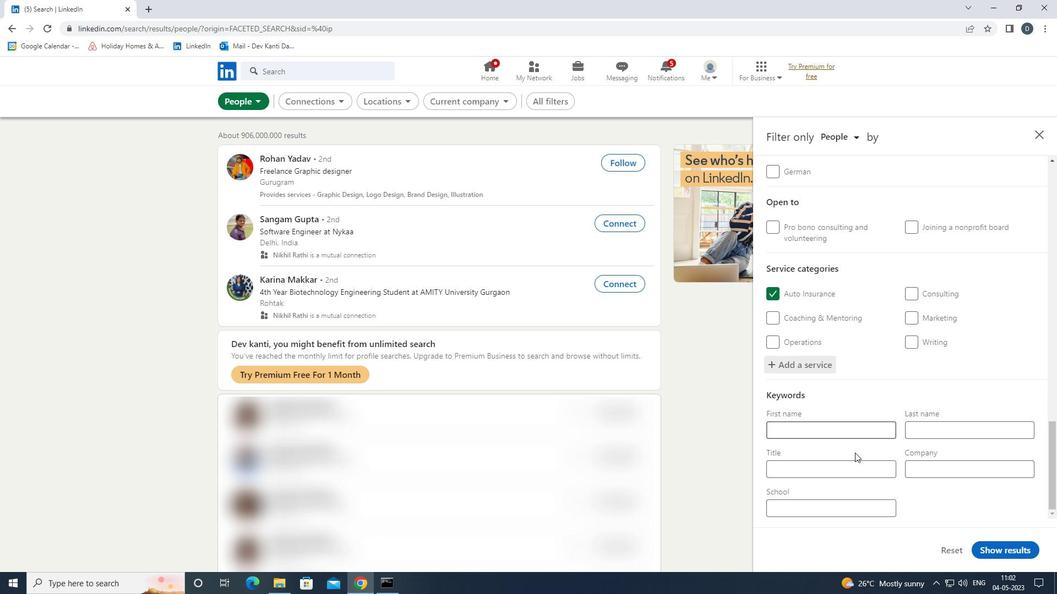 
Action: Mouse pressed left at (849, 467)
Screenshot: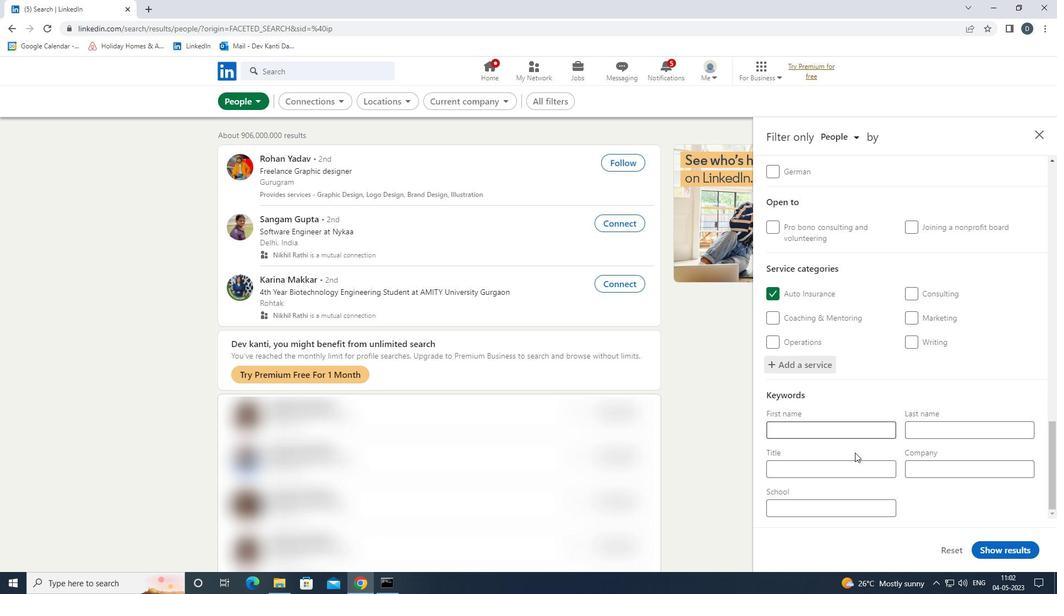 
Action: Mouse moved to (848, 469)
Screenshot: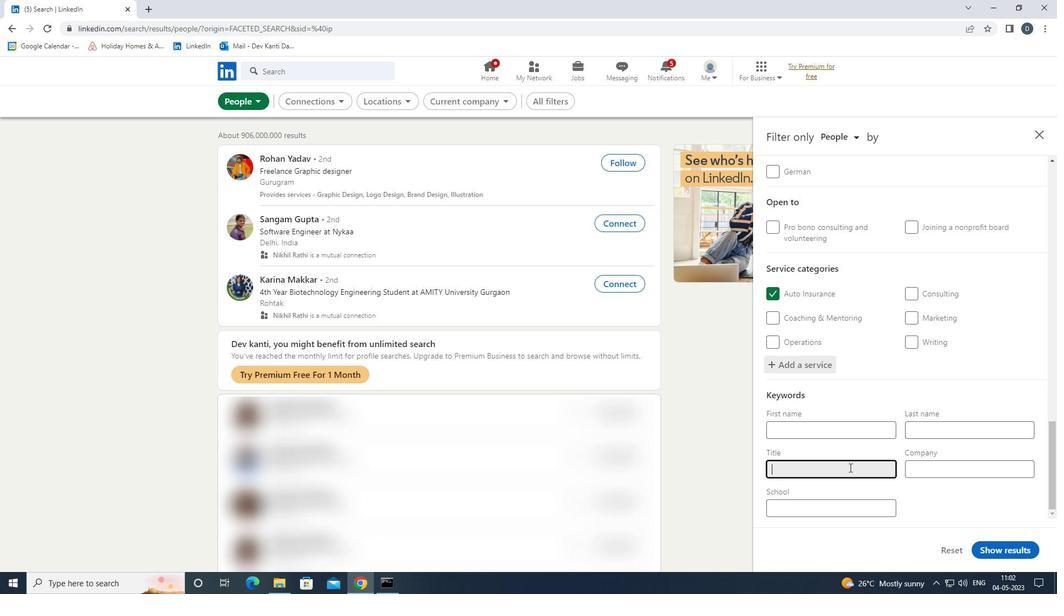
Action: Key pressed <Key.shift>CHURCH<Key.space><Key.shift>VOLUNTEER
Screenshot: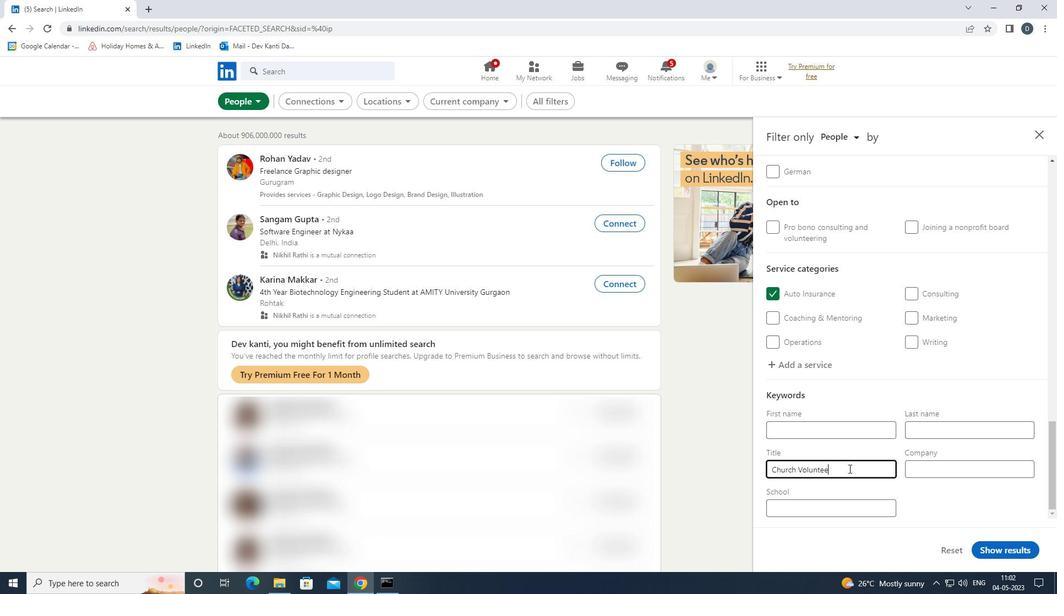 
Action: Mouse moved to (999, 547)
Screenshot: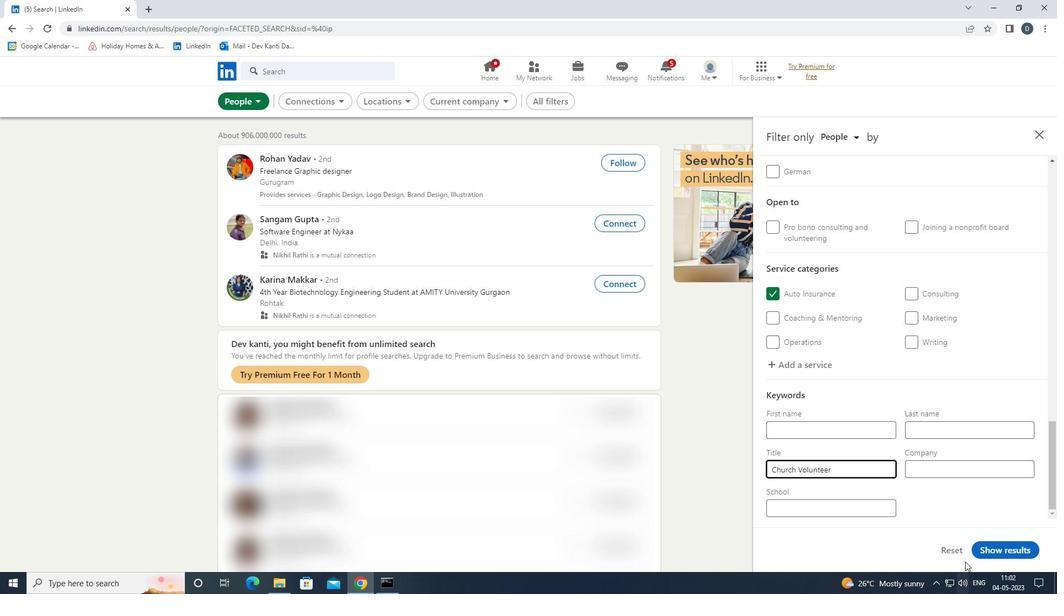 
Action: Mouse pressed left at (999, 547)
Screenshot: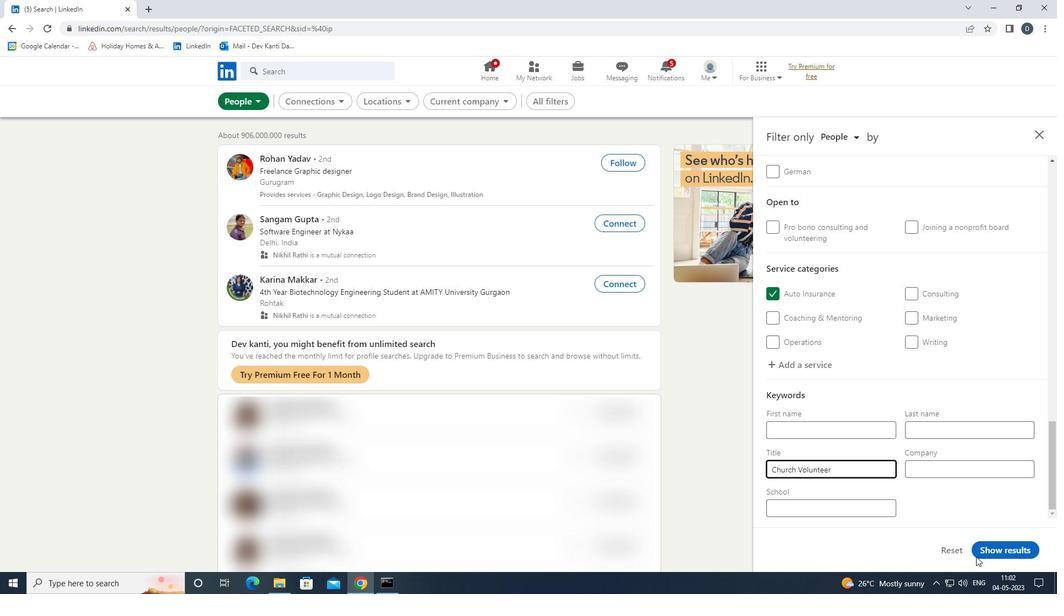 
Action: Mouse moved to (484, 220)
Screenshot: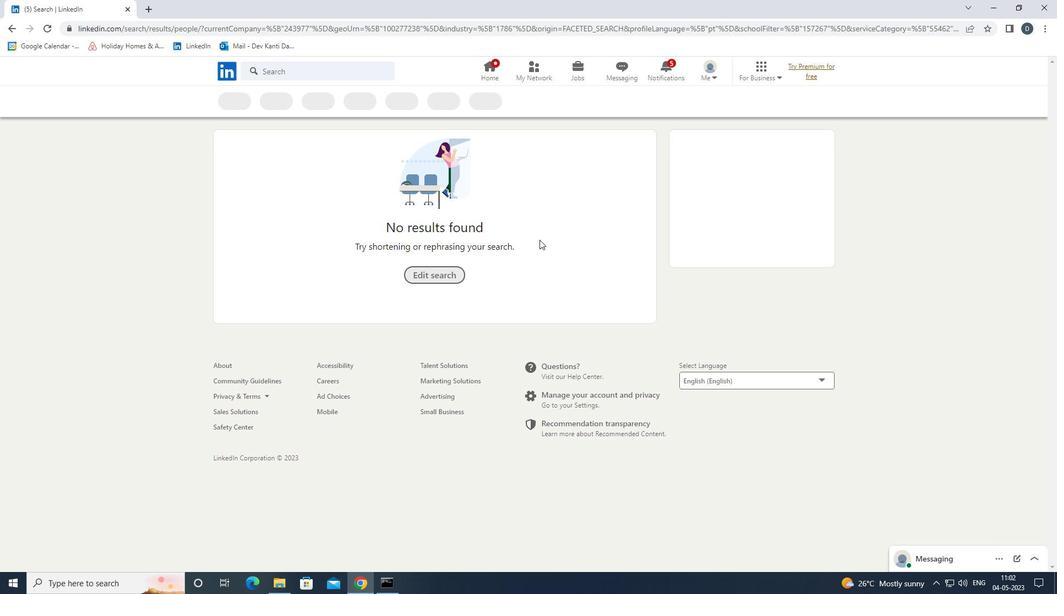 
